 Task: Compose an email with the signature Cassandra Campbell with the subject Request for a referral and the message I will be out of the office until (date). from softage.1@softage.net to softage.4@softage.net with an attached document Company_profile.pdf Undo the message and rewrite the message as I have attached the necessary documents for your review. Send the email. Finally, move the email from Sent Items to the label Minutes
Action: Mouse moved to (442, 692)
Screenshot: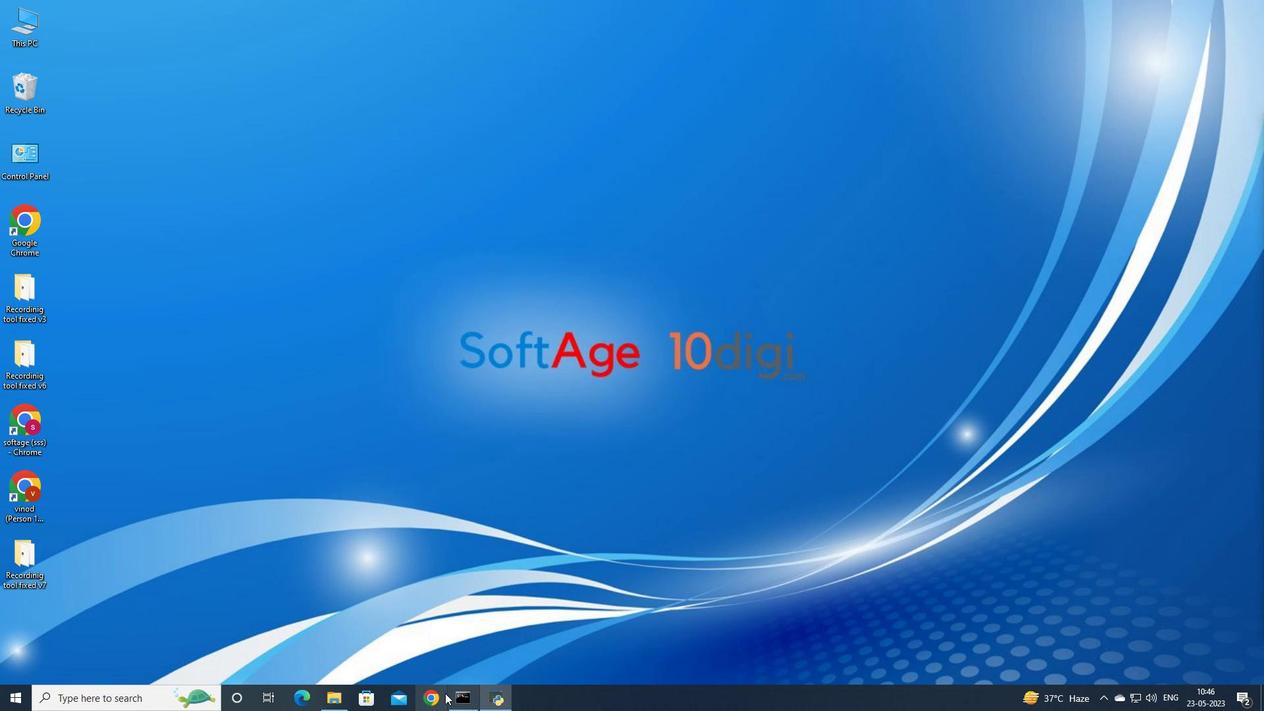
Action: Mouse pressed left at (442, 692)
Screenshot: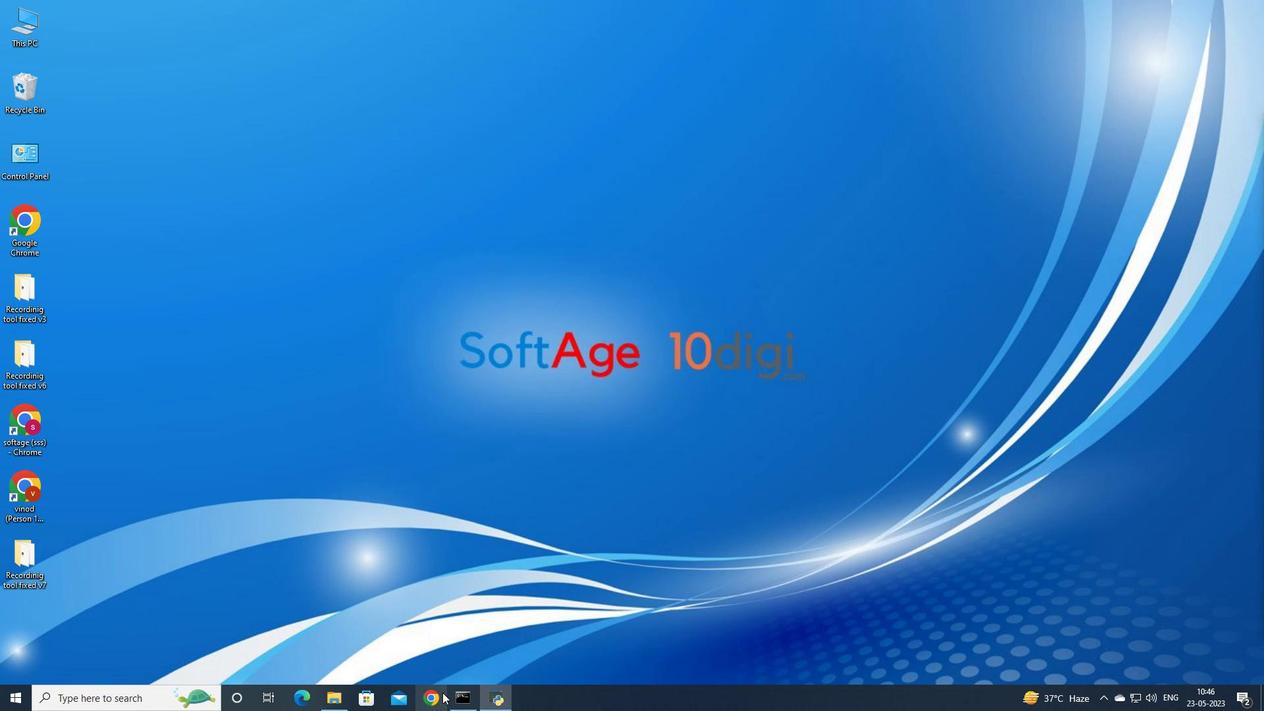 
Action: Mouse moved to (545, 383)
Screenshot: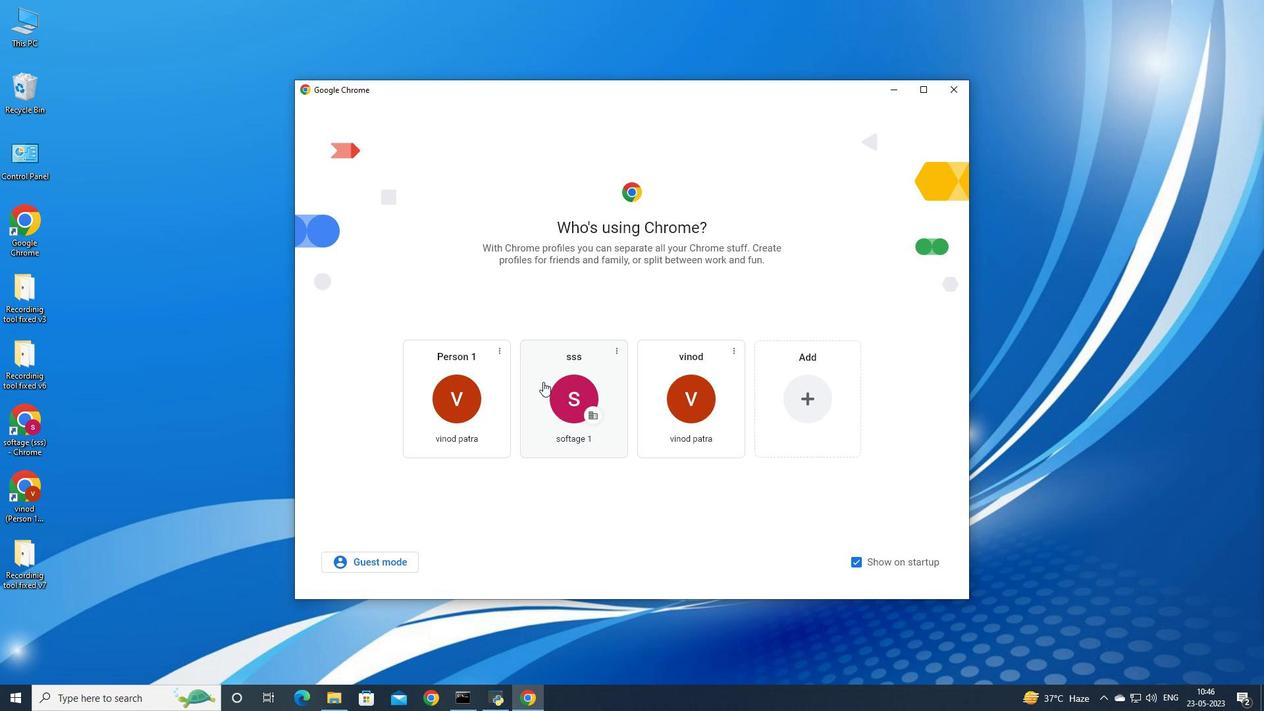 
Action: Mouse pressed left at (545, 383)
Screenshot: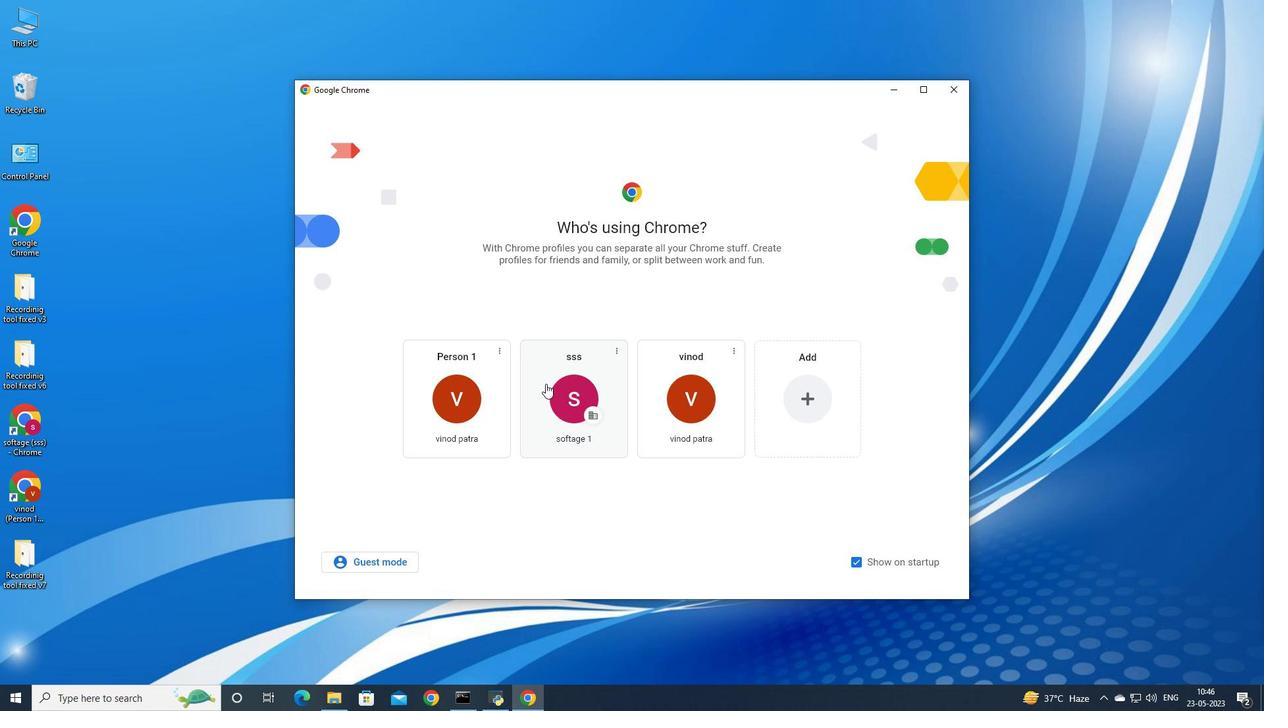 
Action: Mouse moved to (1136, 67)
Screenshot: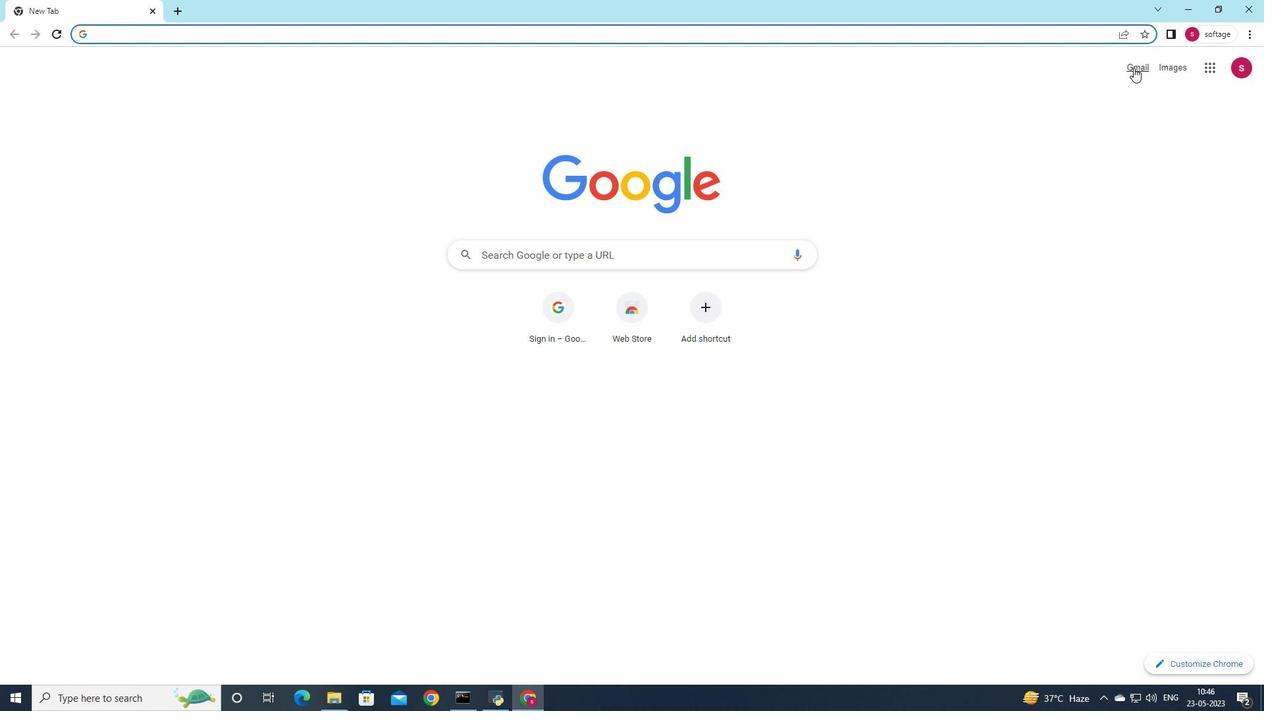 
Action: Mouse pressed left at (1136, 67)
Screenshot: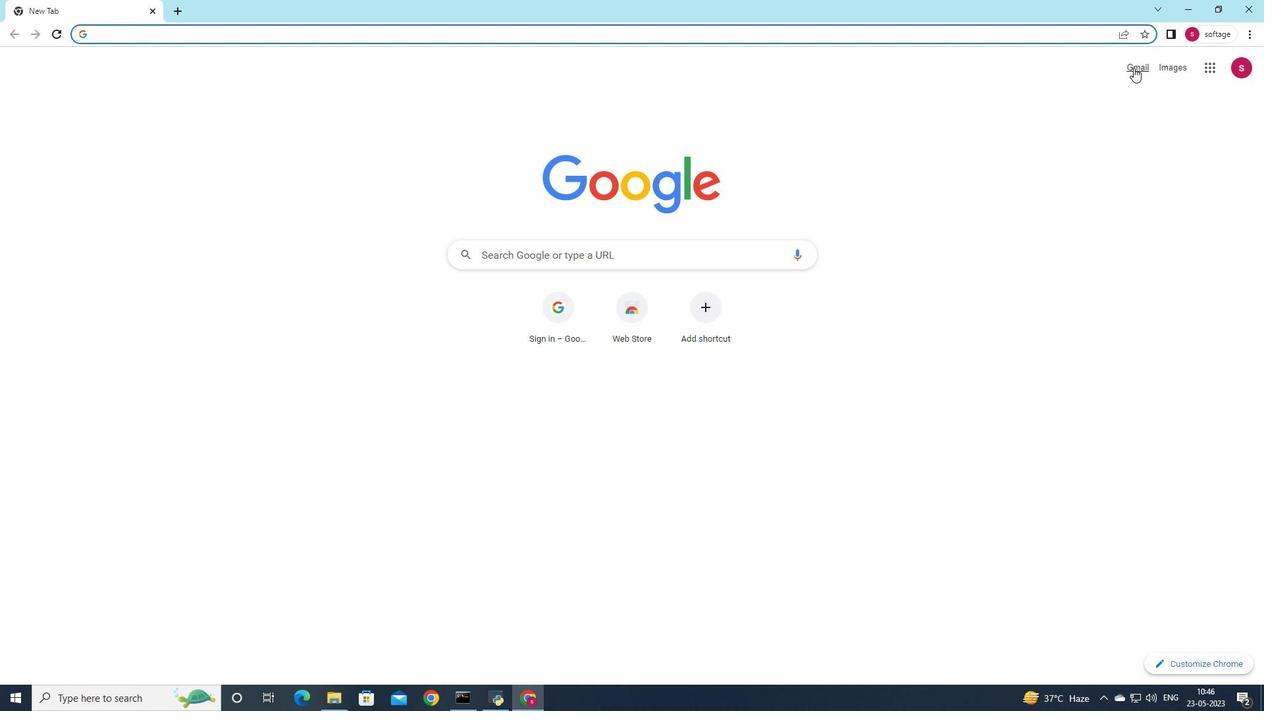 
Action: Mouse moved to (1106, 86)
Screenshot: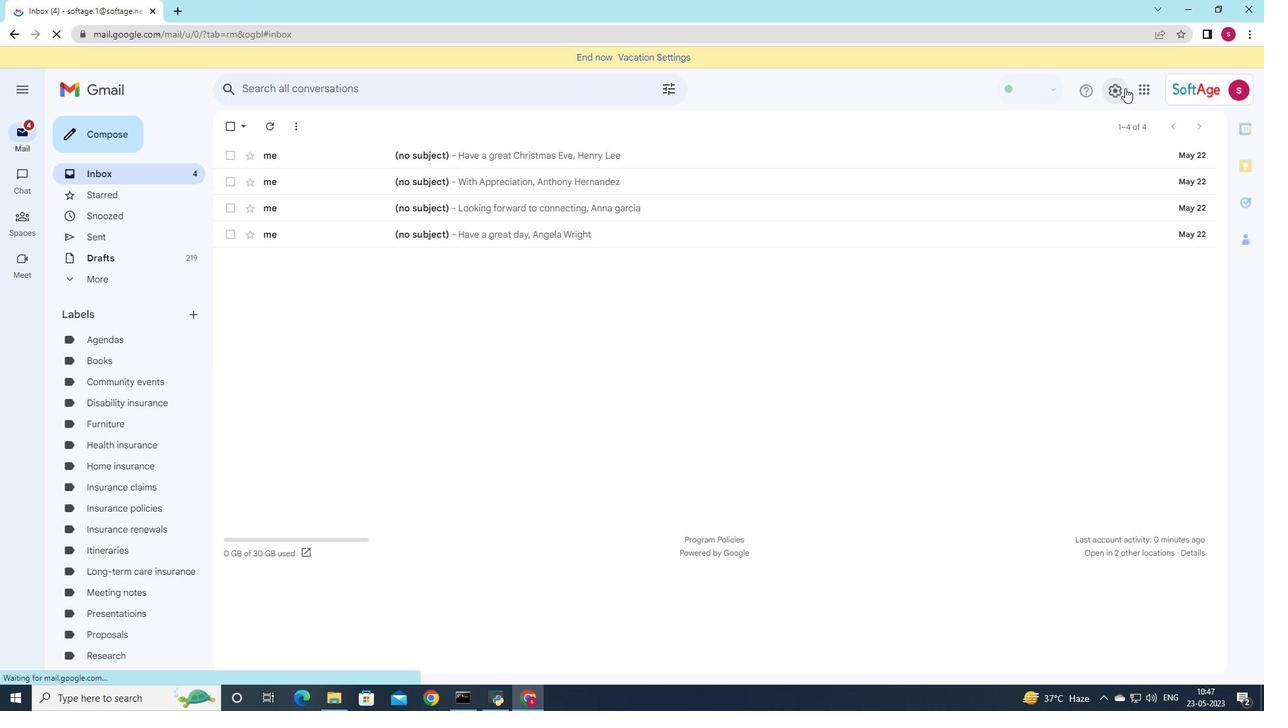 
Action: Mouse pressed left at (1106, 86)
Screenshot: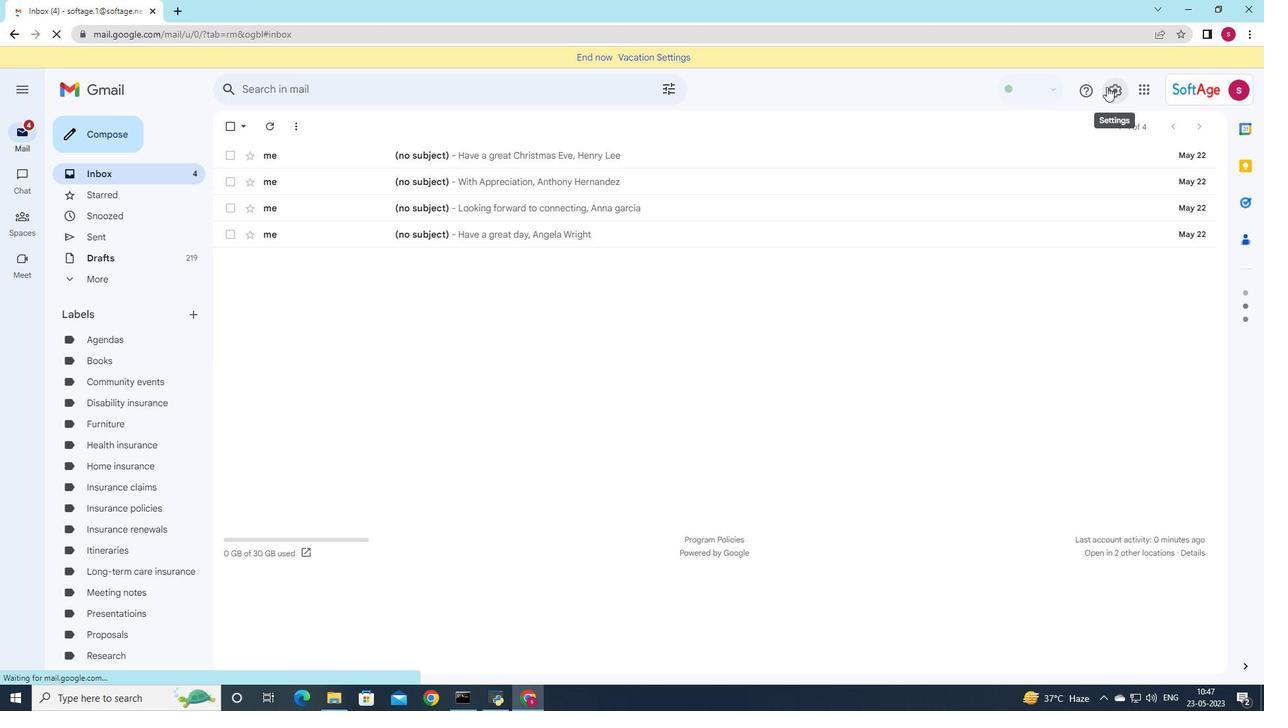 
Action: Mouse moved to (1102, 158)
Screenshot: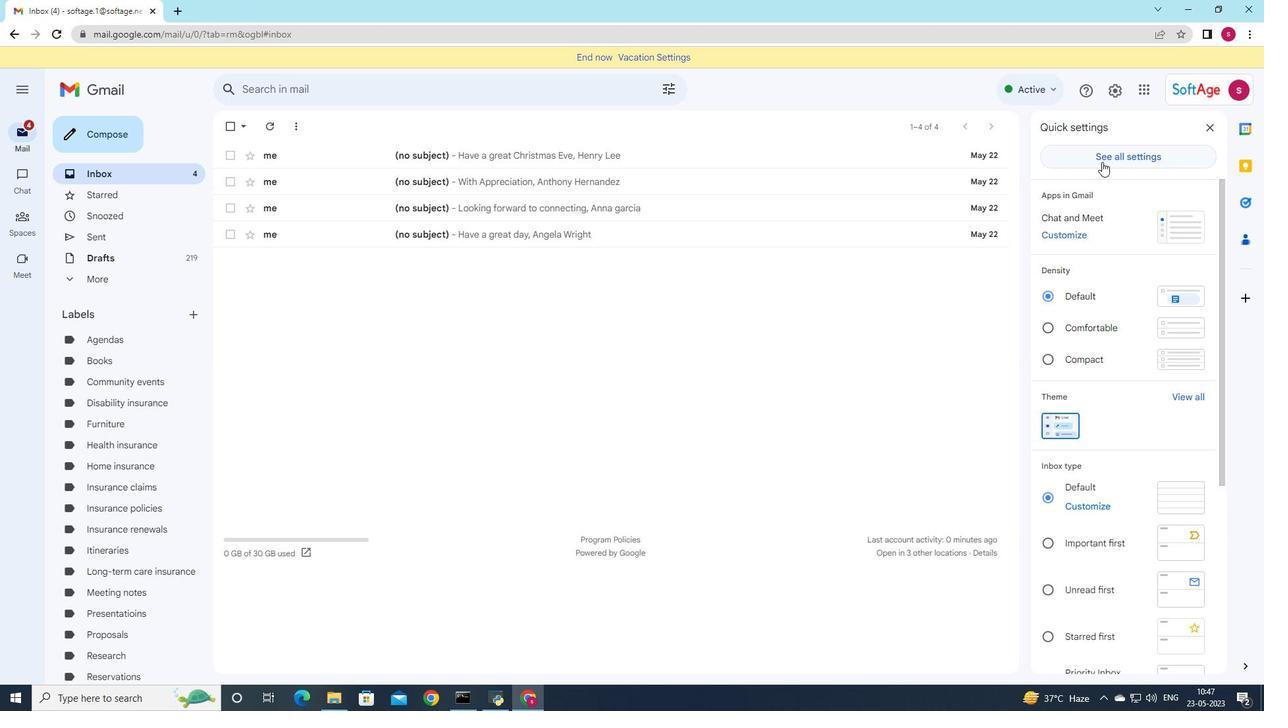 
Action: Mouse pressed left at (1102, 158)
Screenshot: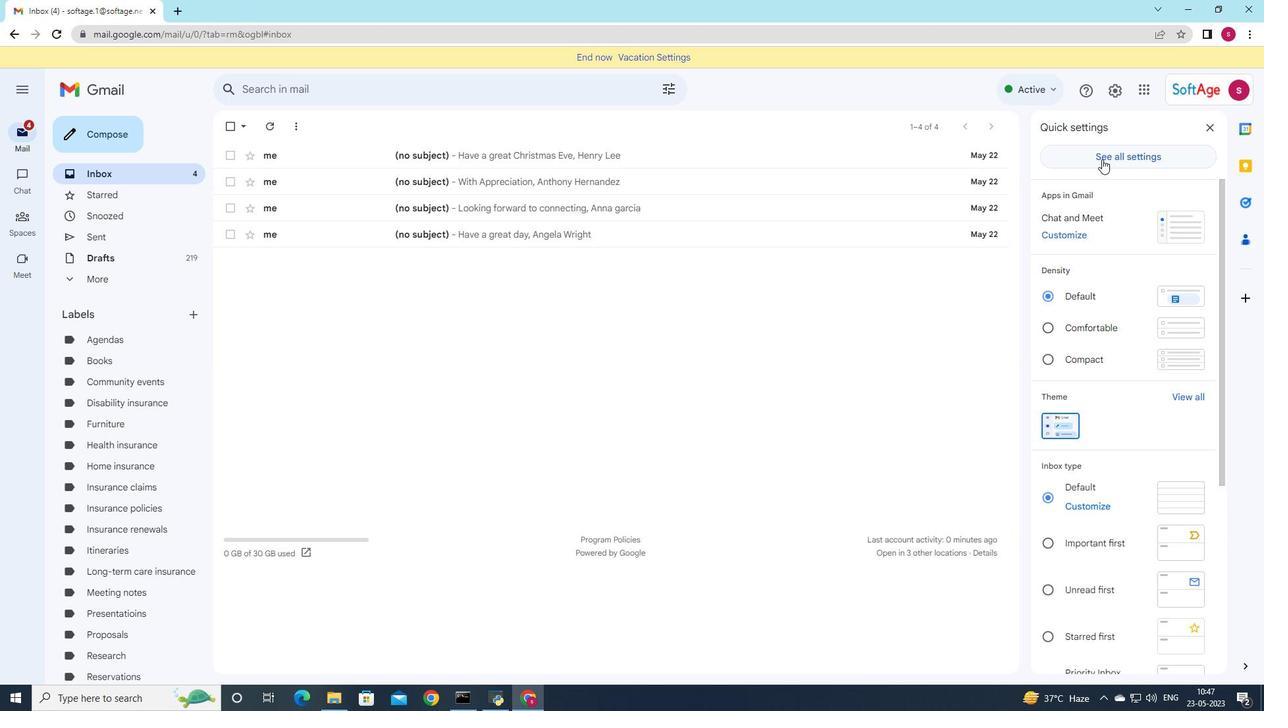 
Action: Mouse moved to (716, 310)
Screenshot: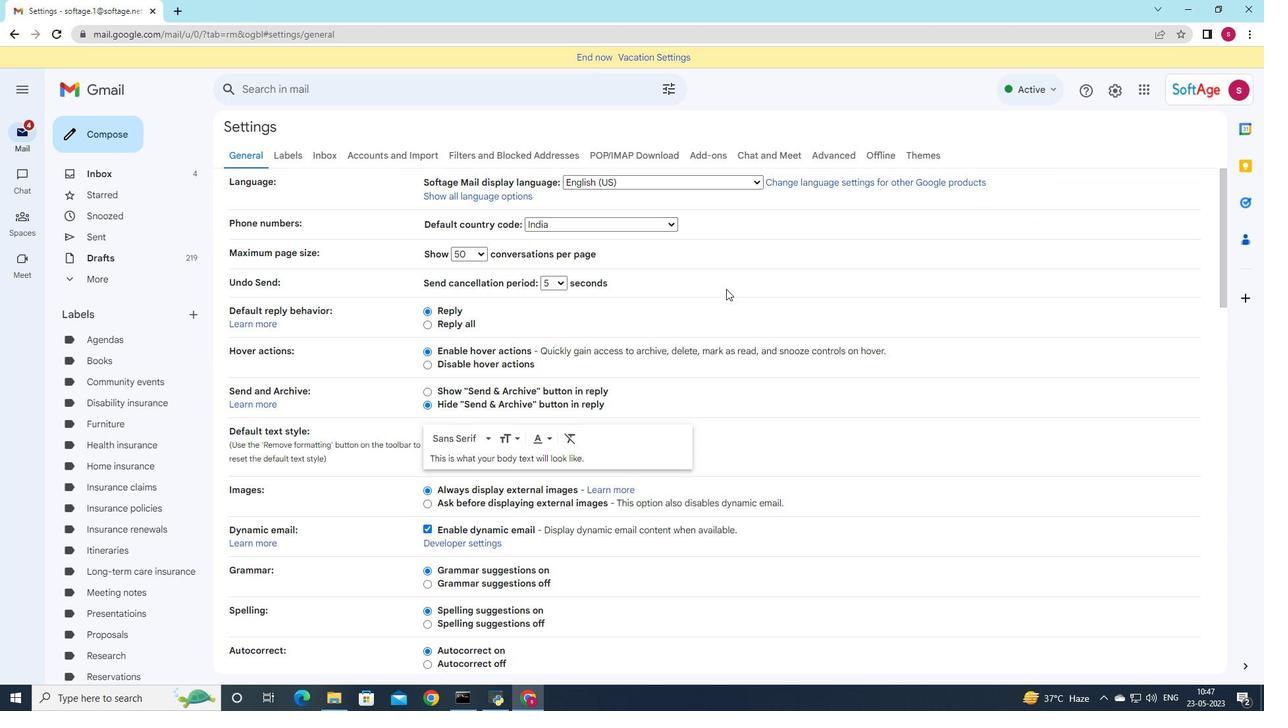 
Action: Mouse scrolled (716, 310) with delta (0, 0)
Screenshot: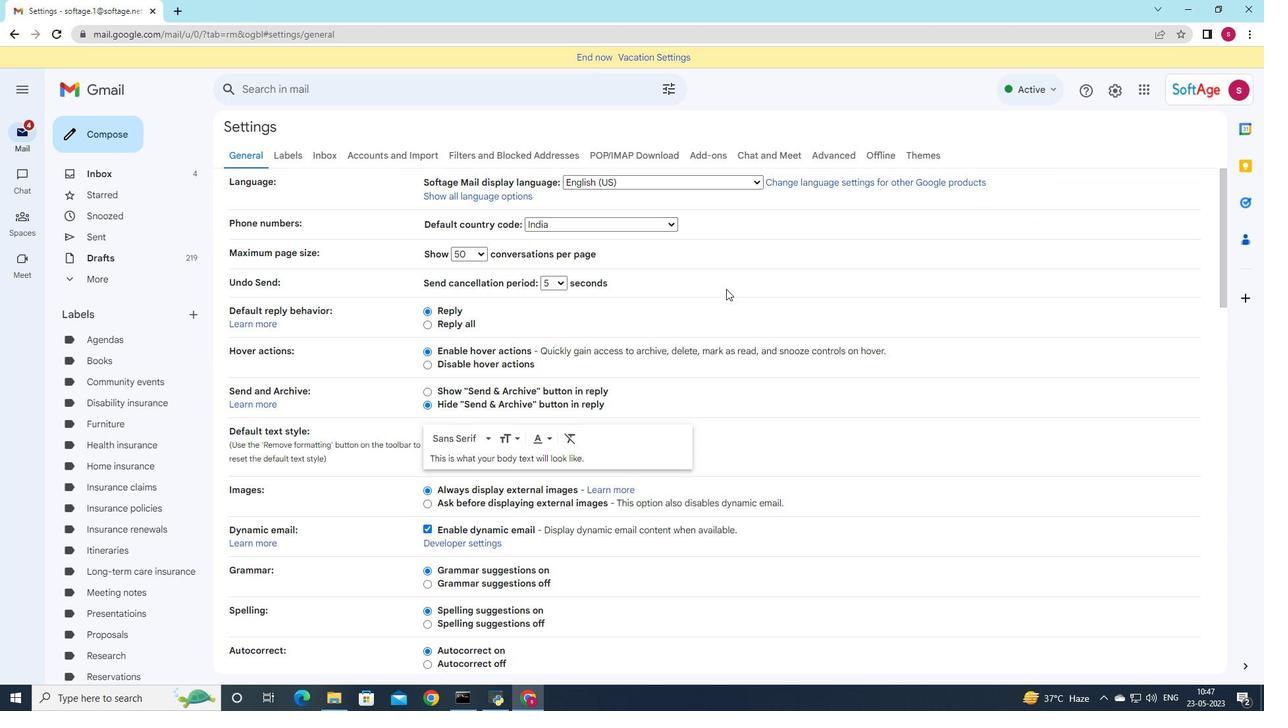 
Action: Mouse moved to (715, 313)
Screenshot: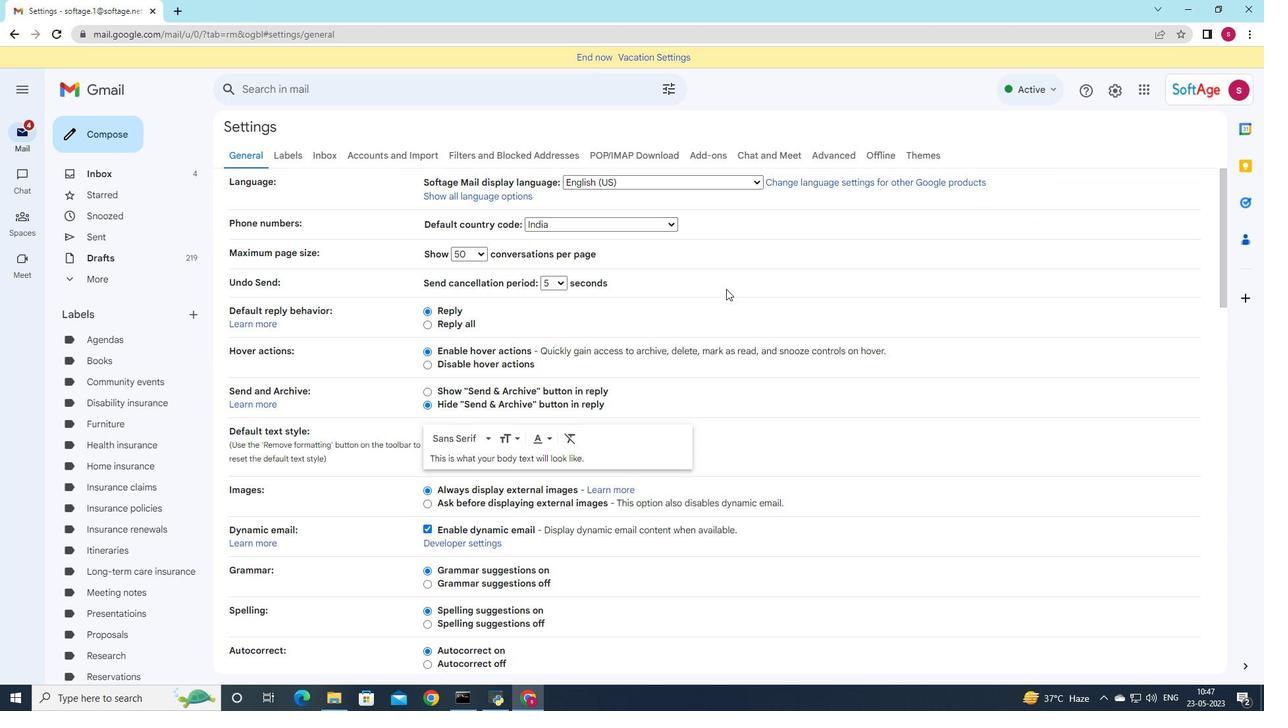 
Action: Mouse scrolled (715, 312) with delta (0, 0)
Screenshot: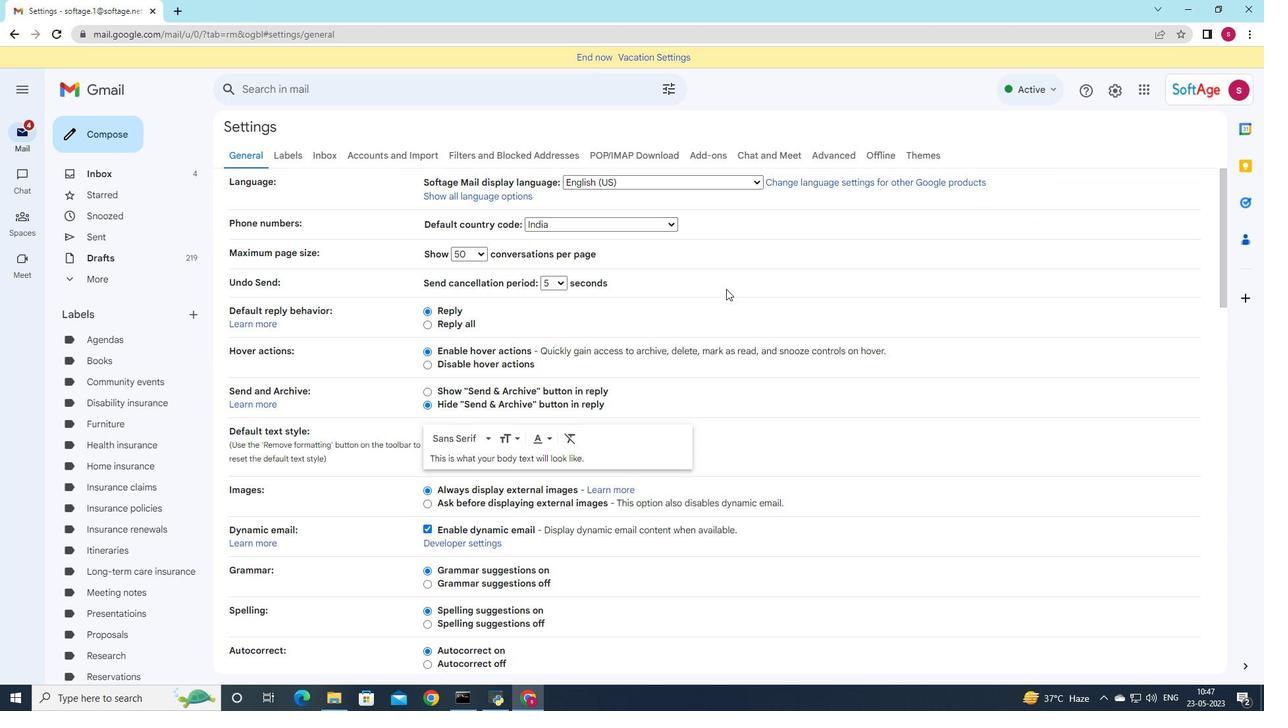 
Action: Mouse moved to (713, 316)
Screenshot: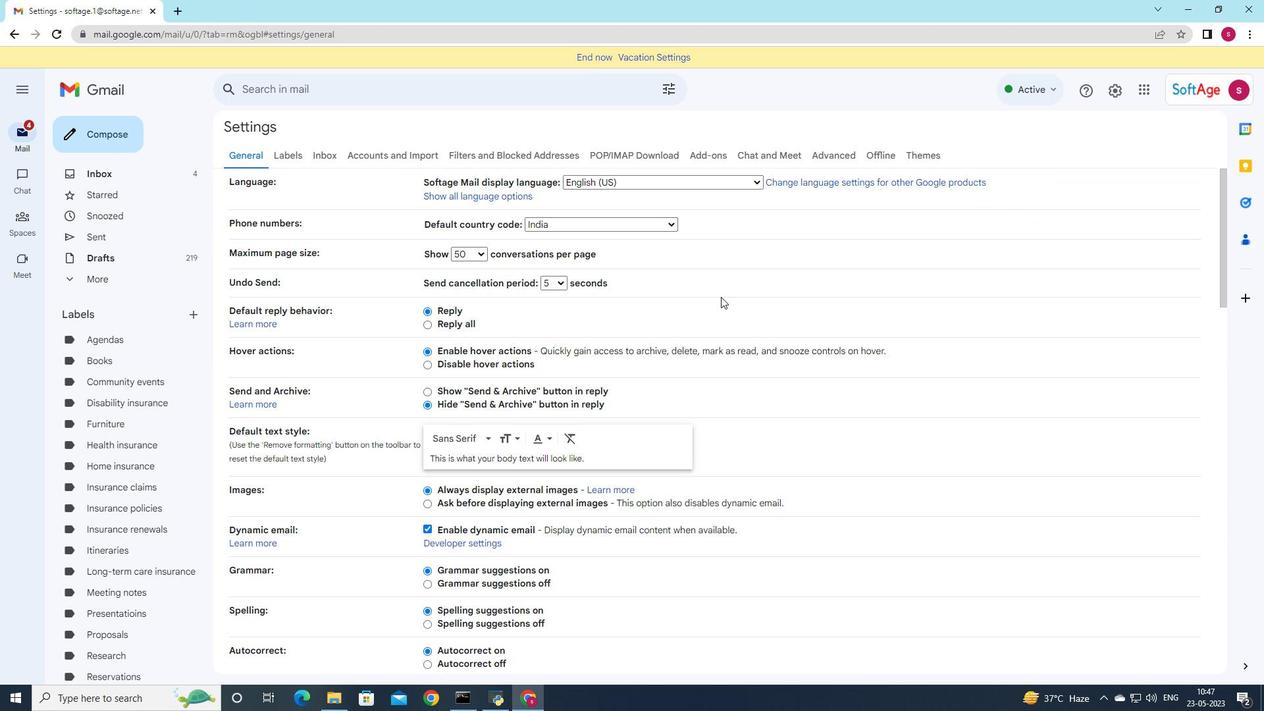 
Action: Mouse scrolled (713, 316) with delta (0, 0)
Screenshot: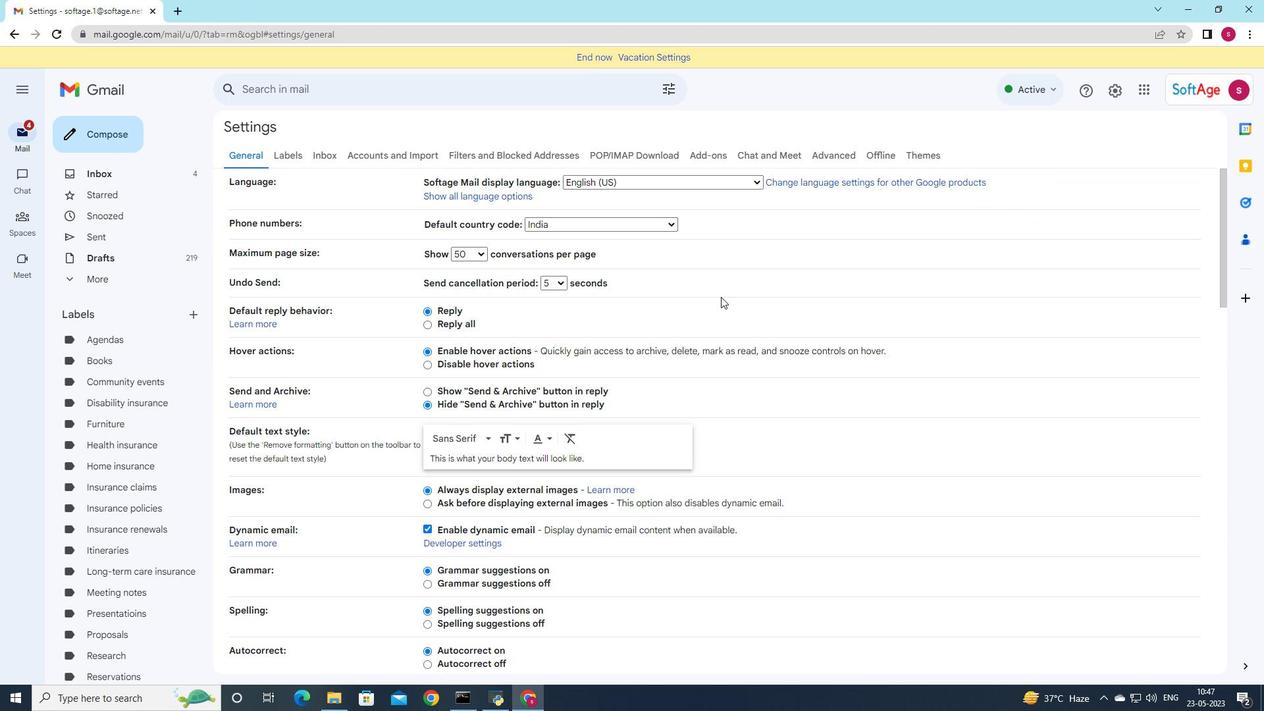 
Action: Mouse moved to (713, 317)
Screenshot: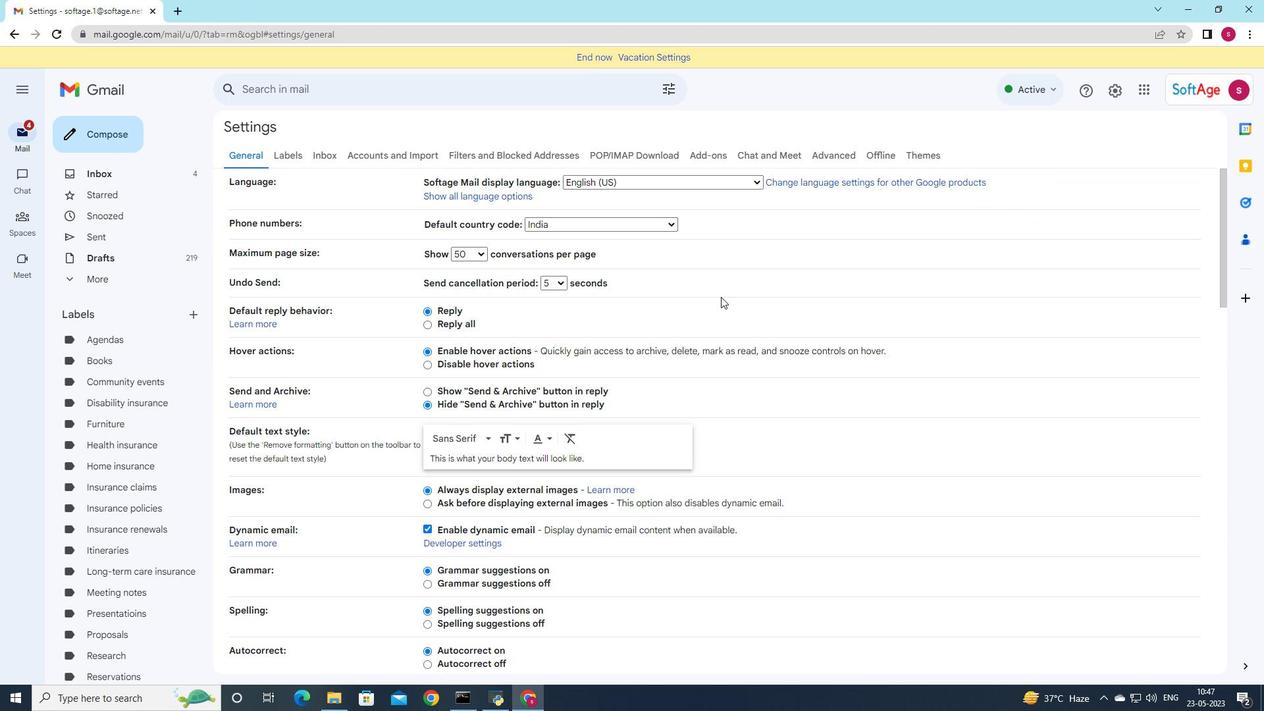 
Action: Mouse scrolled (713, 316) with delta (0, 0)
Screenshot: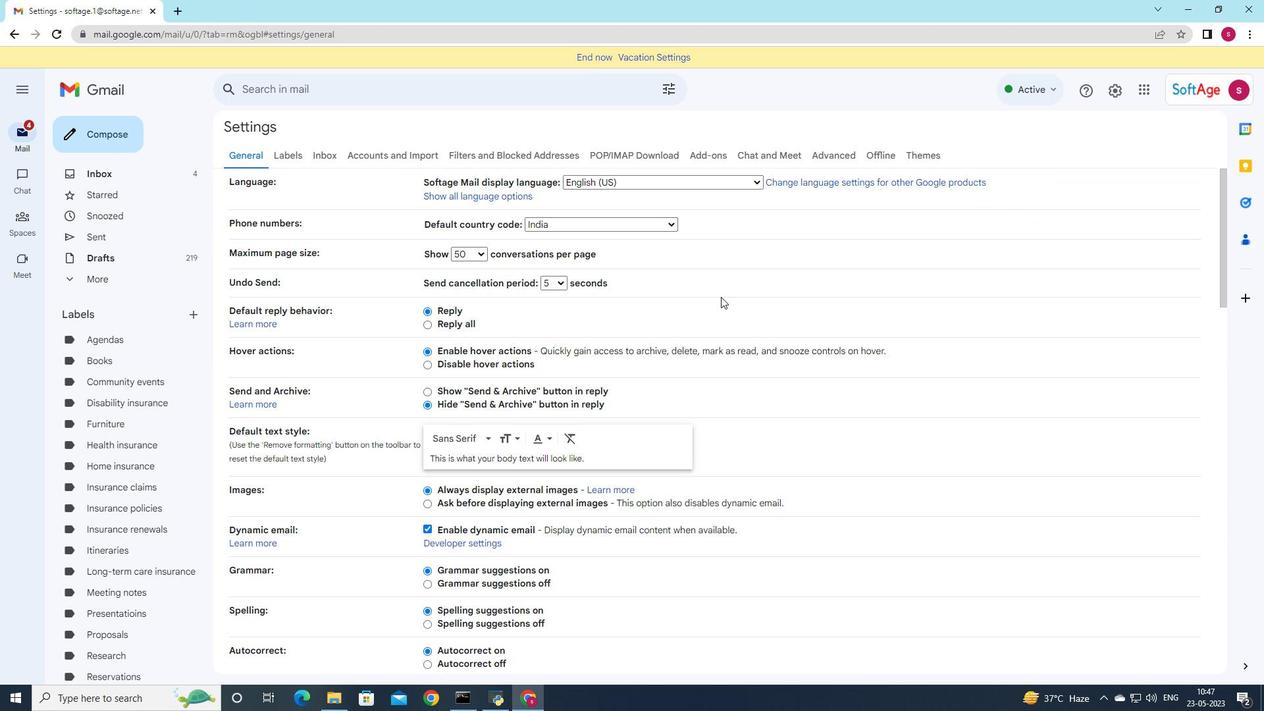 
Action: Mouse moved to (705, 322)
Screenshot: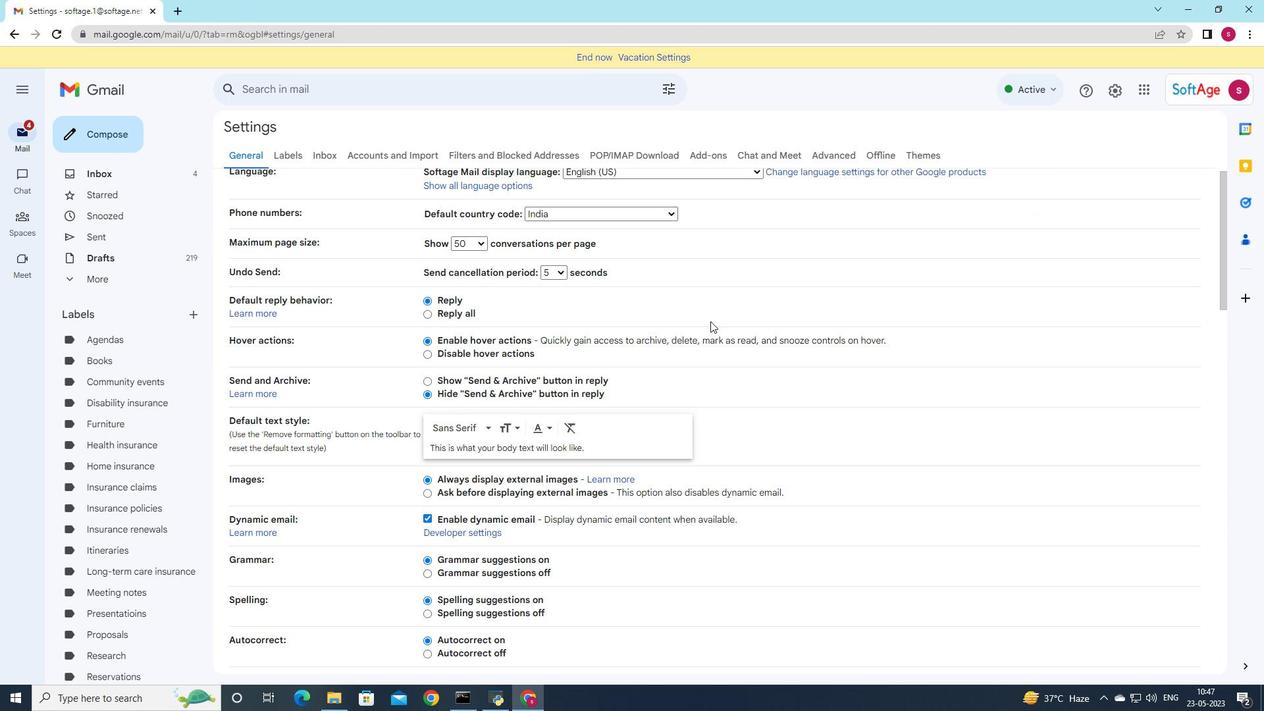 
Action: Mouse scrolled (705, 321) with delta (0, 0)
Screenshot: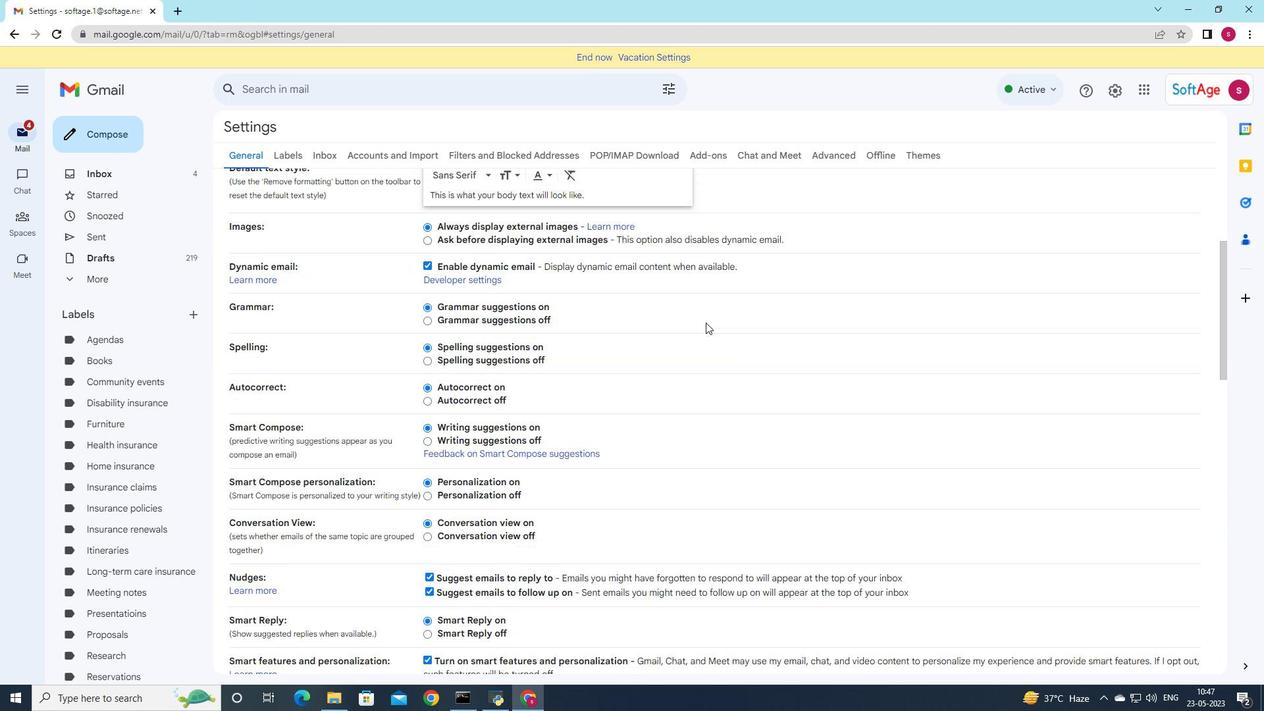 
Action: Mouse scrolled (705, 321) with delta (0, 0)
Screenshot: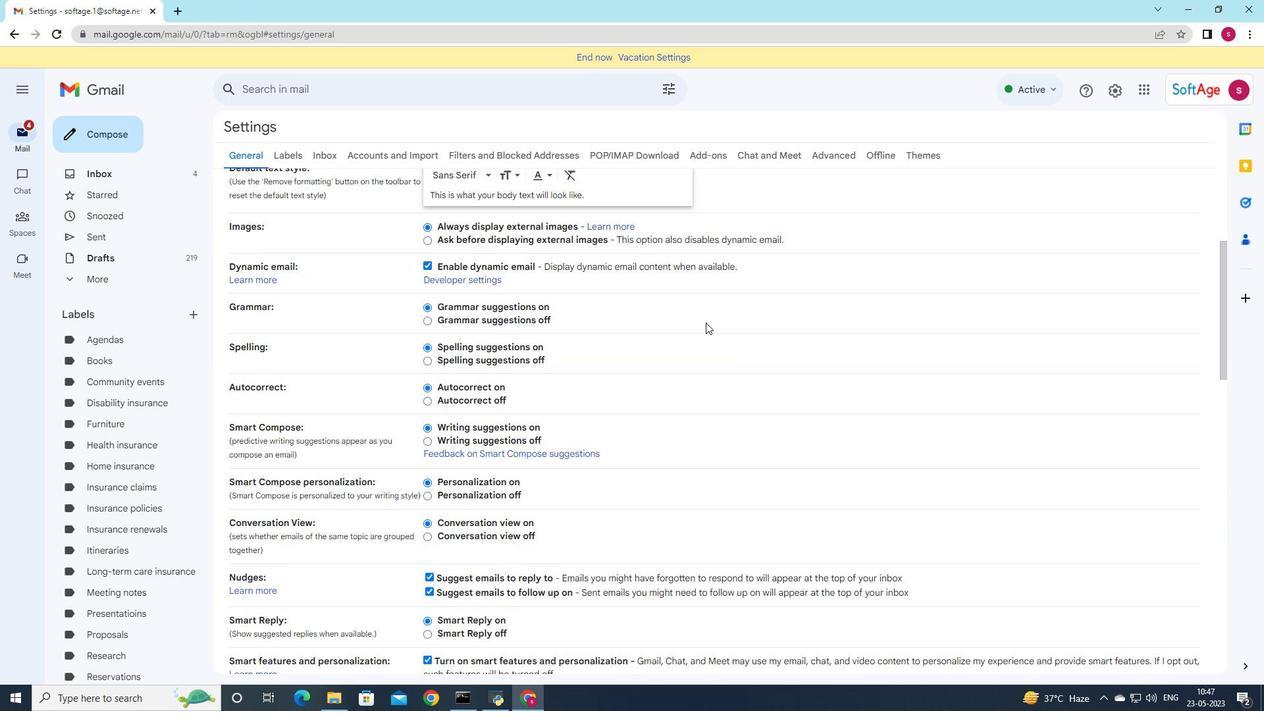 
Action: Mouse scrolled (705, 321) with delta (0, 0)
Screenshot: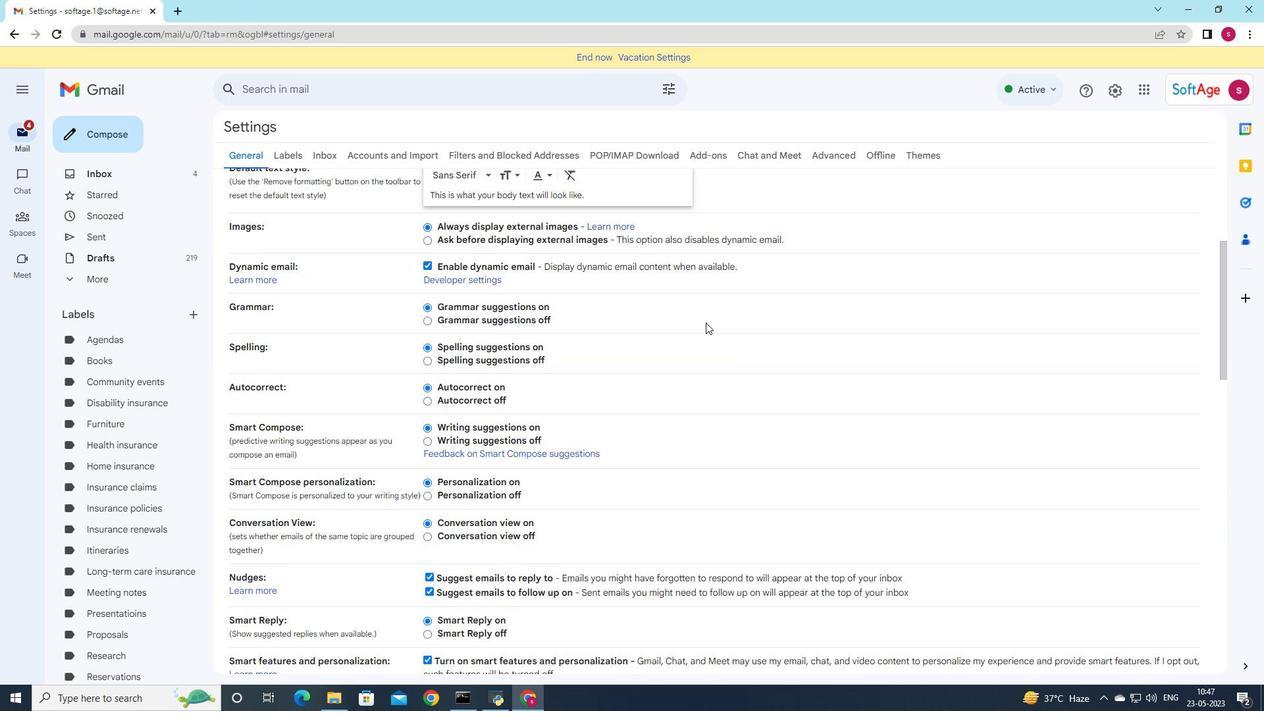 
Action: Mouse scrolled (705, 321) with delta (0, 0)
Screenshot: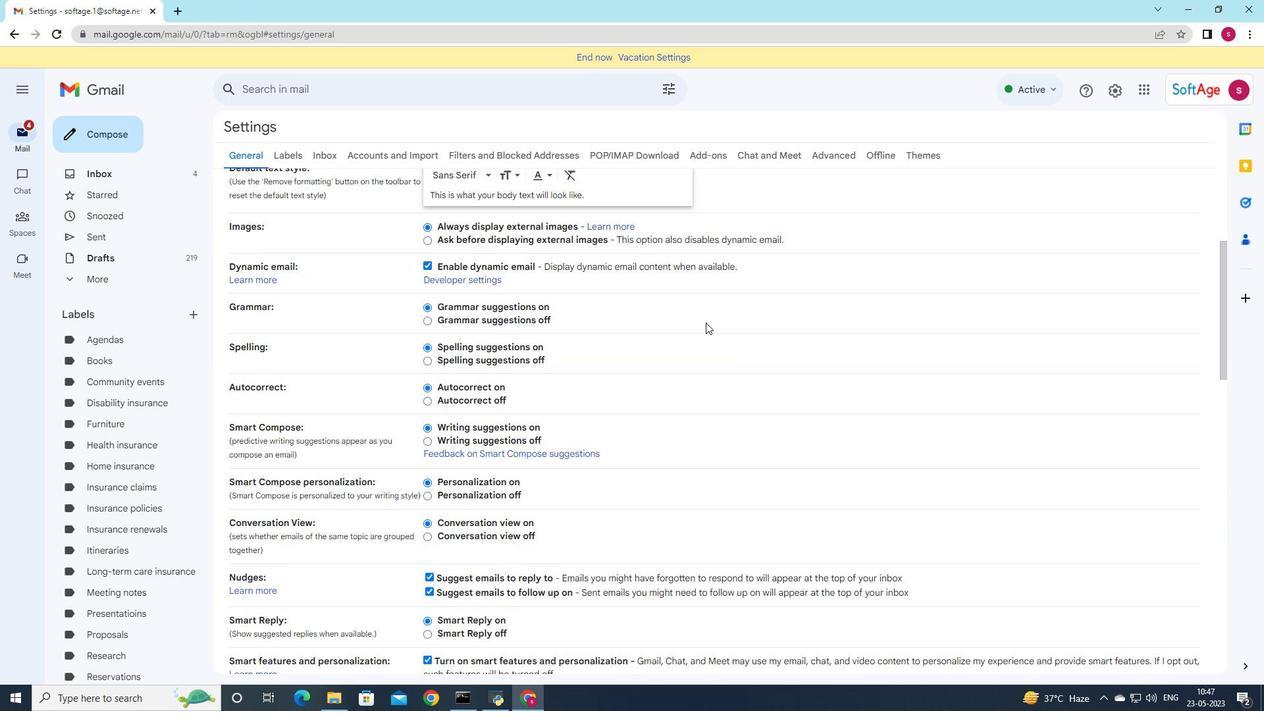 
Action: Mouse scrolled (705, 321) with delta (0, 0)
Screenshot: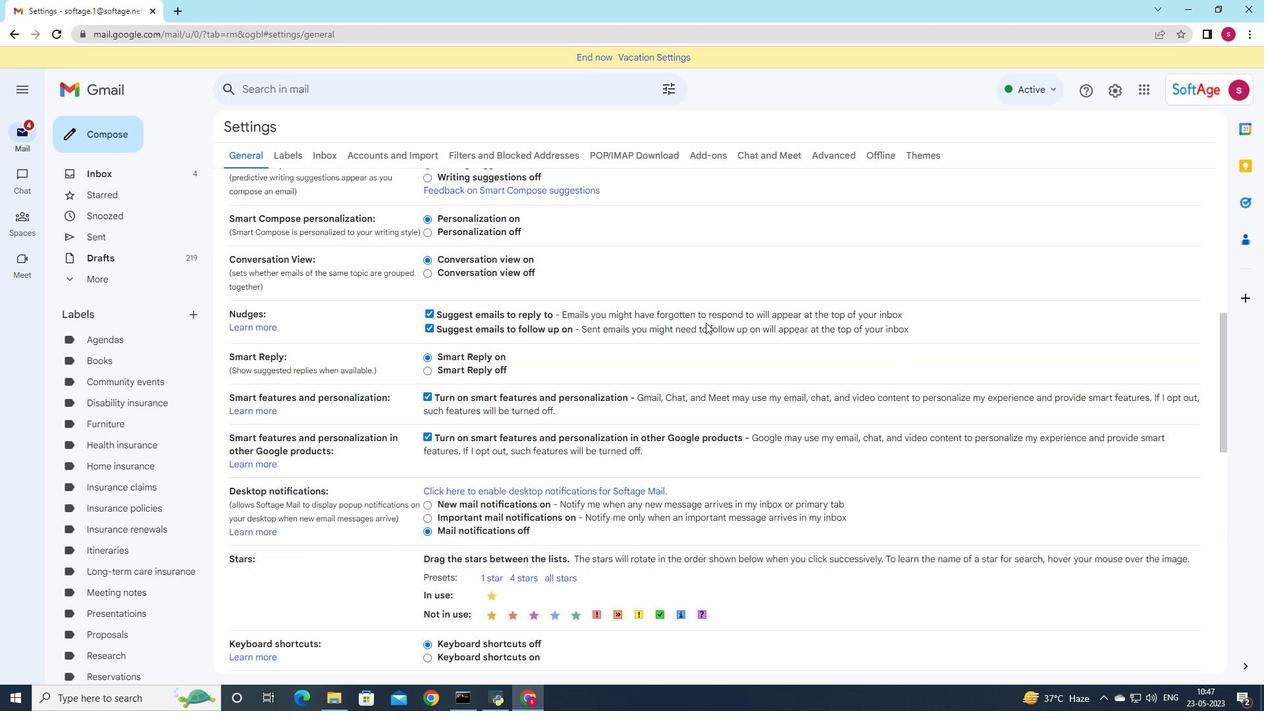 
Action: Mouse scrolled (705, 321) with delta (0, 0)
Screenshot: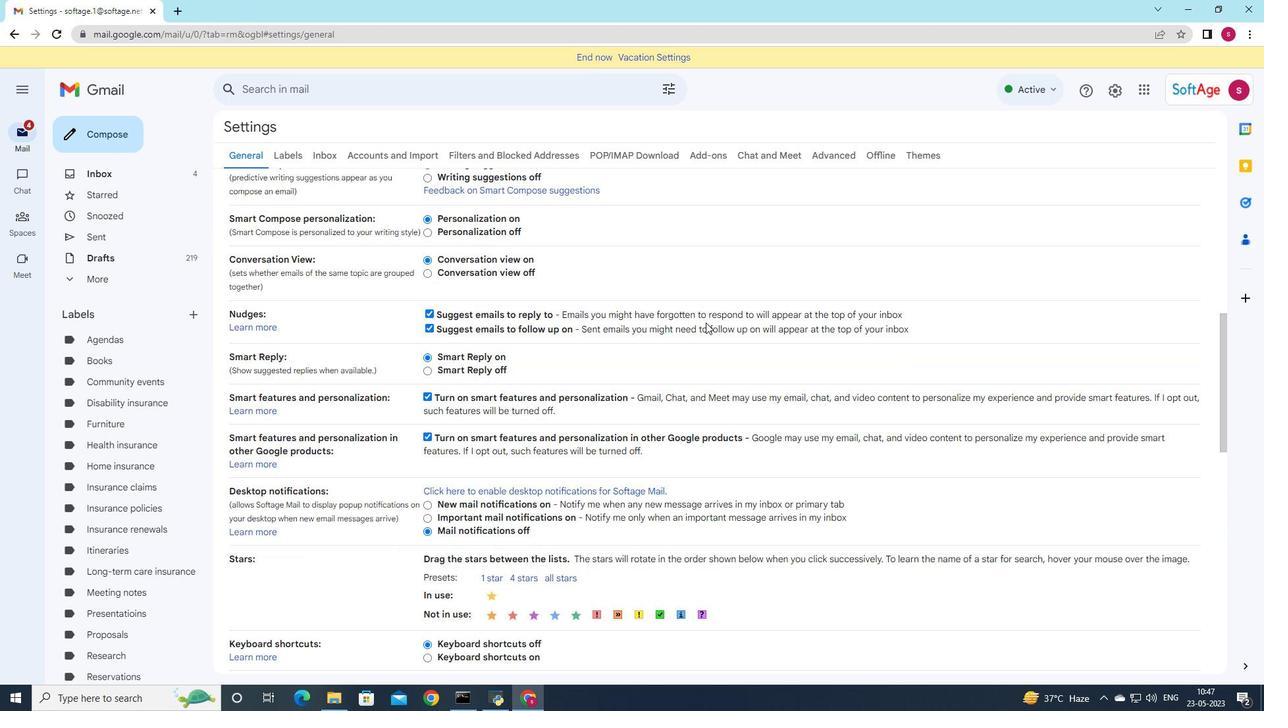 
Action: Mouse scrolled (705, 321) with delta (0, 0)
Screenshot: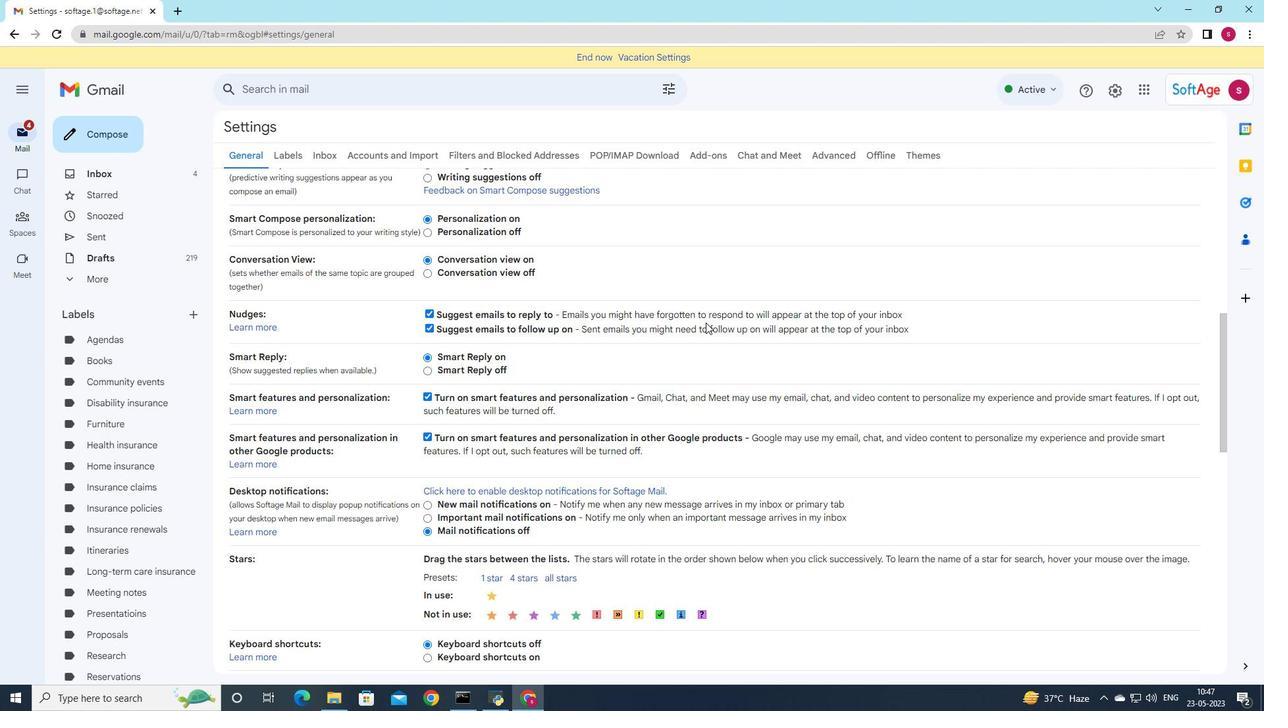 
Action: Mouse scrolled (705, 321) with delta (0, 0)
Screenshot: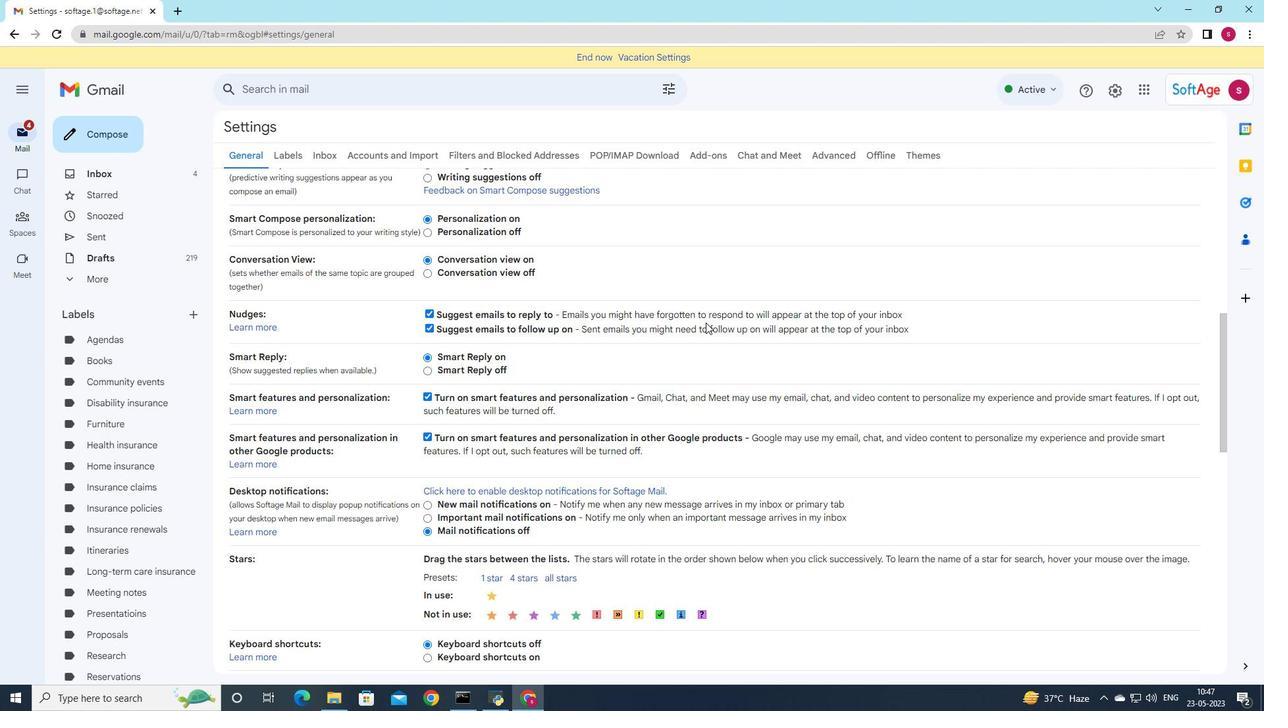 
Action: Mouse scrolled (705, 321) with delta (0, 0)
Screenshot: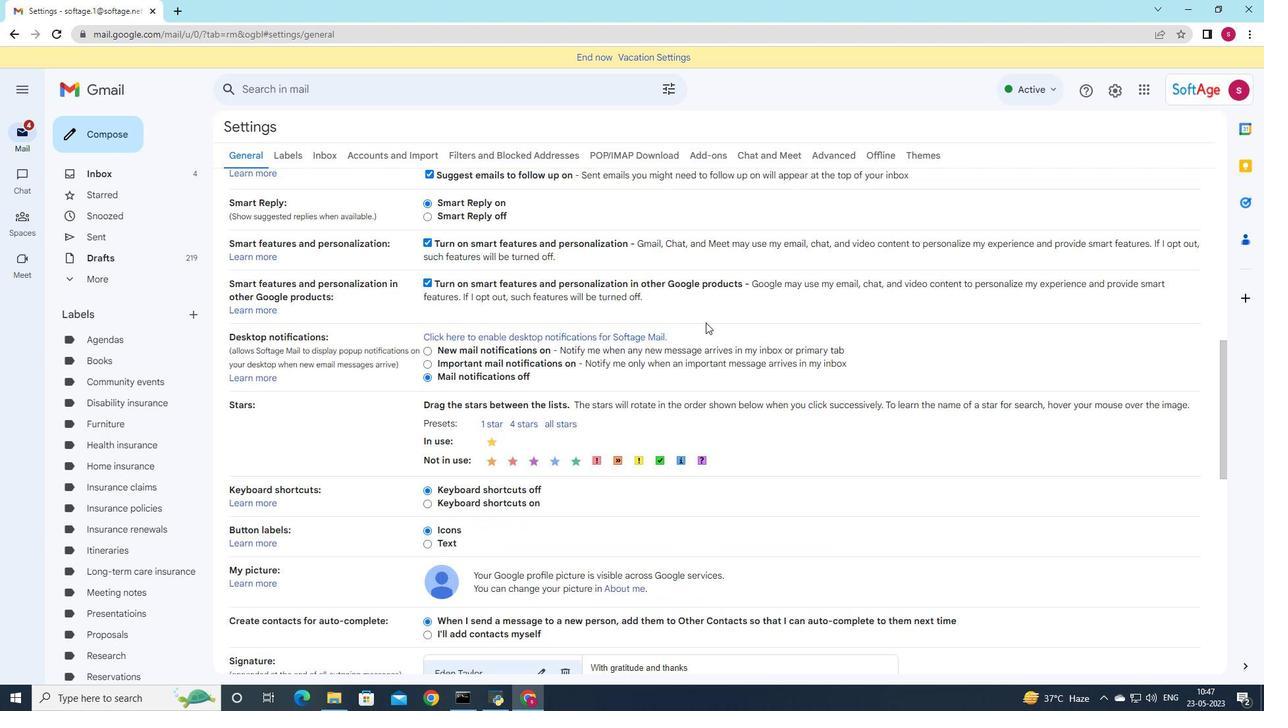 
Action: Mouse scrolled (705, 321) with delta (0, 0)
Screenshot: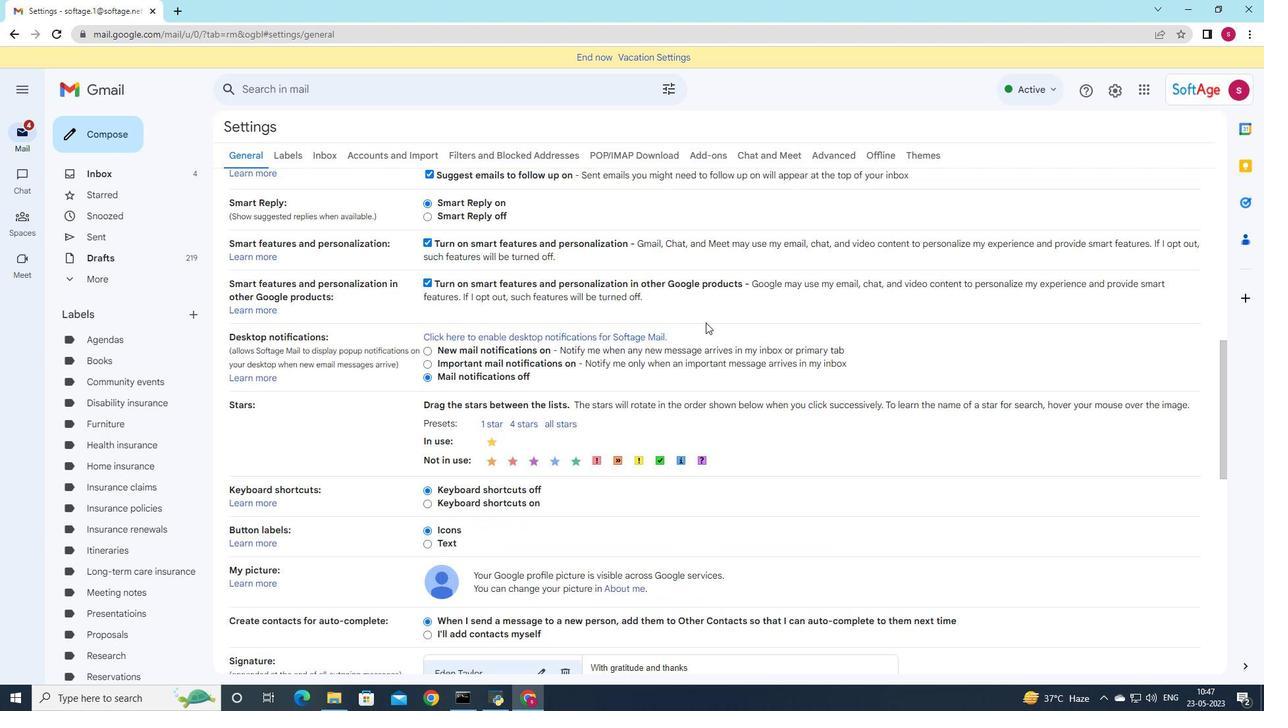 
Action: Mouse scrolled (705, 321) with delta (0, 0)
Screenshot: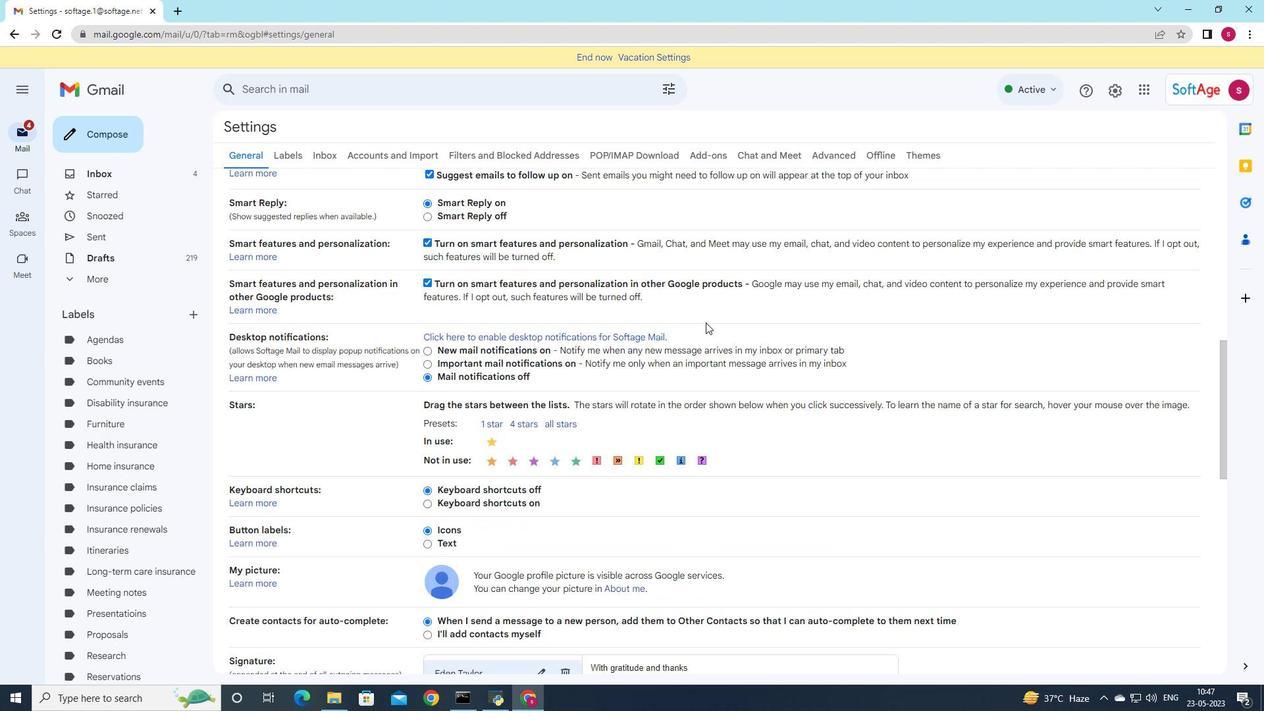 
Action: Mouse scrolled (705, 321) with delta (0, 0)
Screenshot: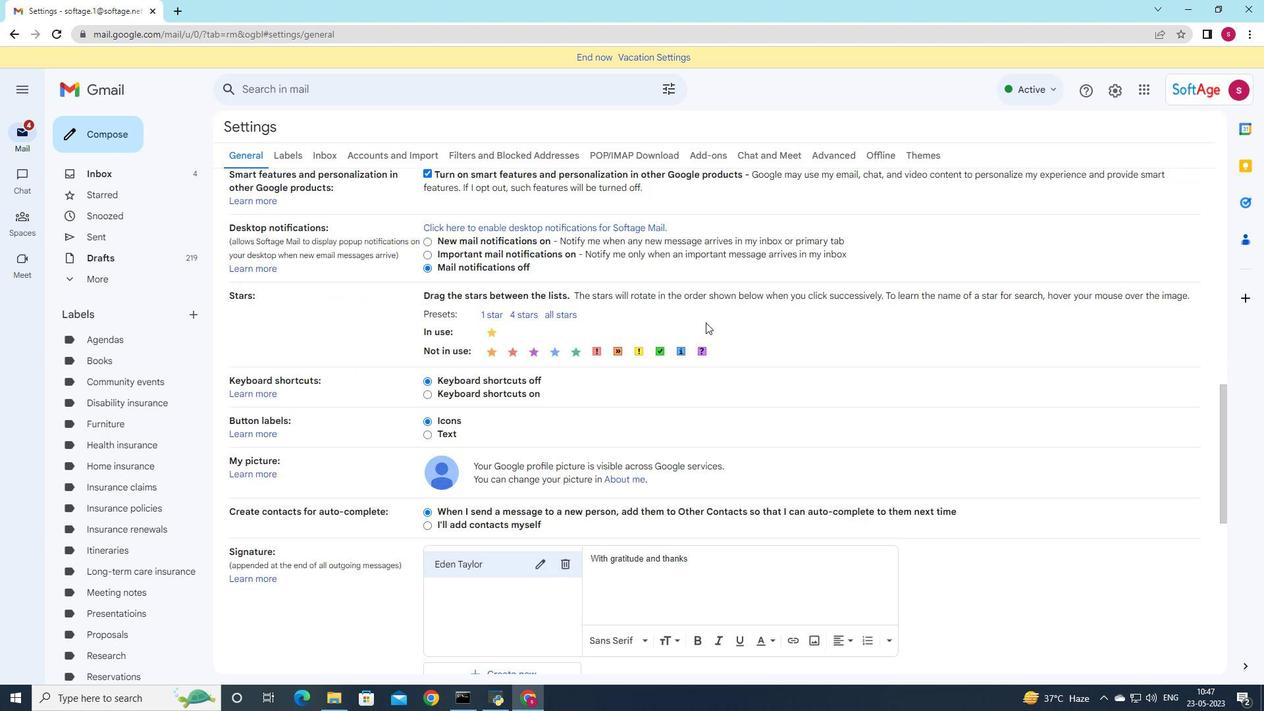 
Action: Mouse moved to (557, 300)
Screenshot: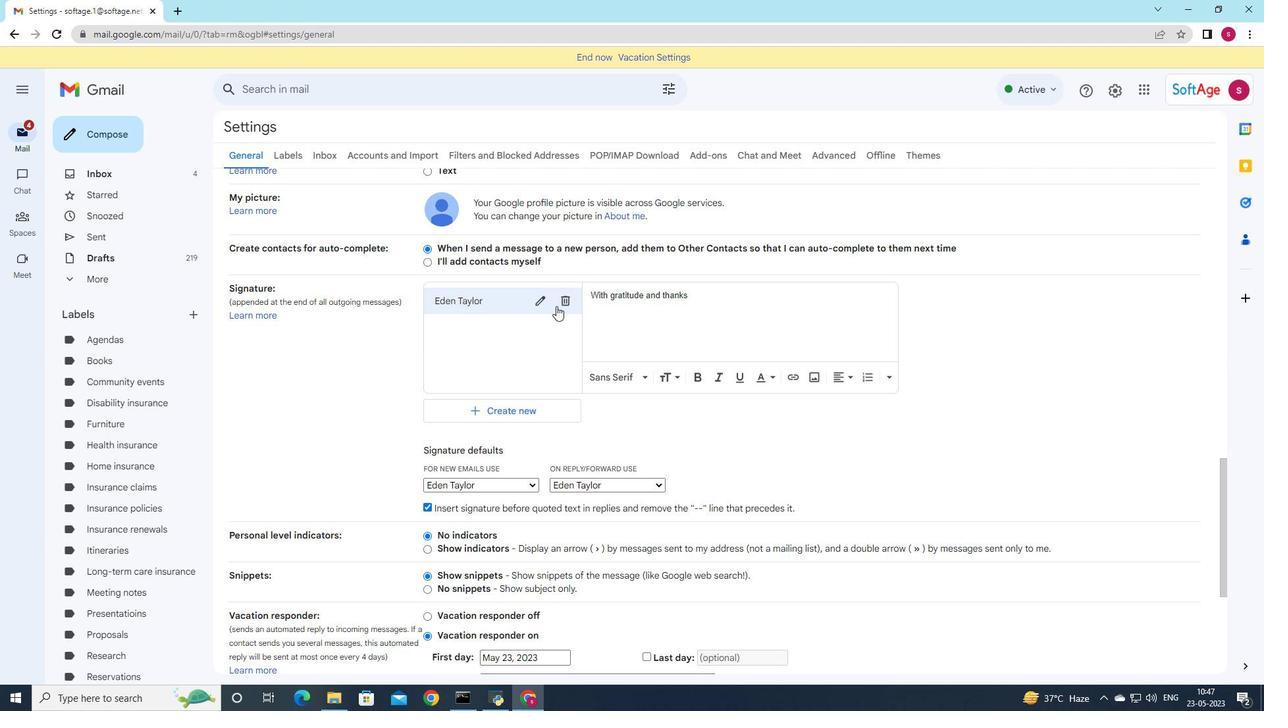
Action: Mouse pressed left at (557, 300)
Screenshot: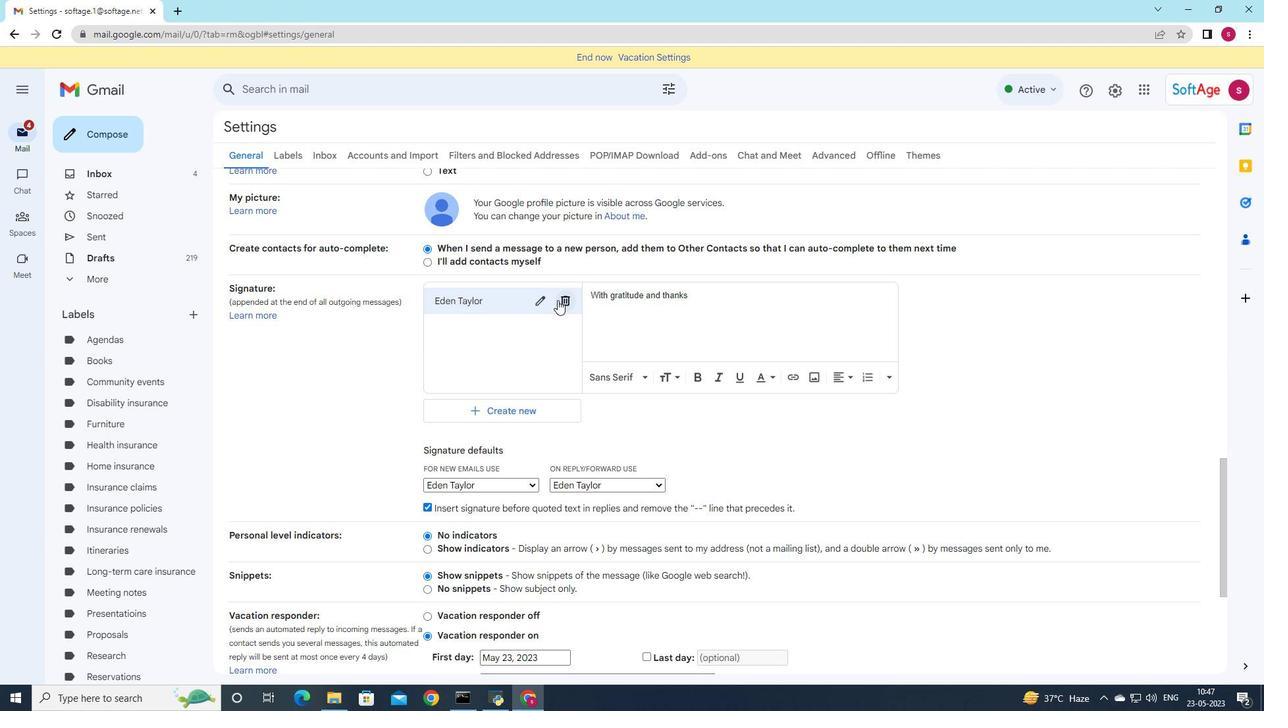 
Action: Mouse moved to (738, 389)
Screenshot: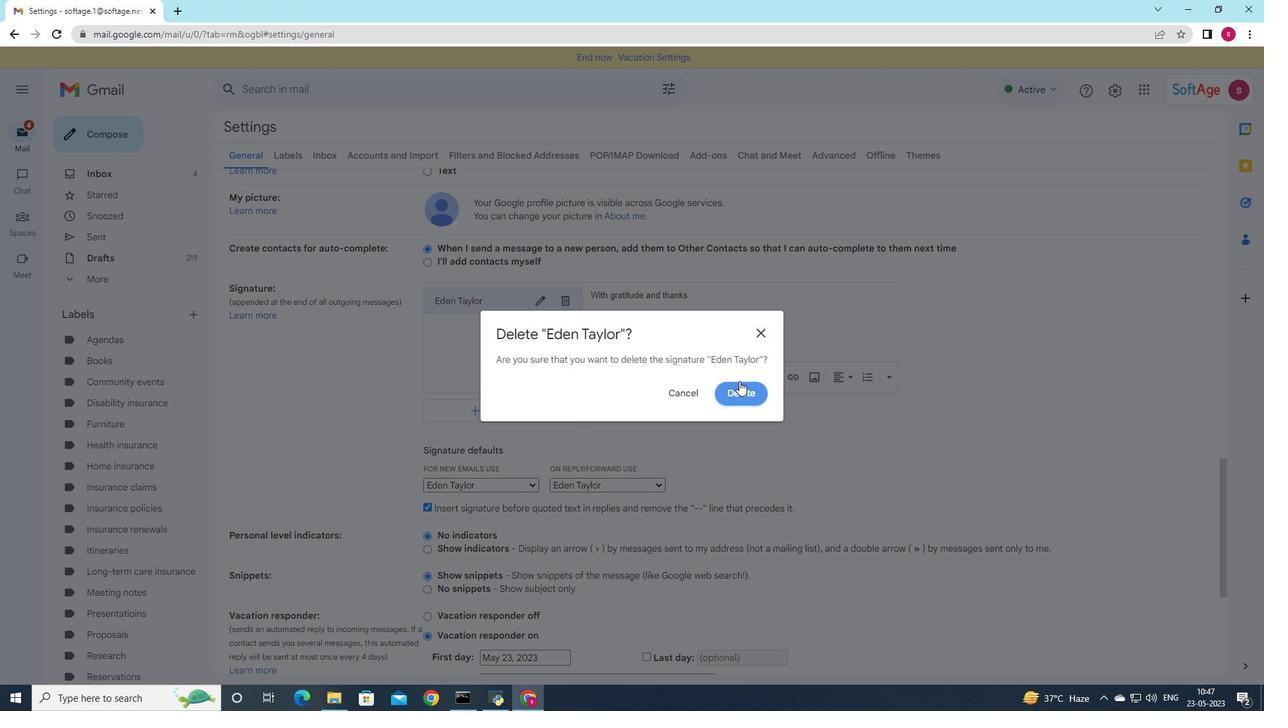 
Action: Mouse pressed left at (738, 389)
Screenshot: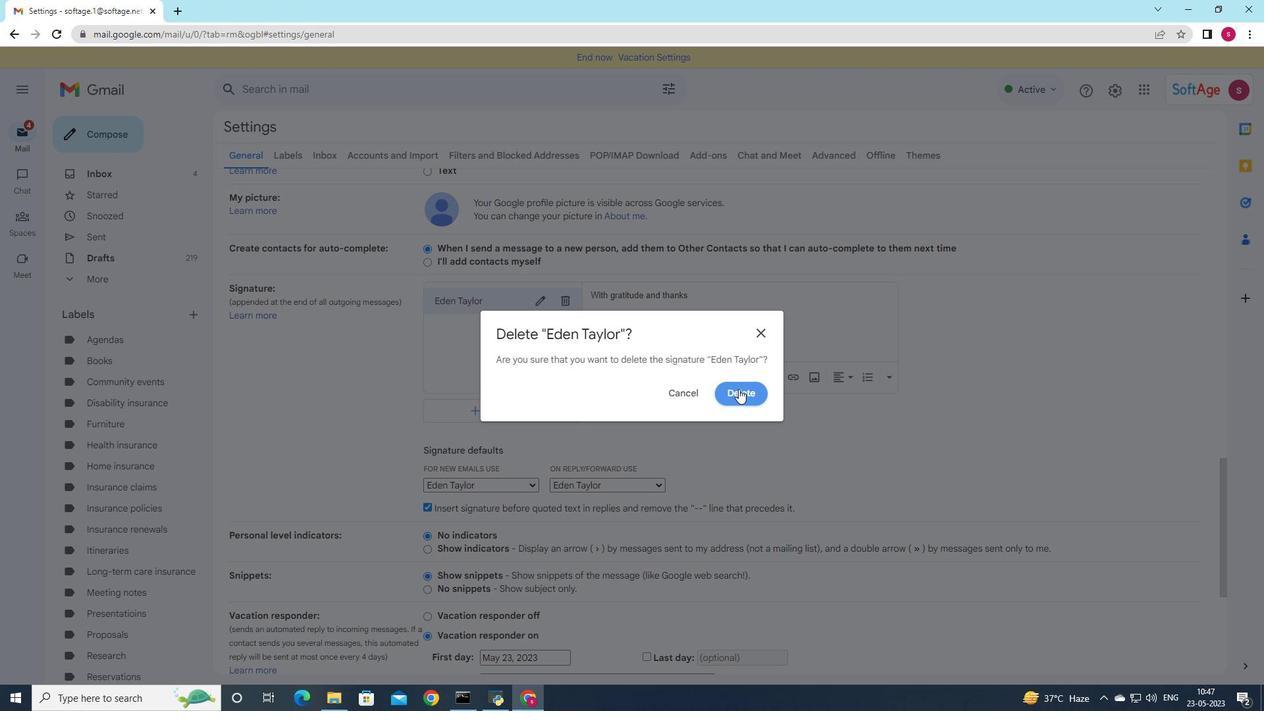 
Action: Mouse moved to (477, 313)
Screenshot: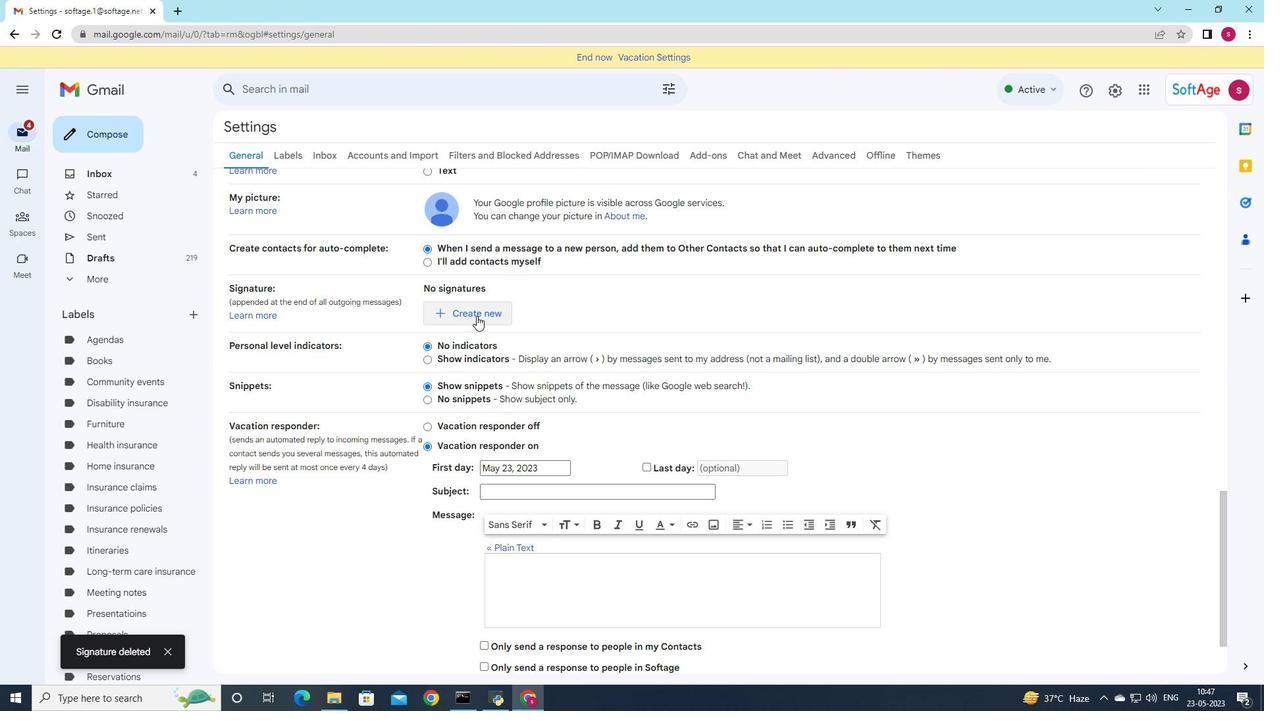 
Action: Mouse pressed left at (477, 313)
Screenshot: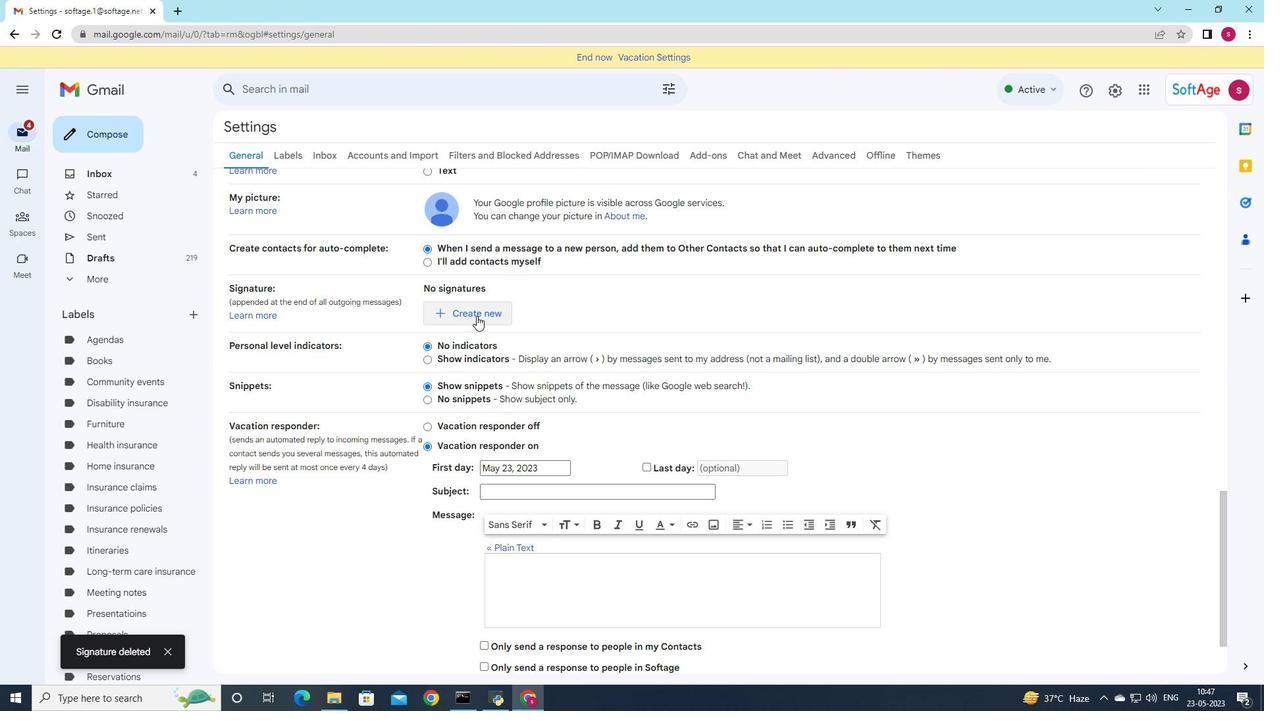 
Action: Mouse moved to (651, 346)
Screenshot: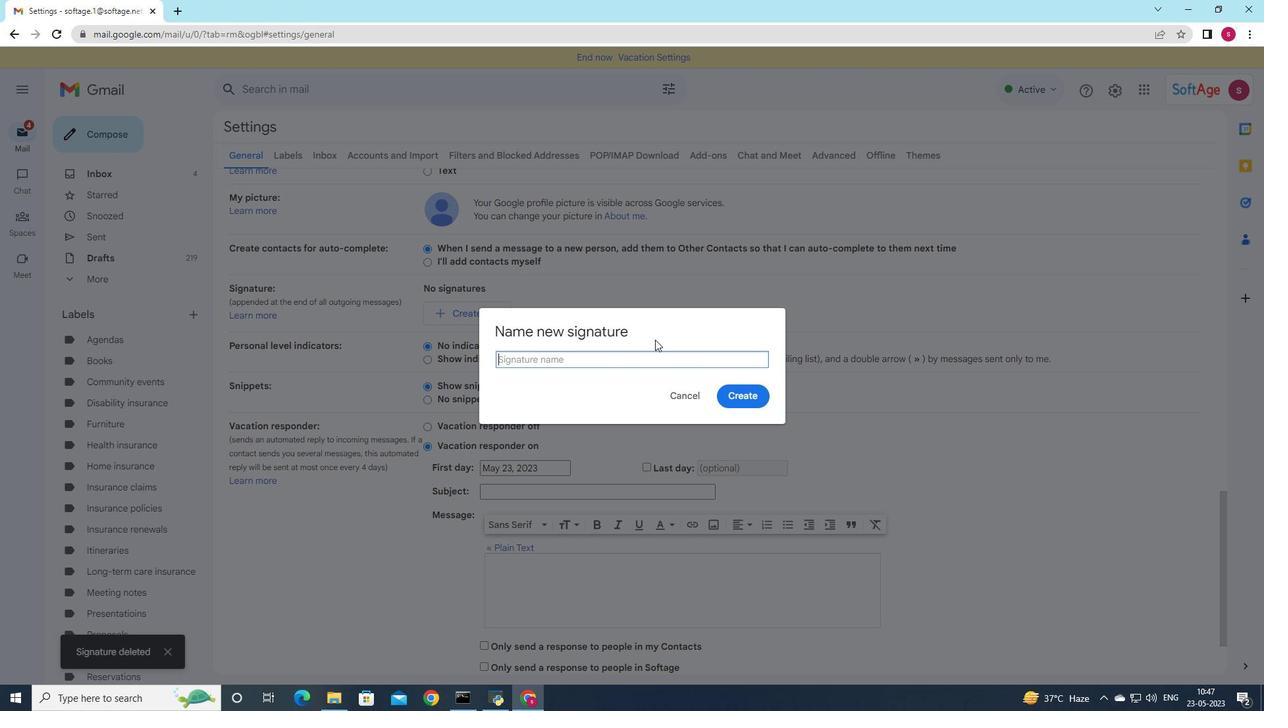 
Action: Key pressed <Key.shift>cassandra
Screenshot: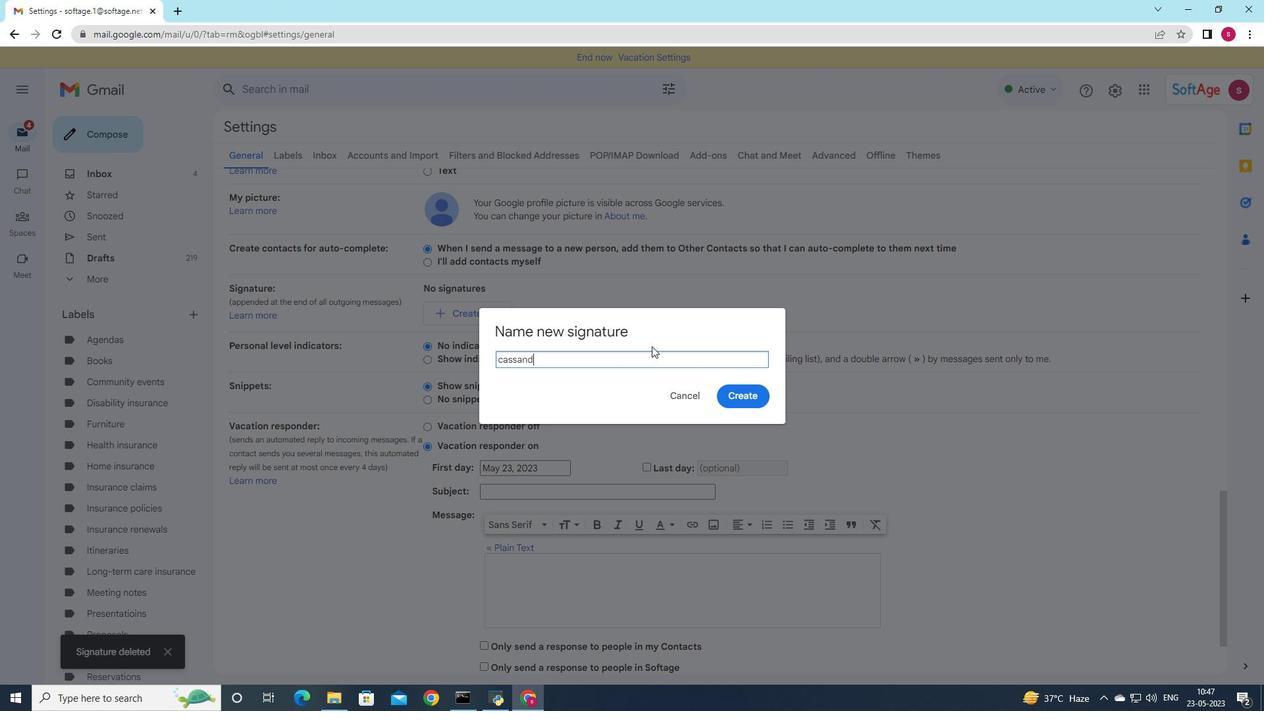 
Action: Mouse moved to (546, 370)
Screenshot: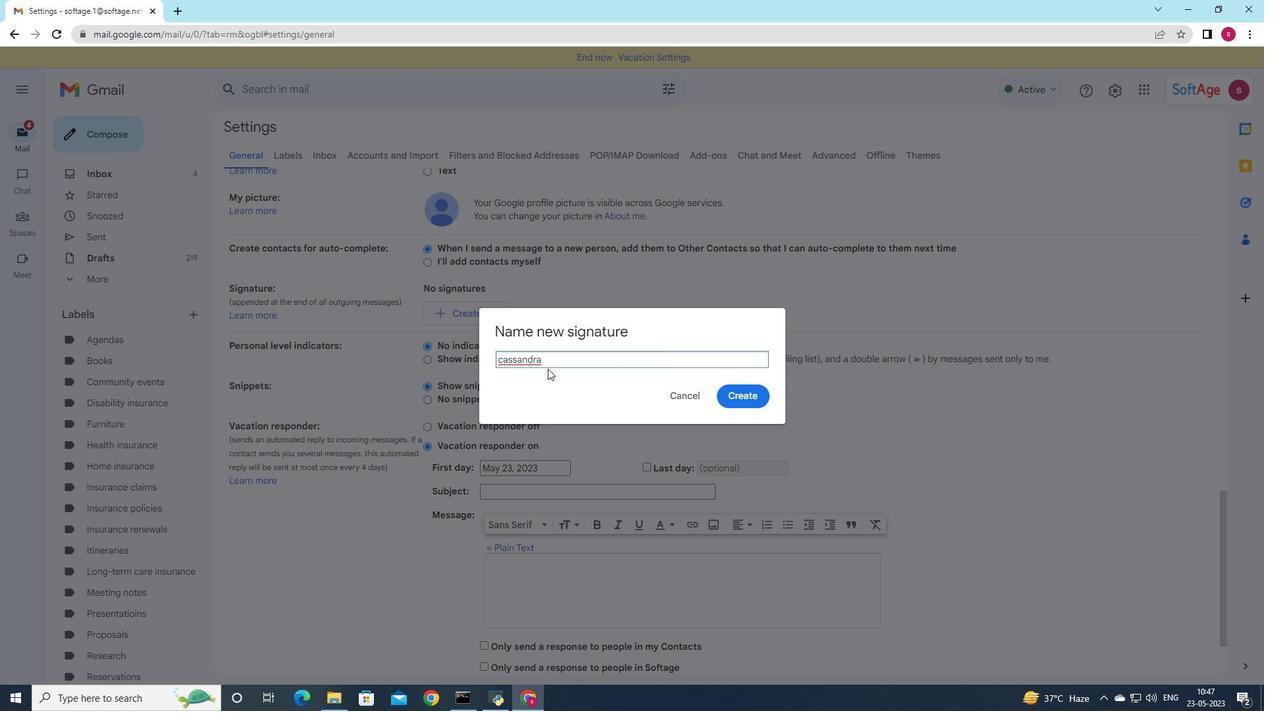 
Action: Key pressed <Key.backspace><Key.backspace><Key.backspace><Key.backspace><Key.backspace><Key.backspace><Key.backspace><Key.backspace><Key.backspace><Key.backspace><Key.shift>Cassandra
Screenshot: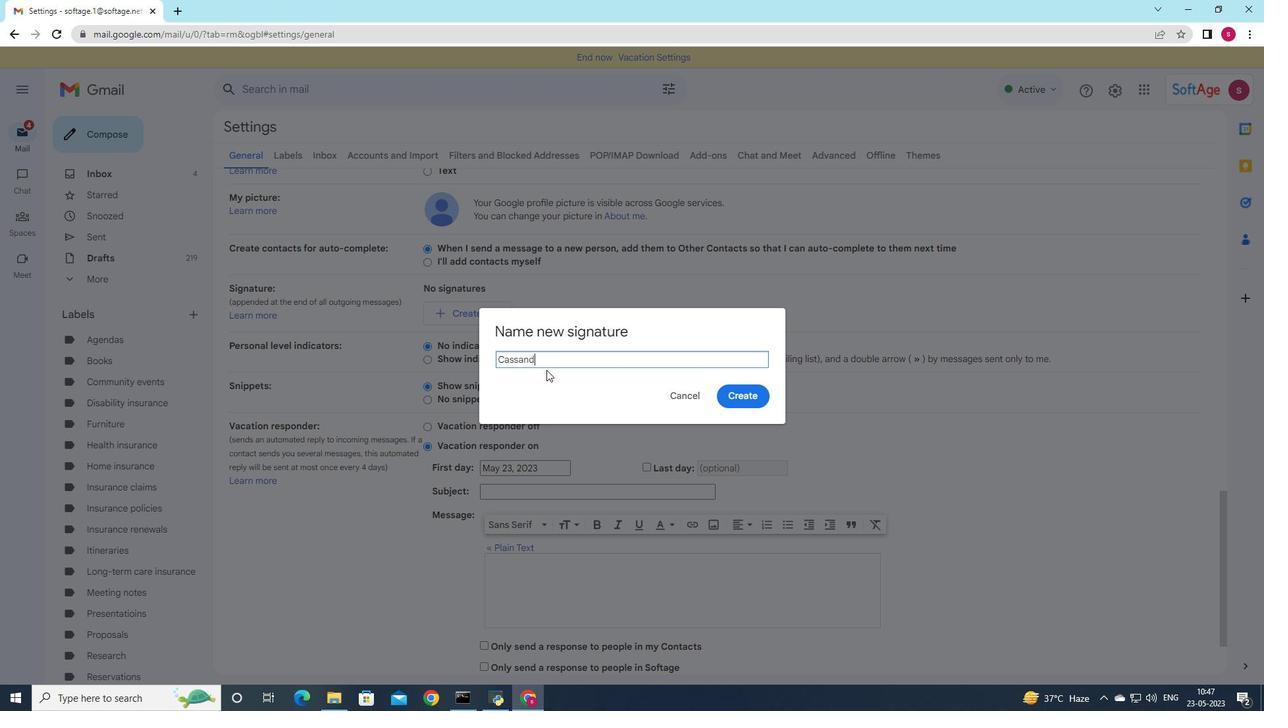 
Action: Mouse moved to (748, 395)
Screenshot: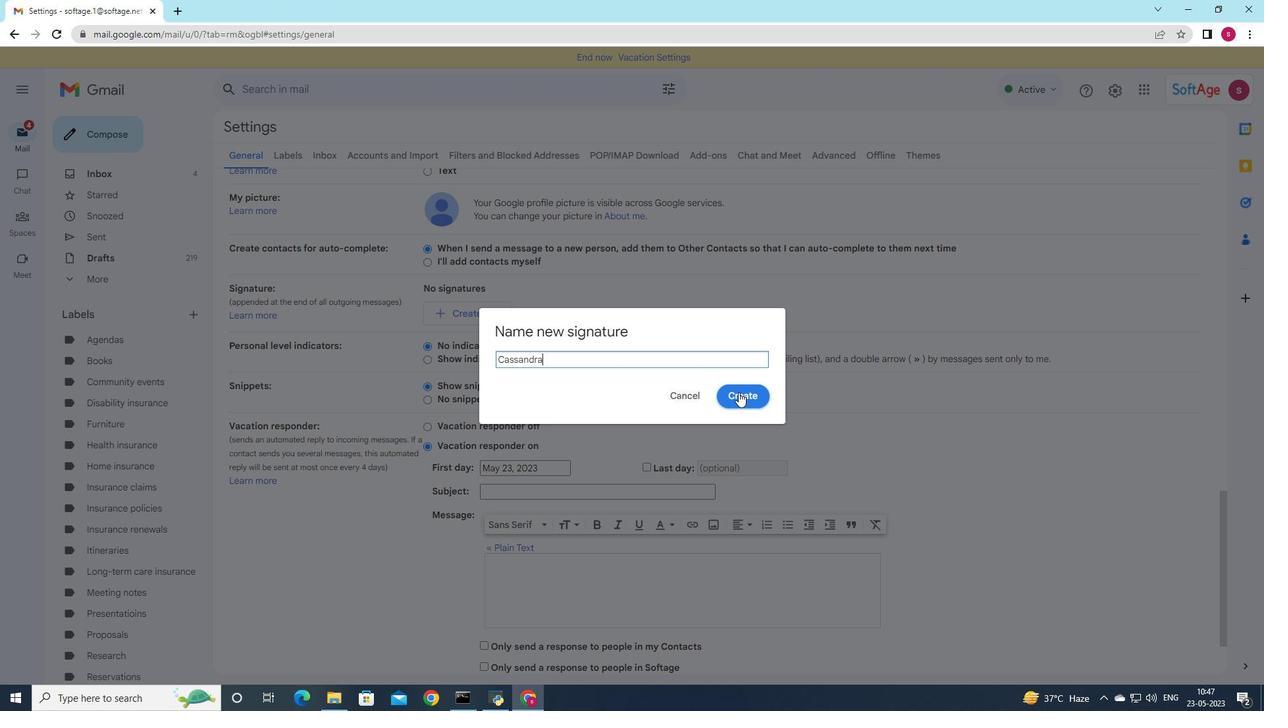 
Action: Mouse pressed left at (748, 395)
Screenshot: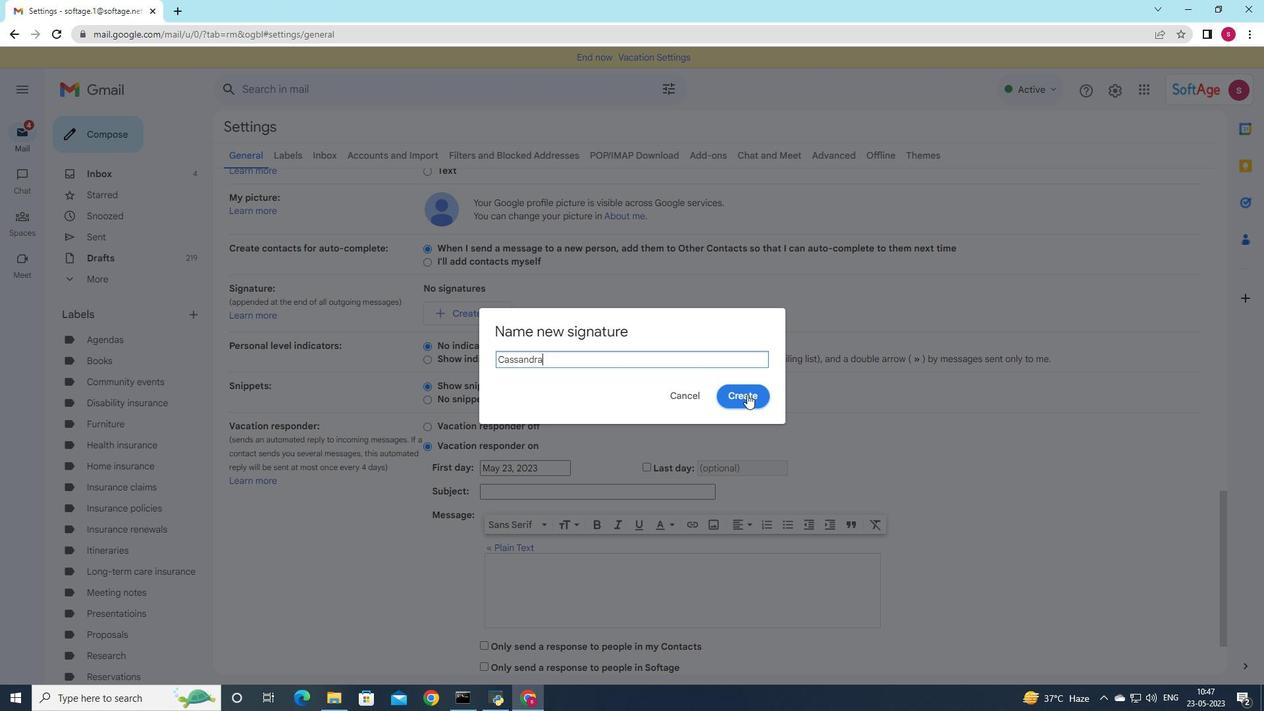 
Action: Mouse moved to (616, 312)
Screenshot: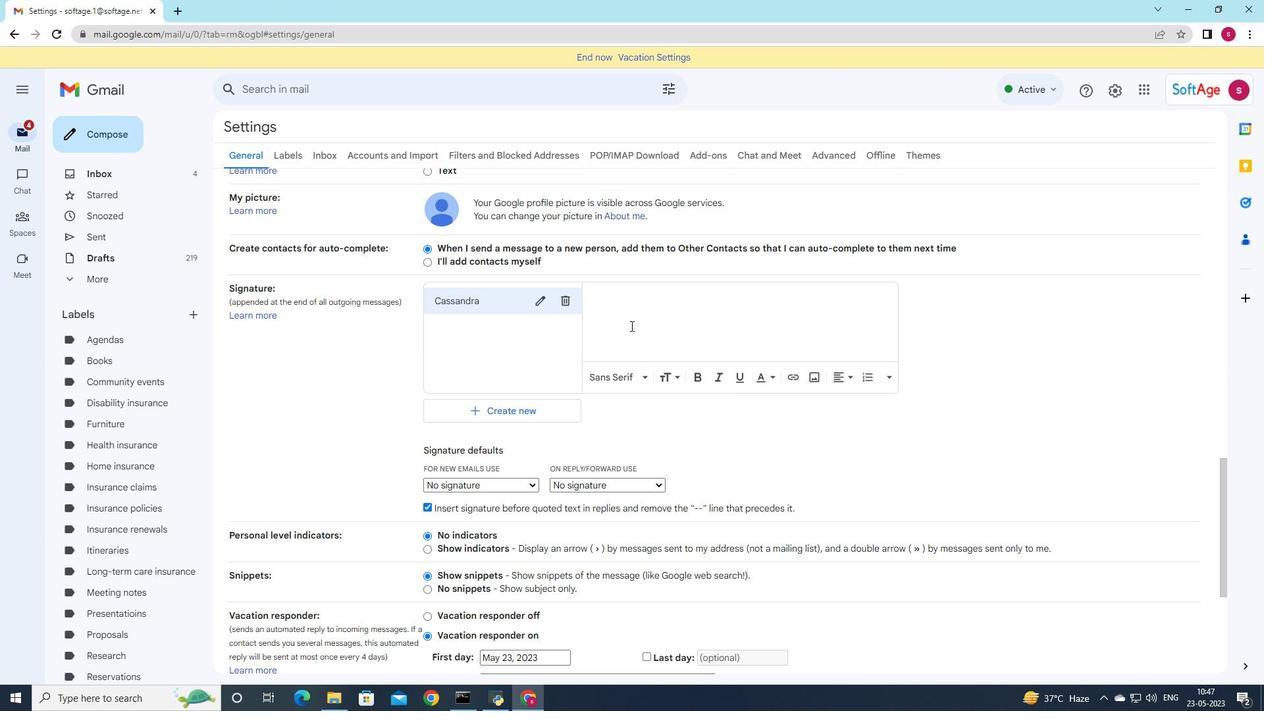 
Action: Mouse pressed left at (616, 312)
Screenshot: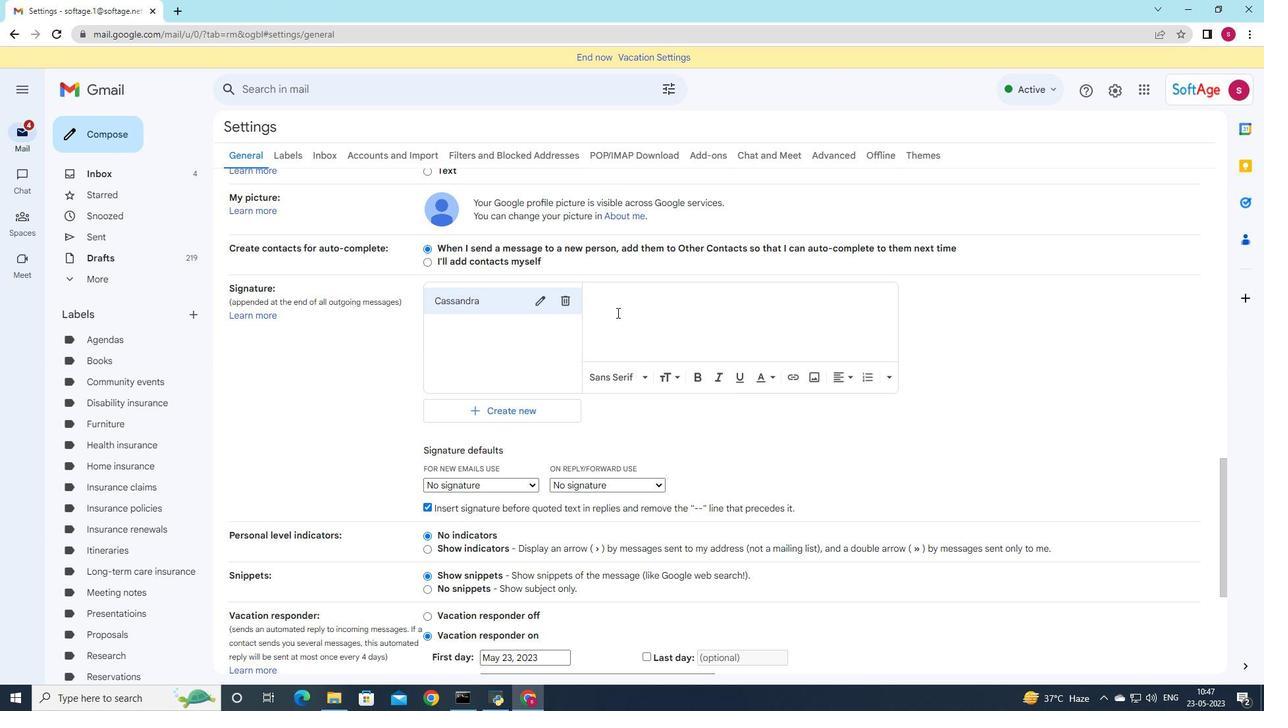 
Action: Mouse moved to (719, 330)
Screenshot: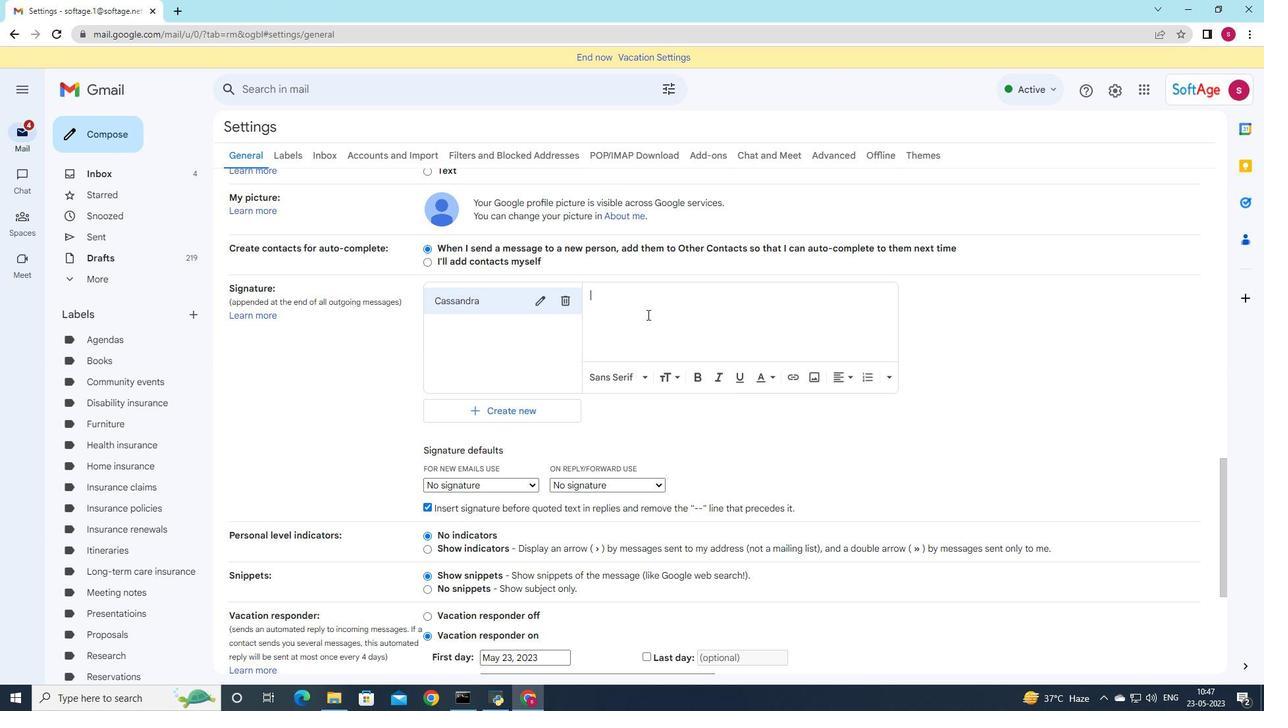 
Action: Key pressed <Key.shift>I<Key.space>will<Key.space>be<Key.space>out<Key.space>of<Key.space>the<Key.space>office<Key.space>until<Key.shift><Key.caps_lock><Key.caps_lock><Key.shift>(date<Key.shift><Key.shift><Key.shift><Key.shift><Key.shift><Key.shift><Key.shift><Key.shift><Key.shift><Key.shift><Key.shift>_)<Key.backspace><Key.backspace><Key.shift>9<Key.backspace><Key.shift>)<Key.enter><Key.shift>Cassandra<Key.shift>Ca<Key.backspace><Key.backspace><Key.space><Key.shift>Camo<Key.backspace>pbell
Screenshot: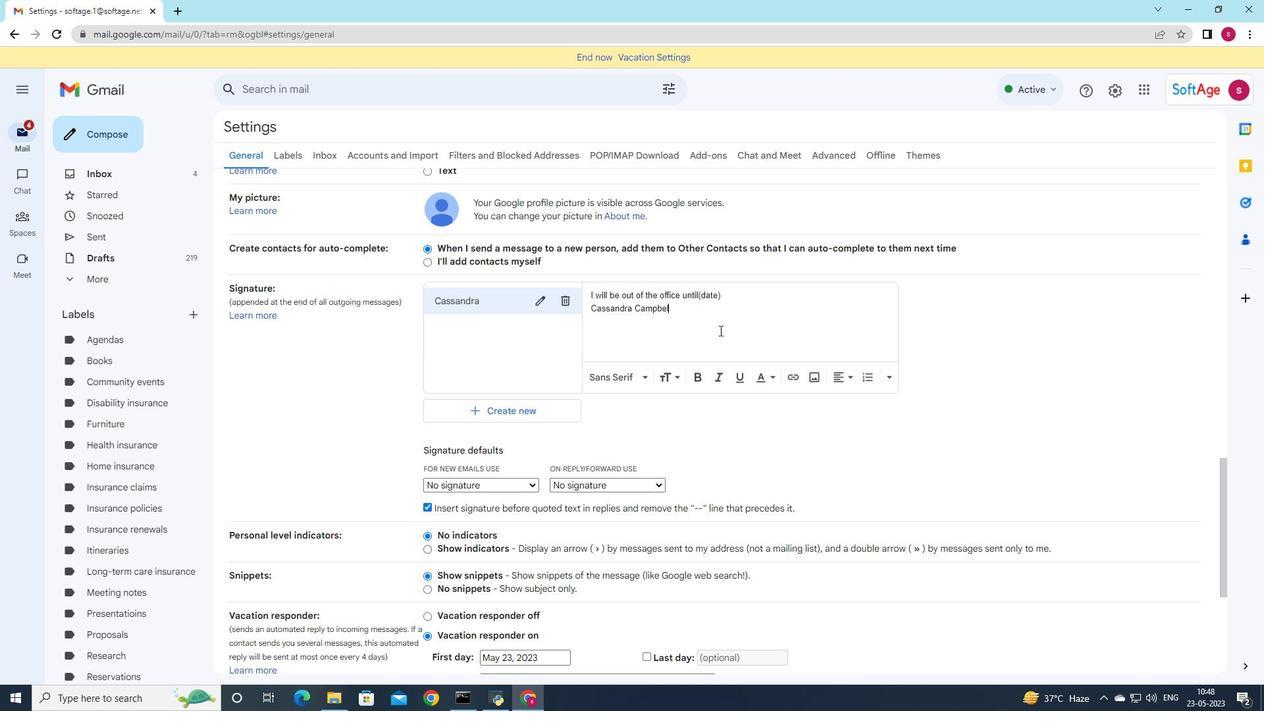 
Action: Mouse moved to (522, 480)
Screenshot: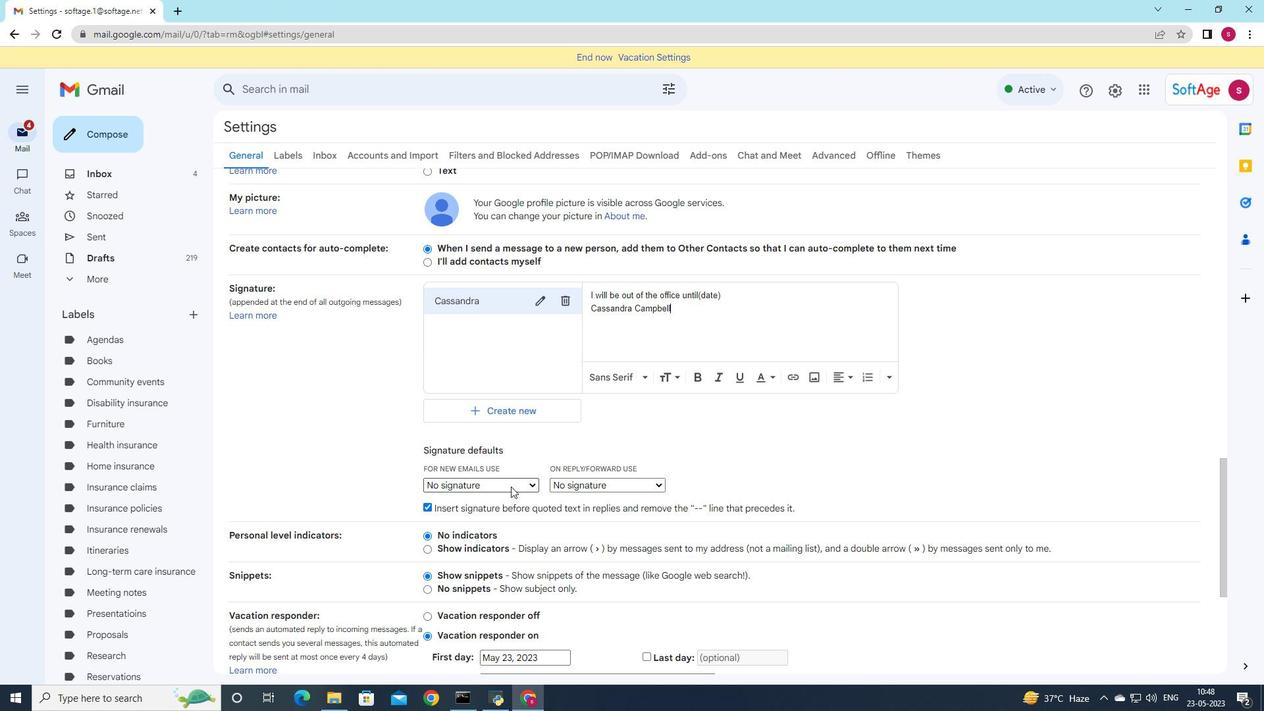 
Action: Mouse pressed left at (522, 480)
Screenshot: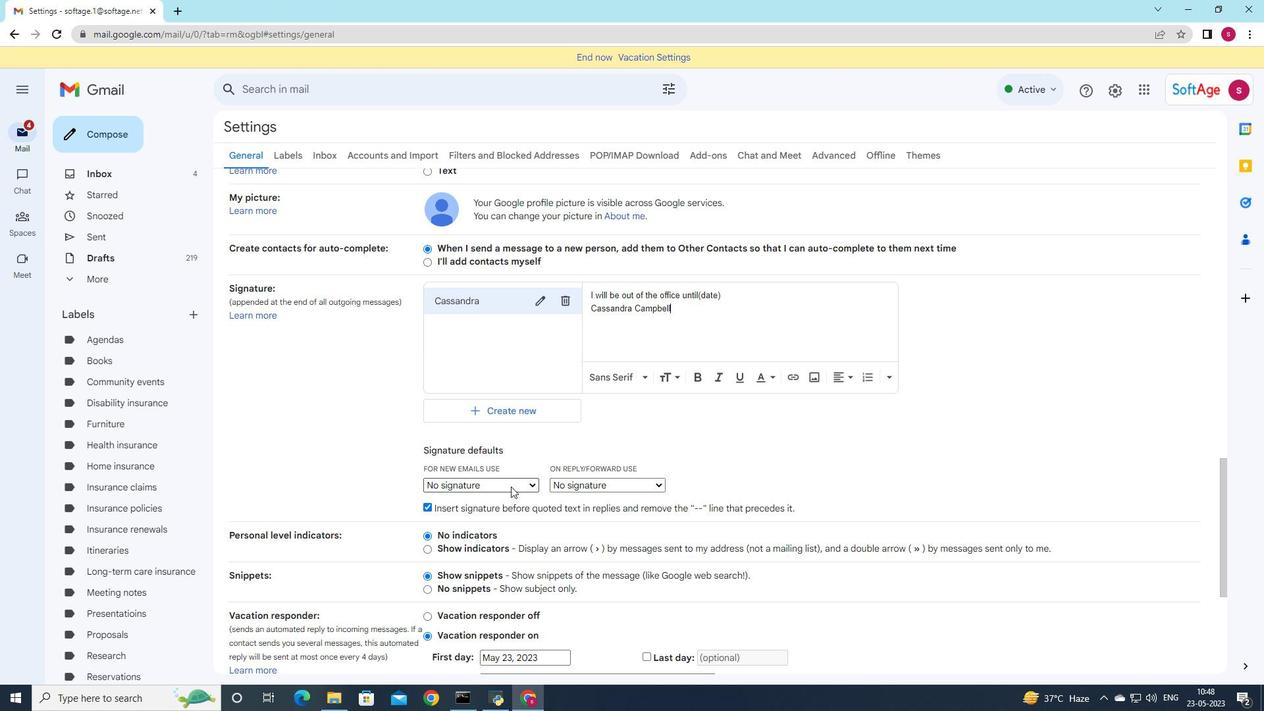 
Action: Mouse moved to (521, 506)
Screenshot: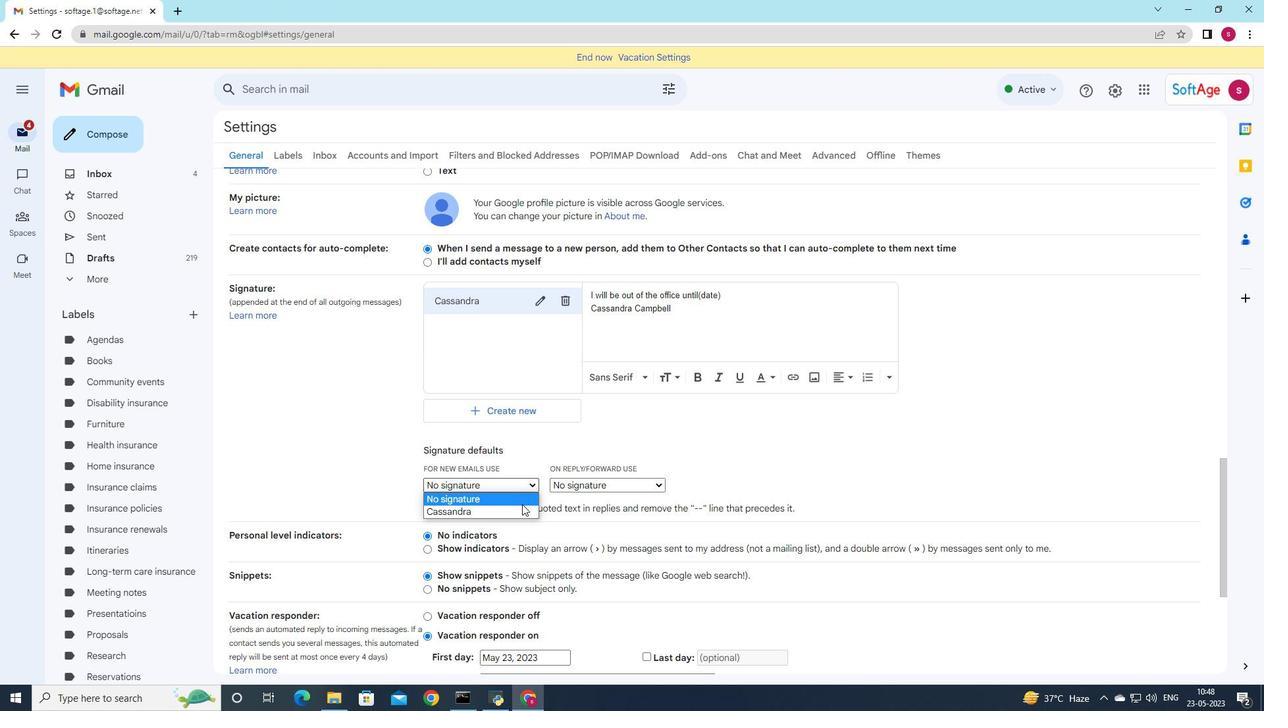 
Action: Mouse pressed left at (521, 506)
Screenshot: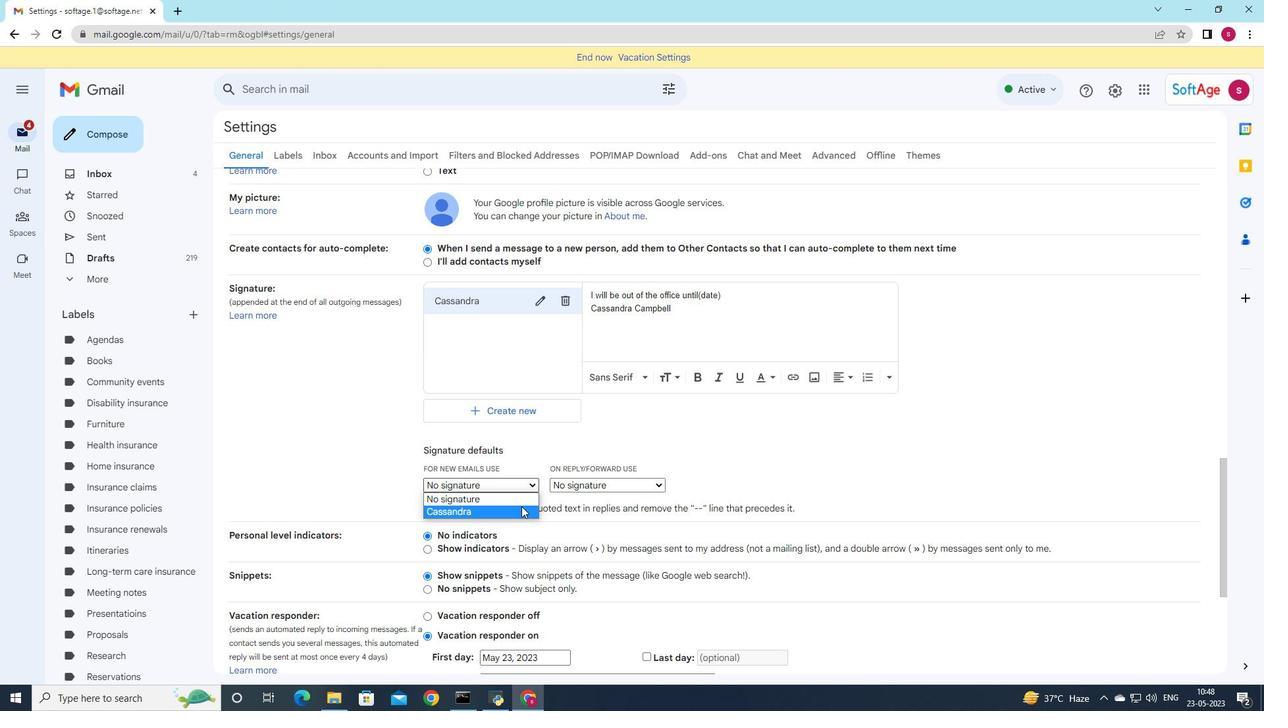 
Action: Mouse moved to (640, 481)
Screenshot: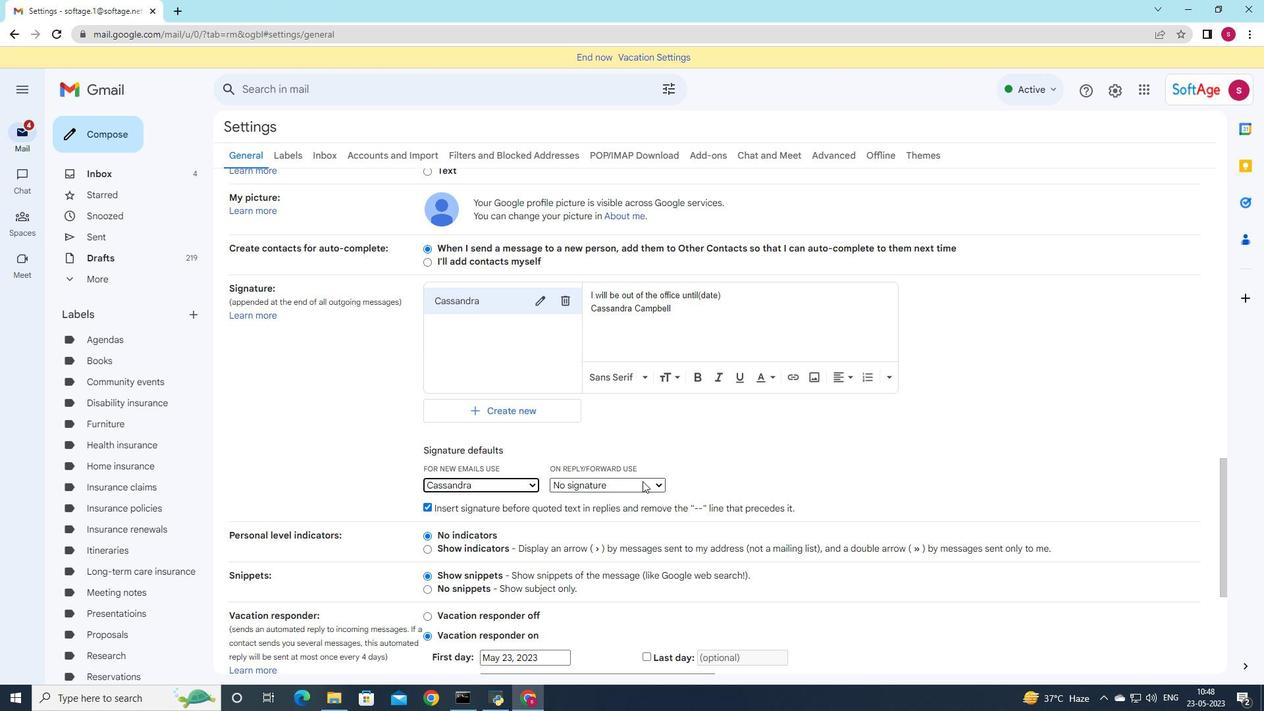 
Action: Mouse pressed left at (640, 481)
Screenshot: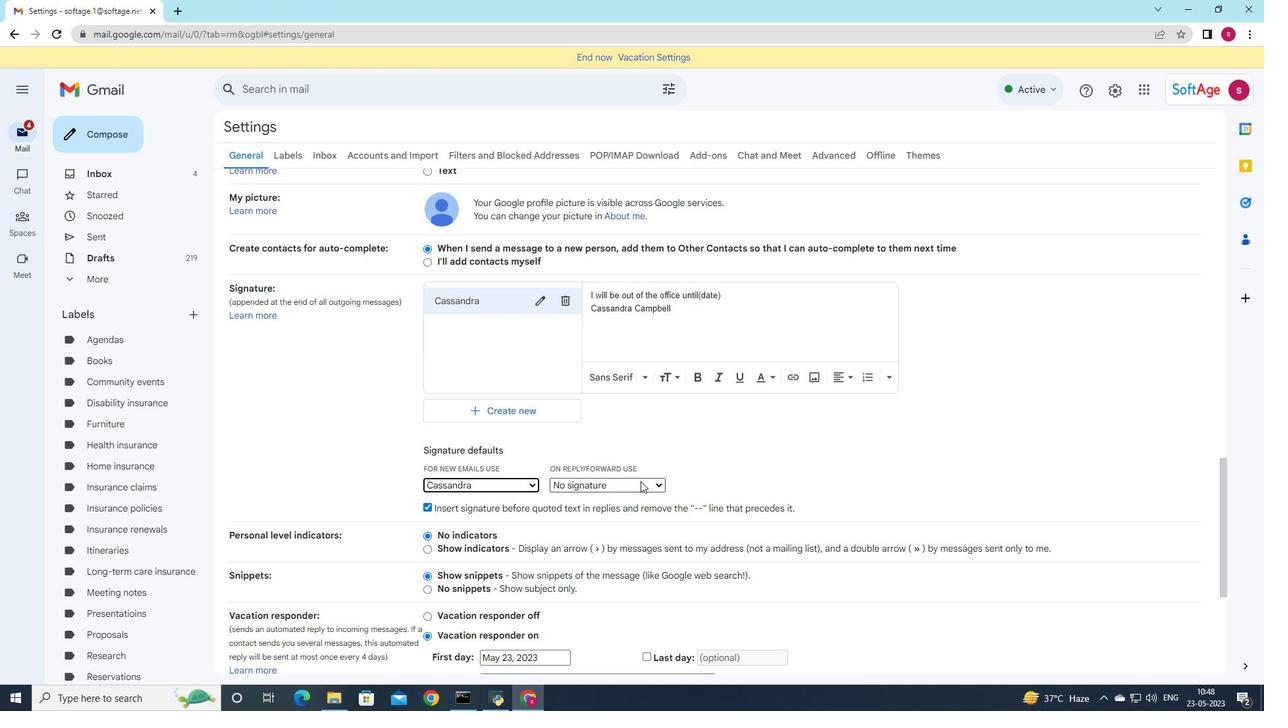 
Action: Mouse moved to (618, 512)
Screenshot: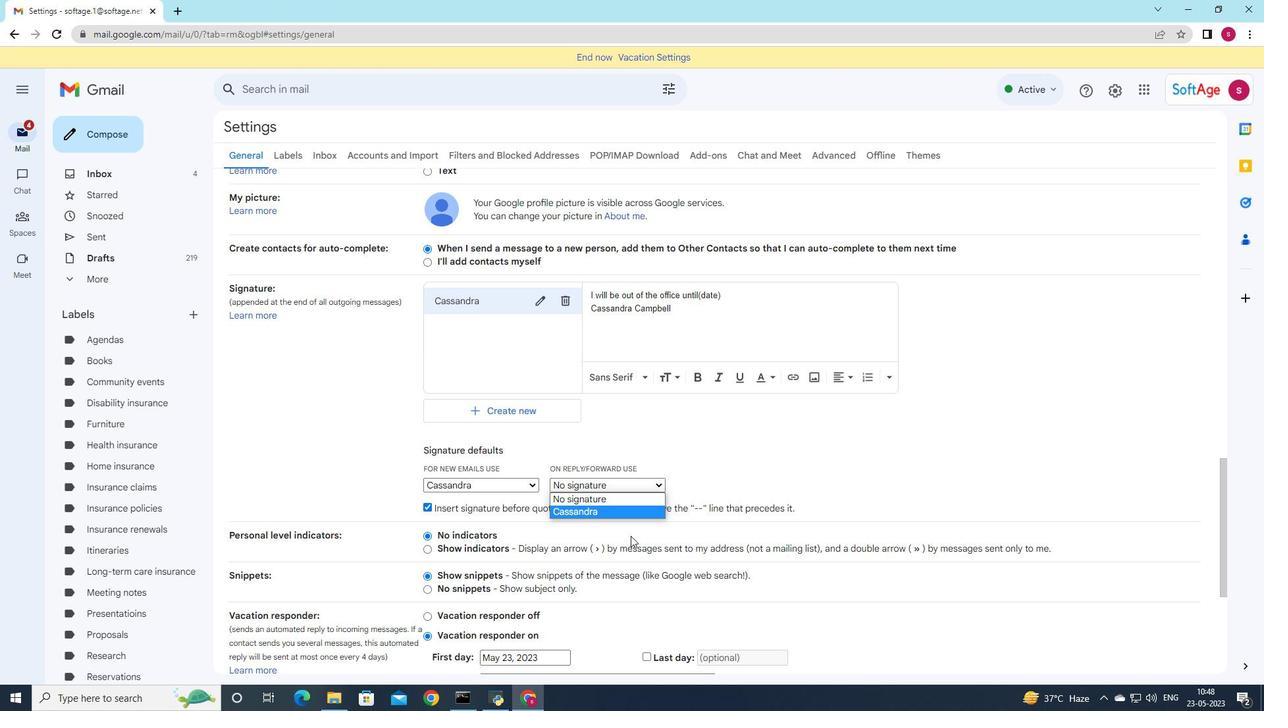 
Action: Mouse pressed left at (618, 512)
Screenshot: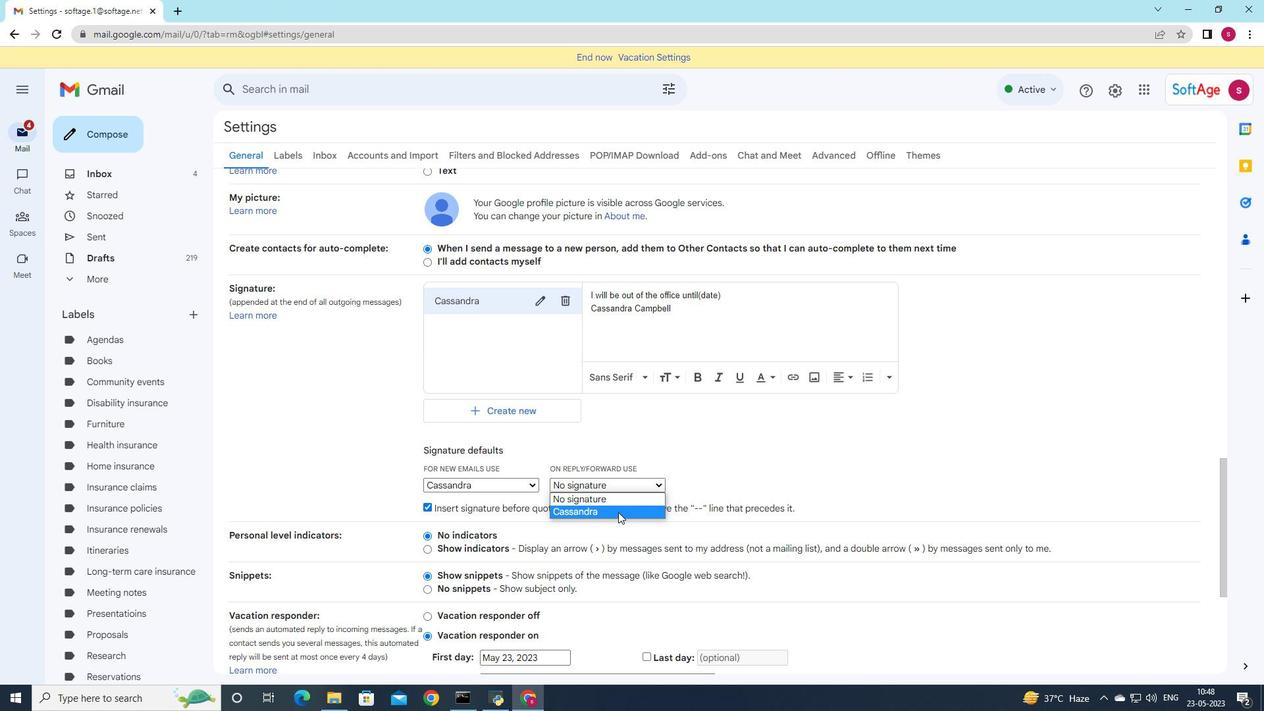 
Action: Mouse moved to (560, 534)
Screenshot: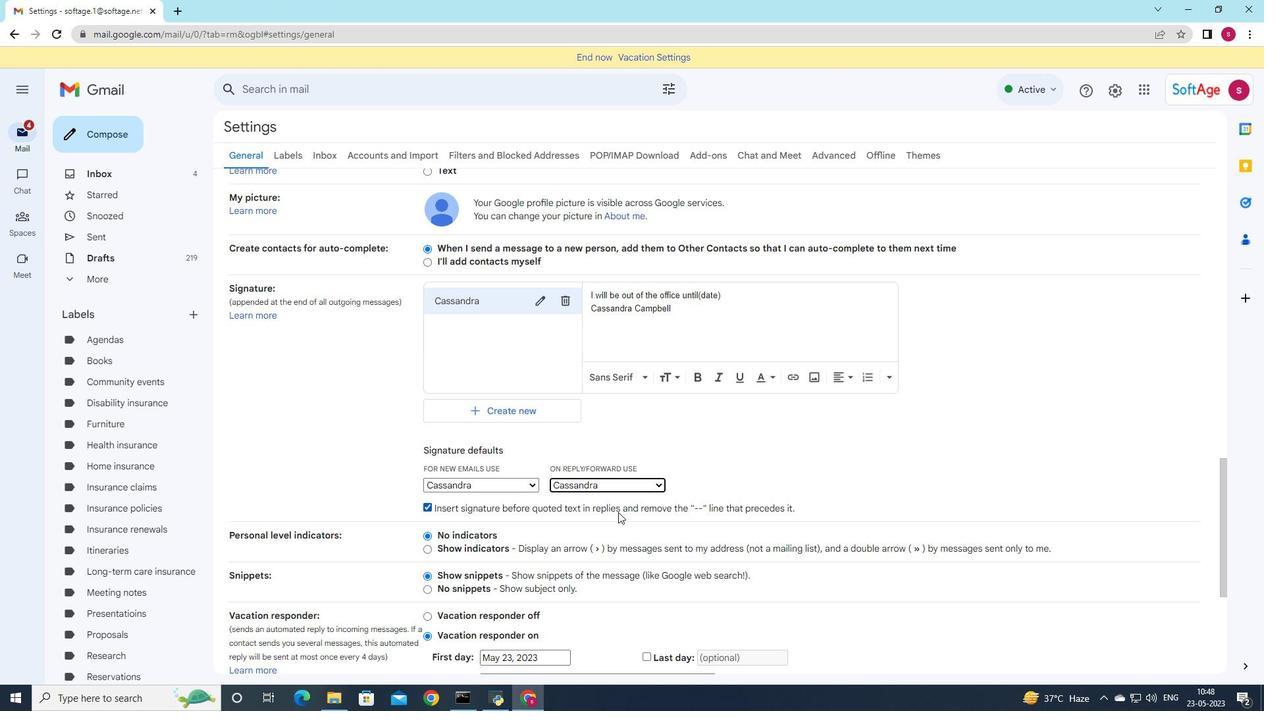 
Action: Mouse scrolled (560, 534) with delta (0, 0)
Screenshot: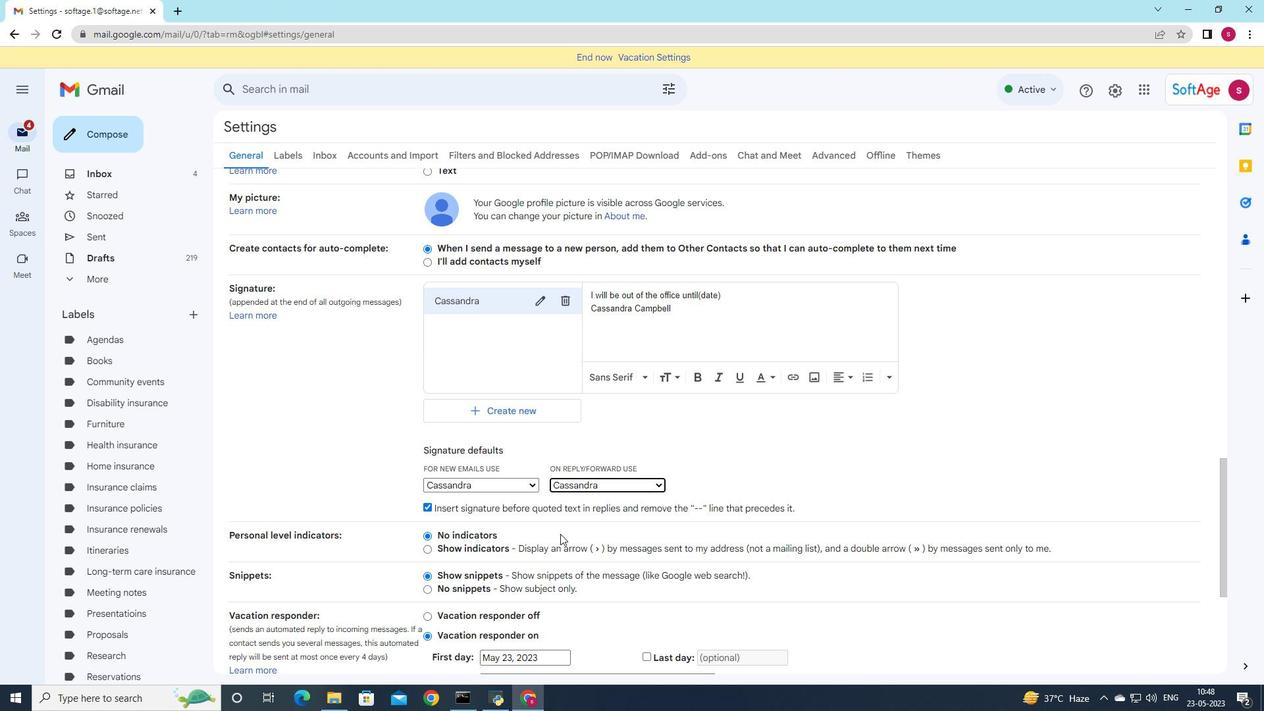 
Action: Mouse scrolled (560, 534) with delta (0, 0)
Screenshot: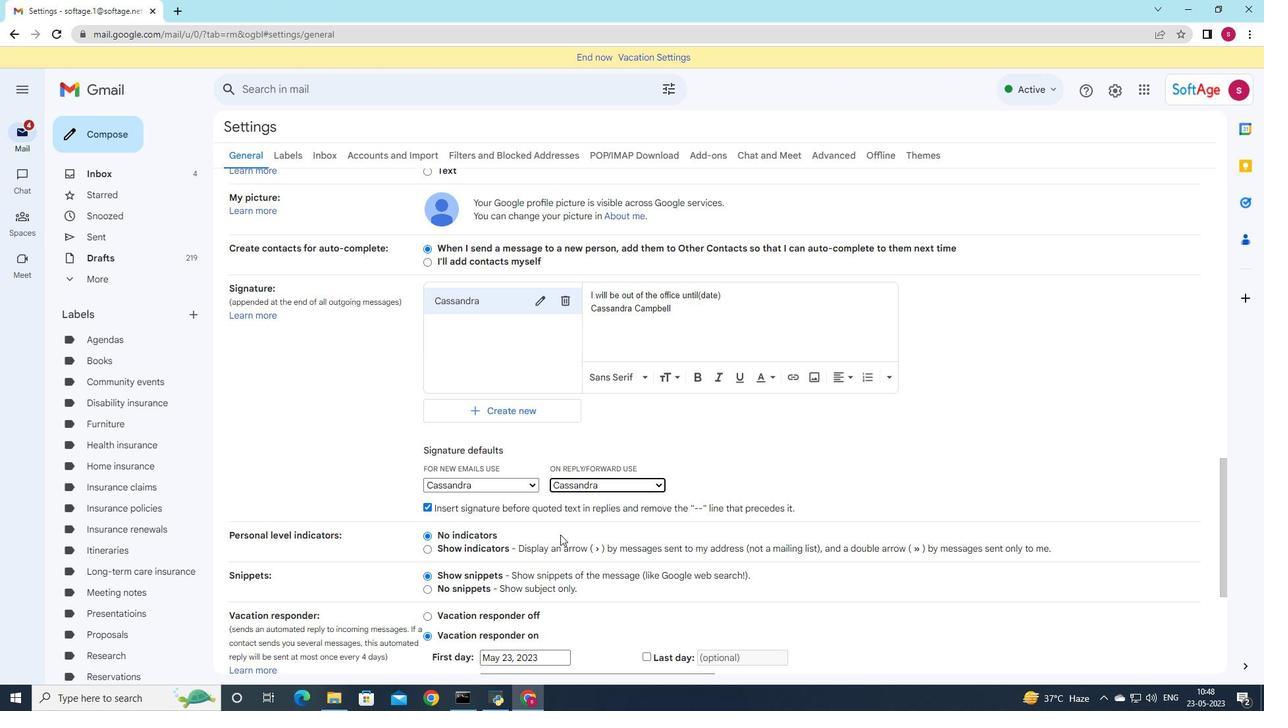 
Action: Mouse scrolled (560, 534) with delta (0, 0)
Screenshot: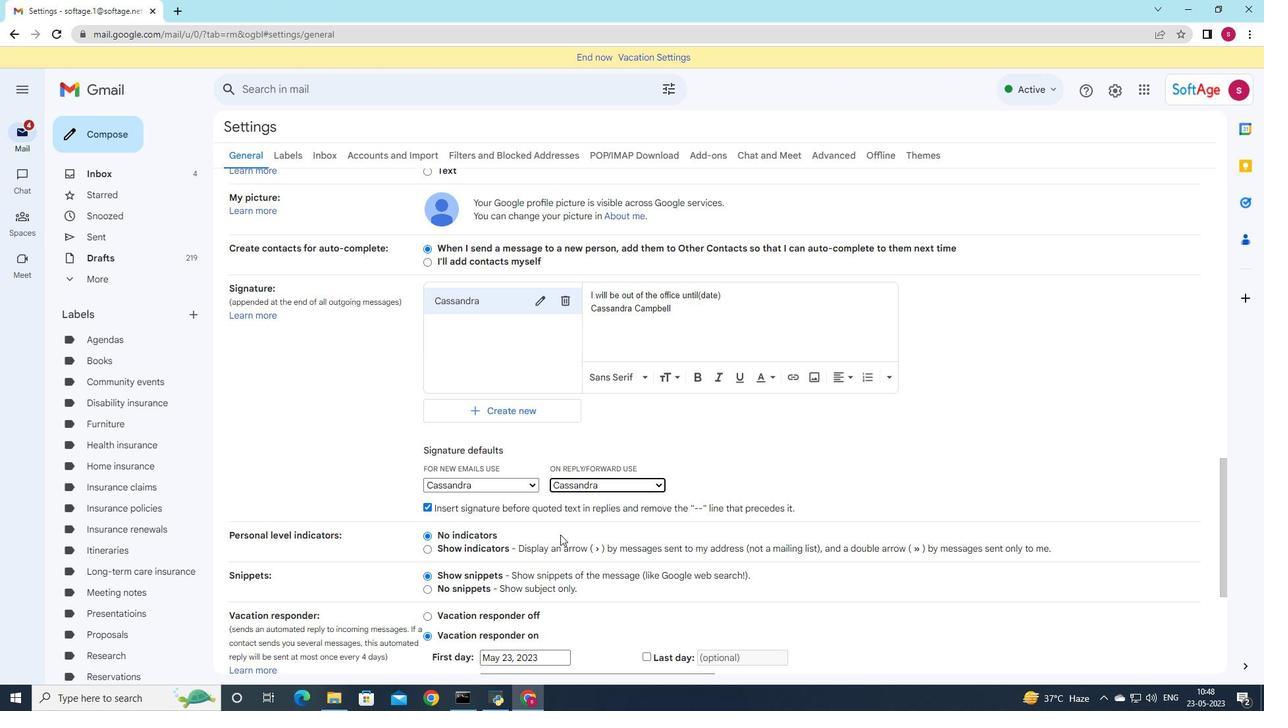 
Action: Mouse scrolled (560, 534) with delta (0, 0)
Screenshot: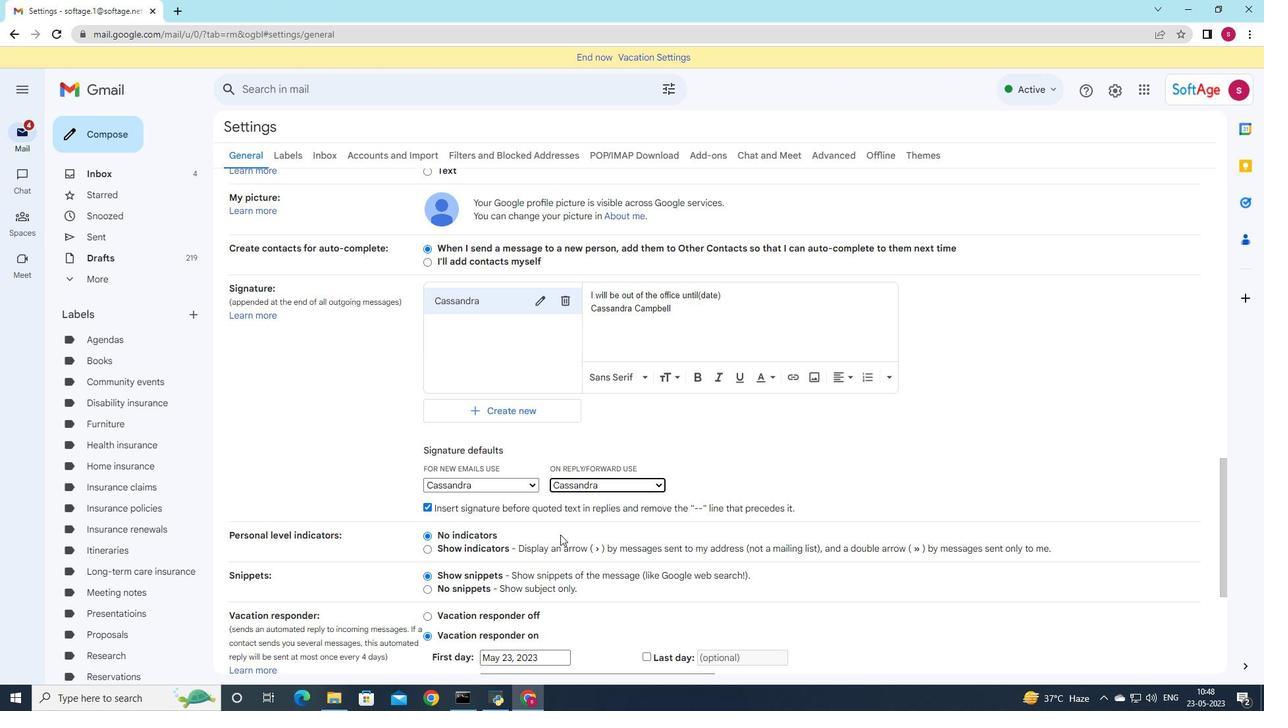 
Action: Mouse scrolled (560, 534) with delta (0, 0)
Screenshot: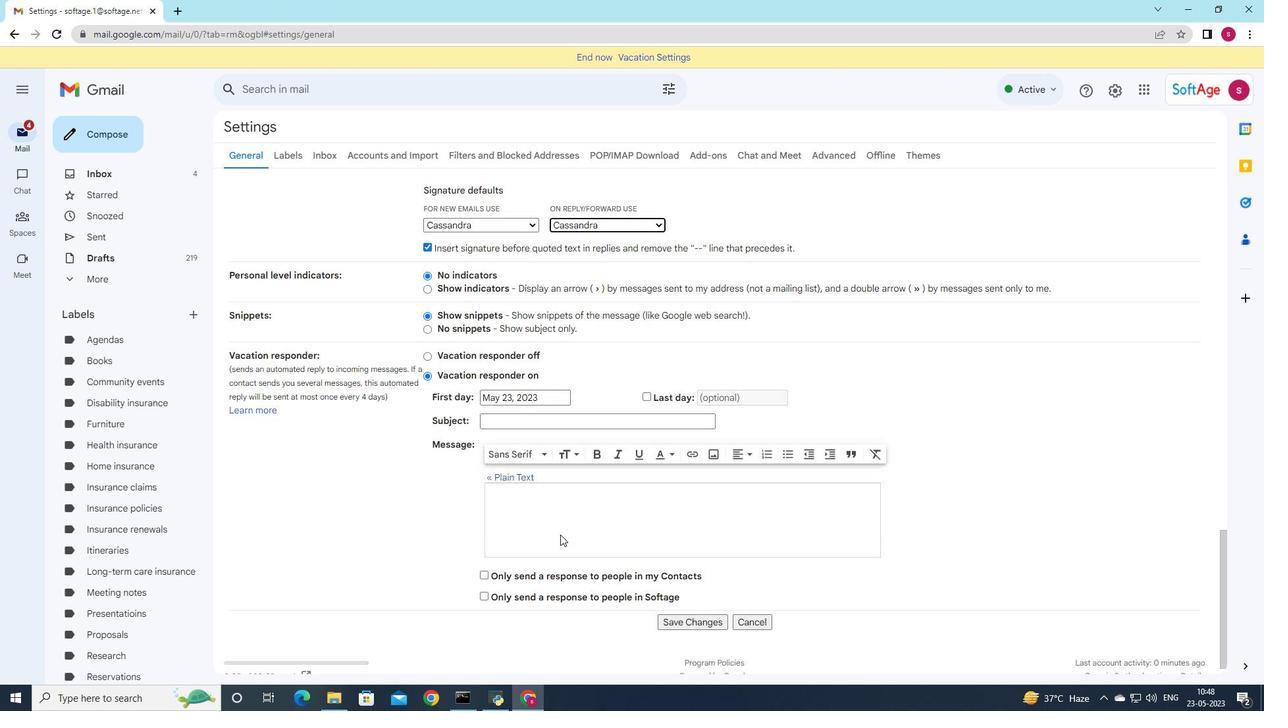 
Action: Mouse scrolled (560, 534) with delta (0, 0)
Screenshot: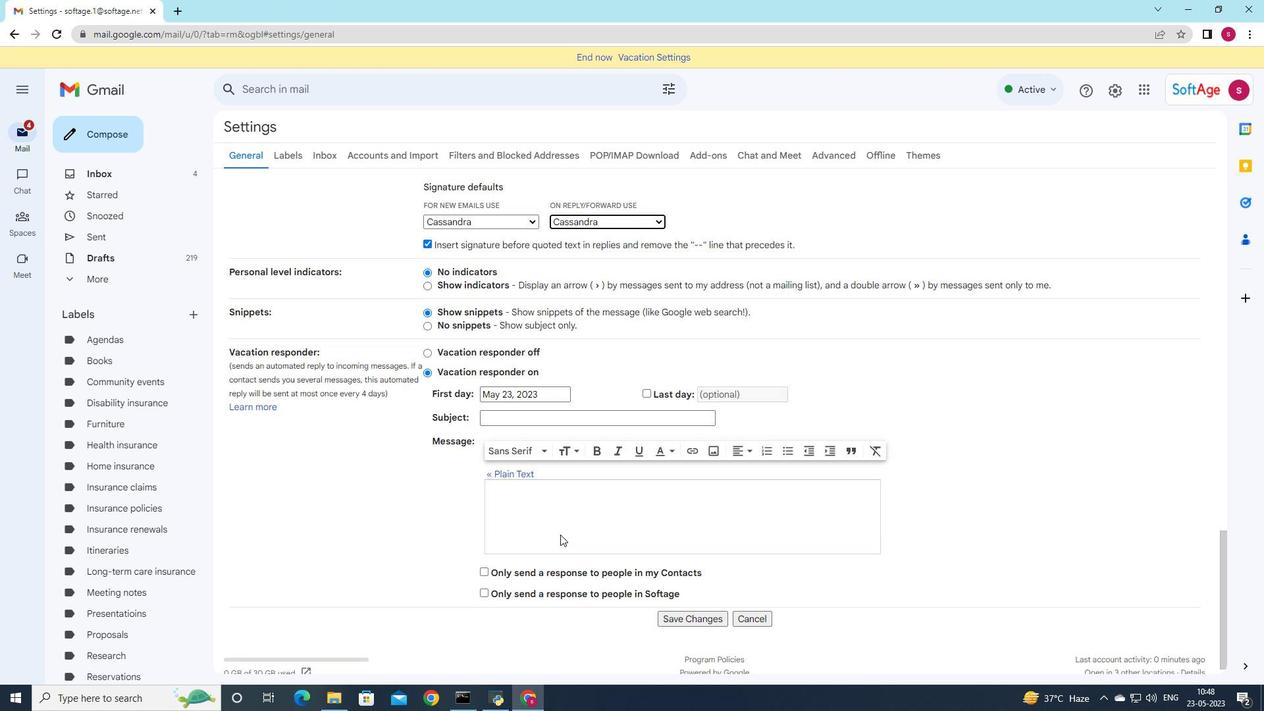 
Action: Mouse scrolled (560, 534) with delta (0, 0)
Screenshot: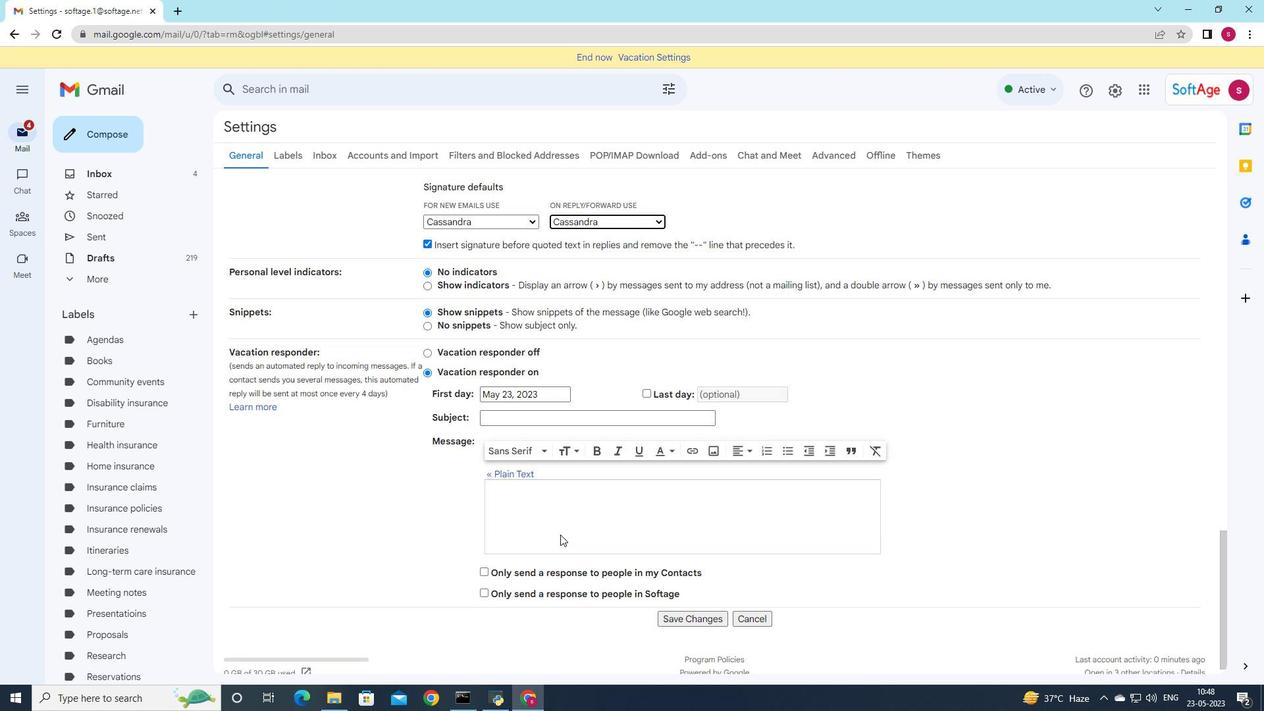 
Action: Mouse scrolled (560, 534) with delta (0, 0)
Screenshot: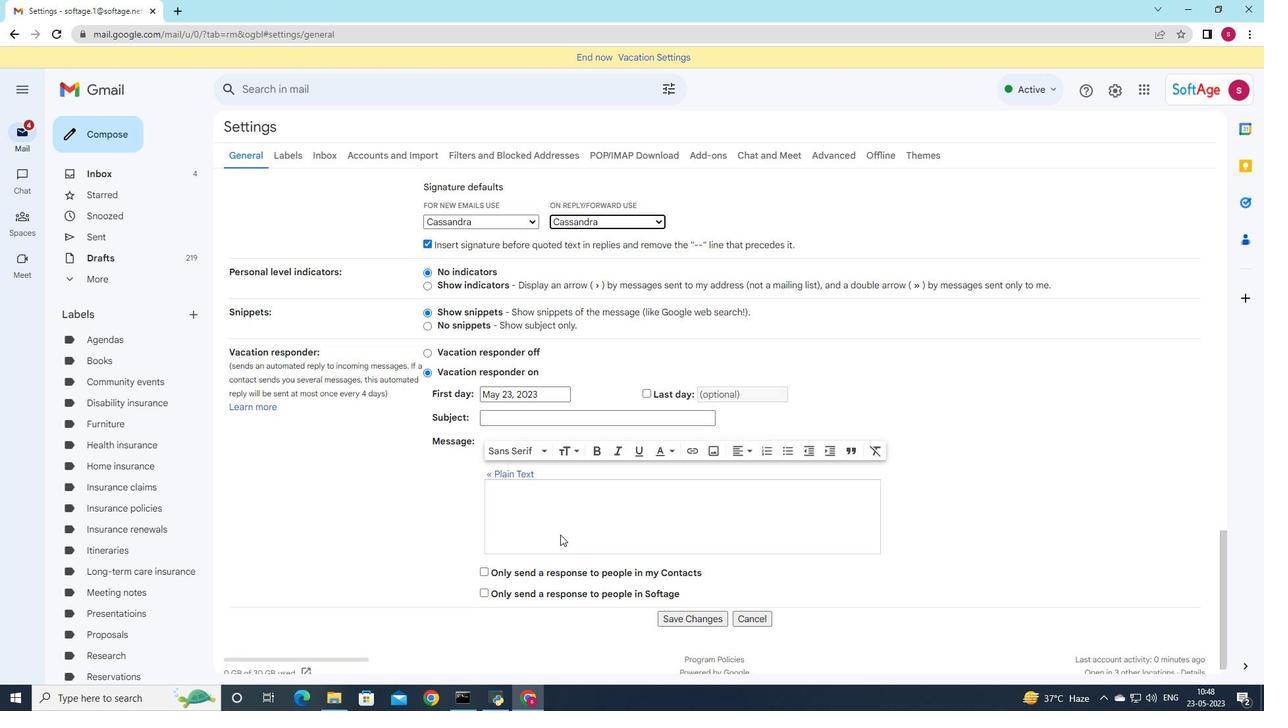 
Action: Mouse moved to (690, 606)
Screenshot: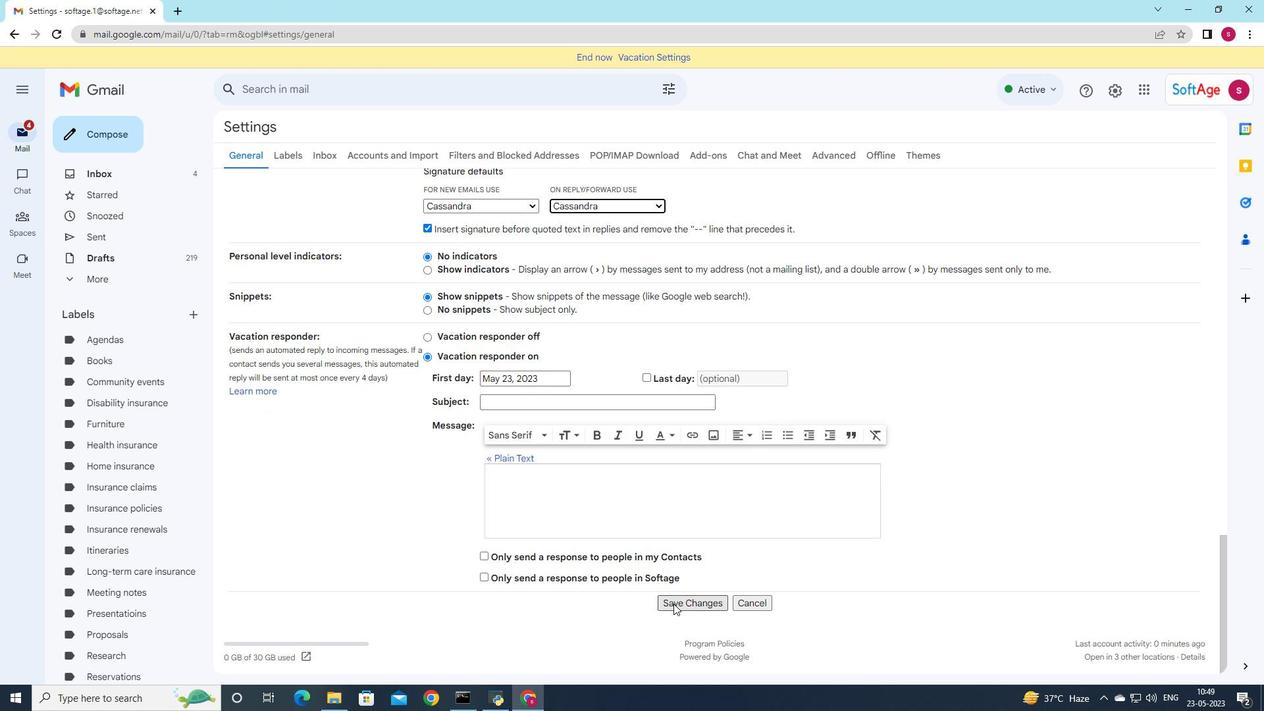 
Action: Mouse pressed left at (690, 606)
Screenshot: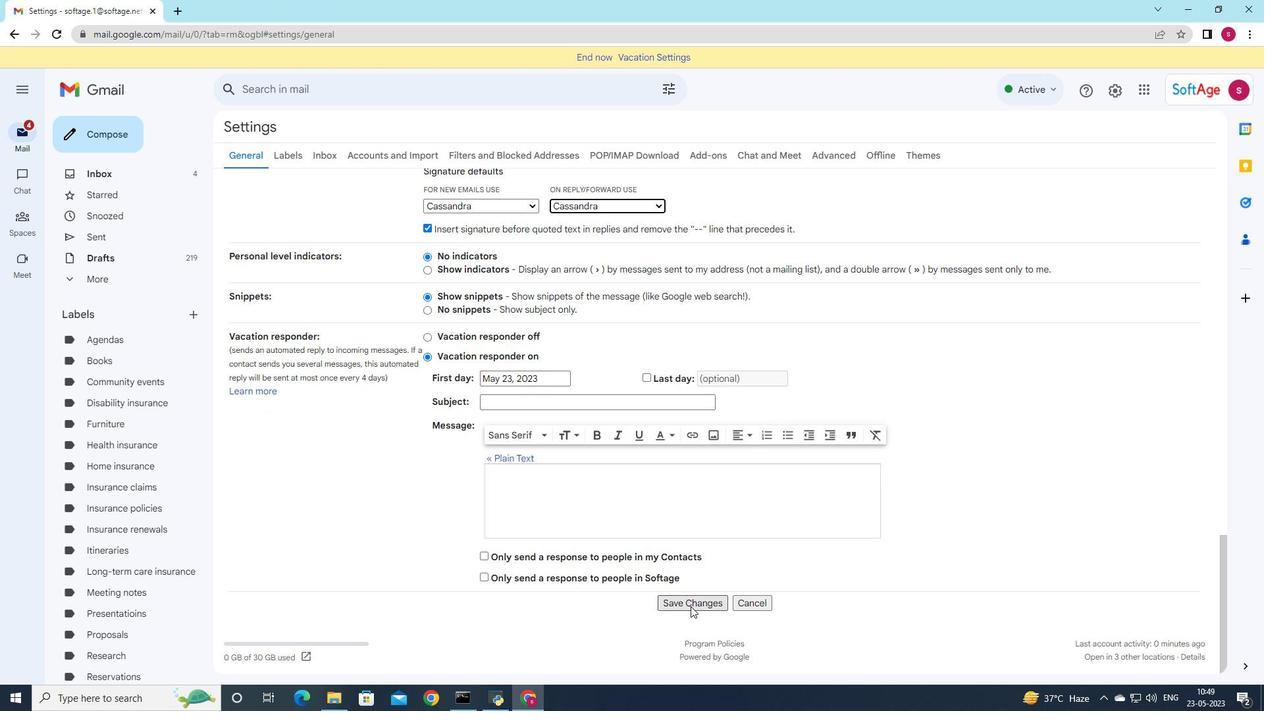 
Action: Mouse moved to (115, 240)
Screenshot: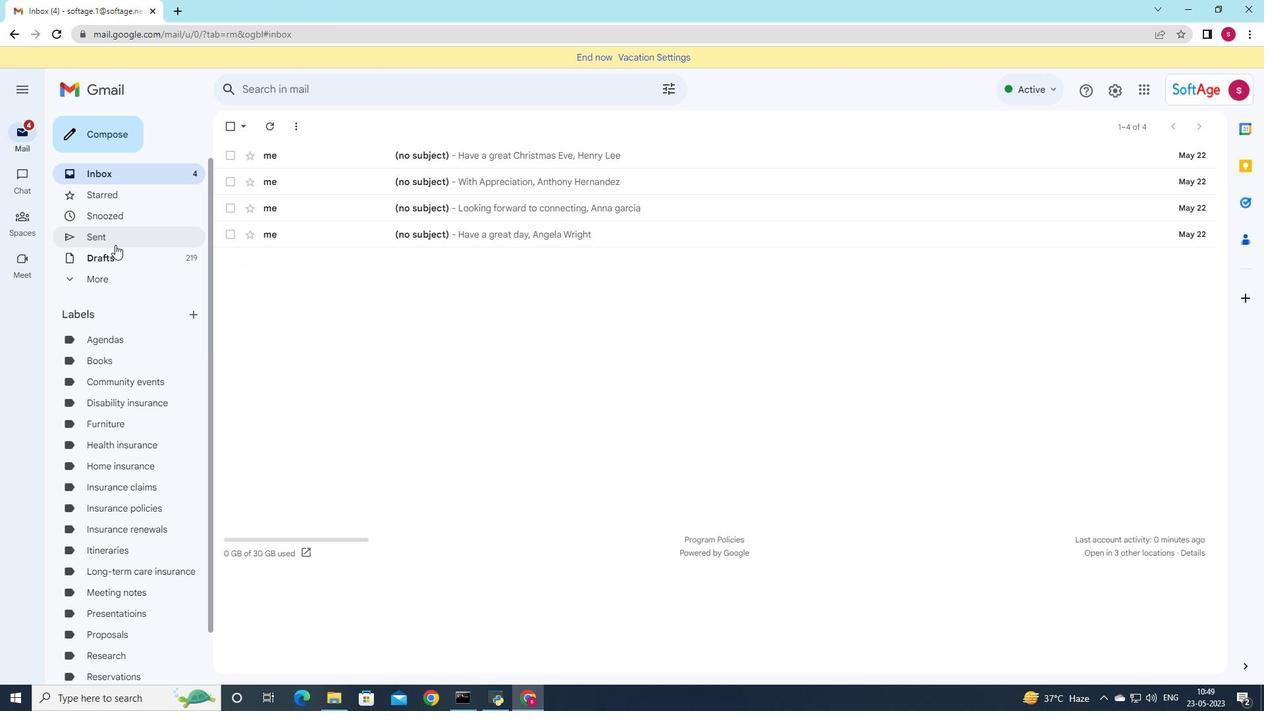 
Action: Mouse pressed left at (115, 240)
Screenshot: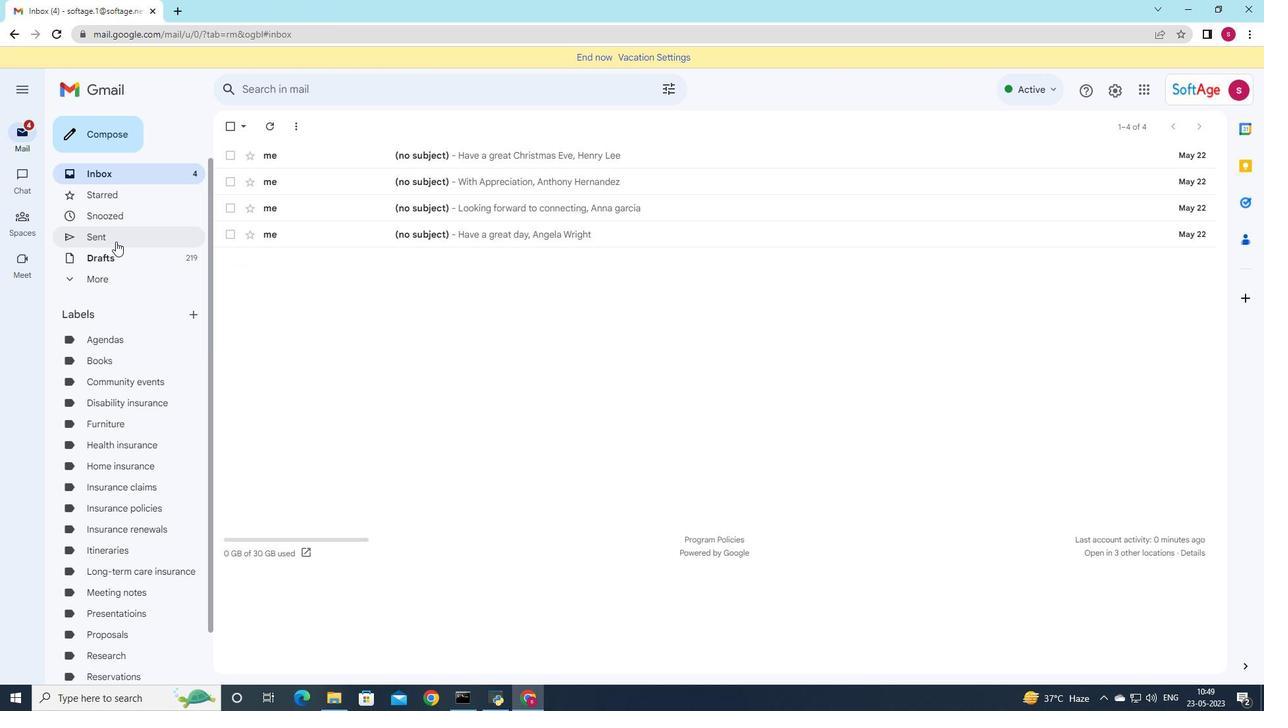 
Action: Mouse moved to (547, 203)
Screenshot: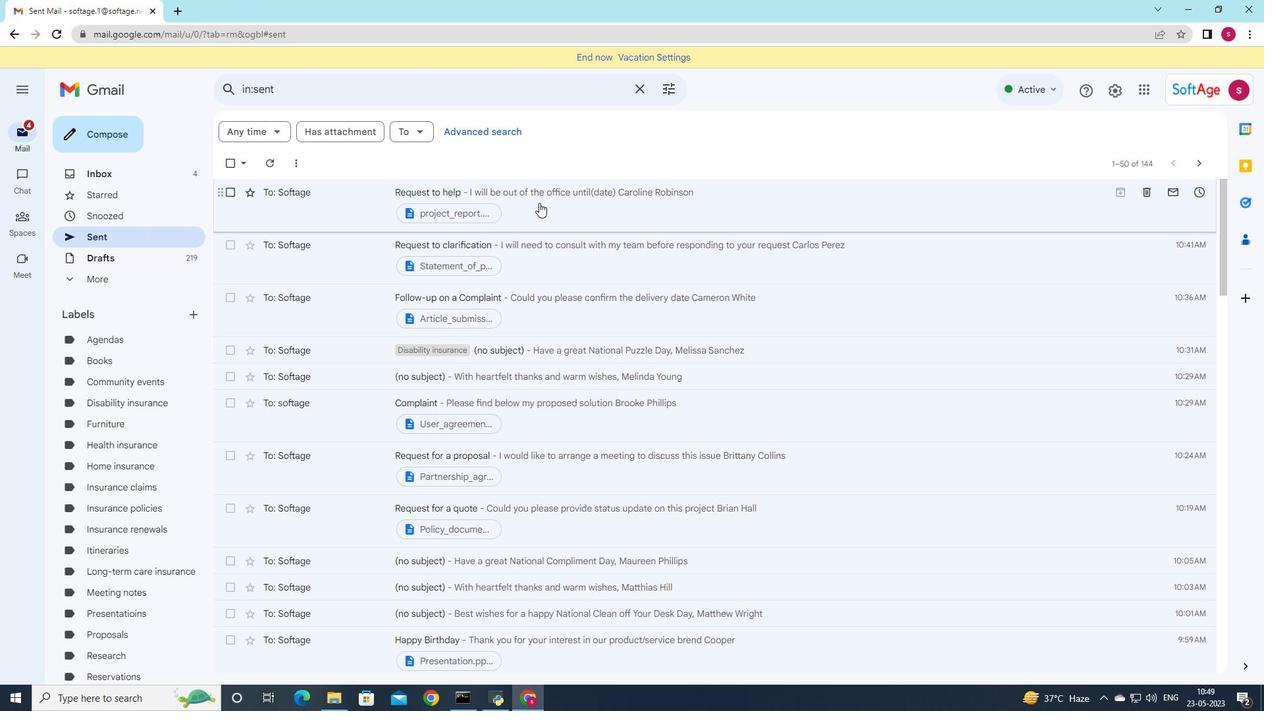 
Action: Mouse scrolled (547, 204) with delta (0, 0)
Screenshot: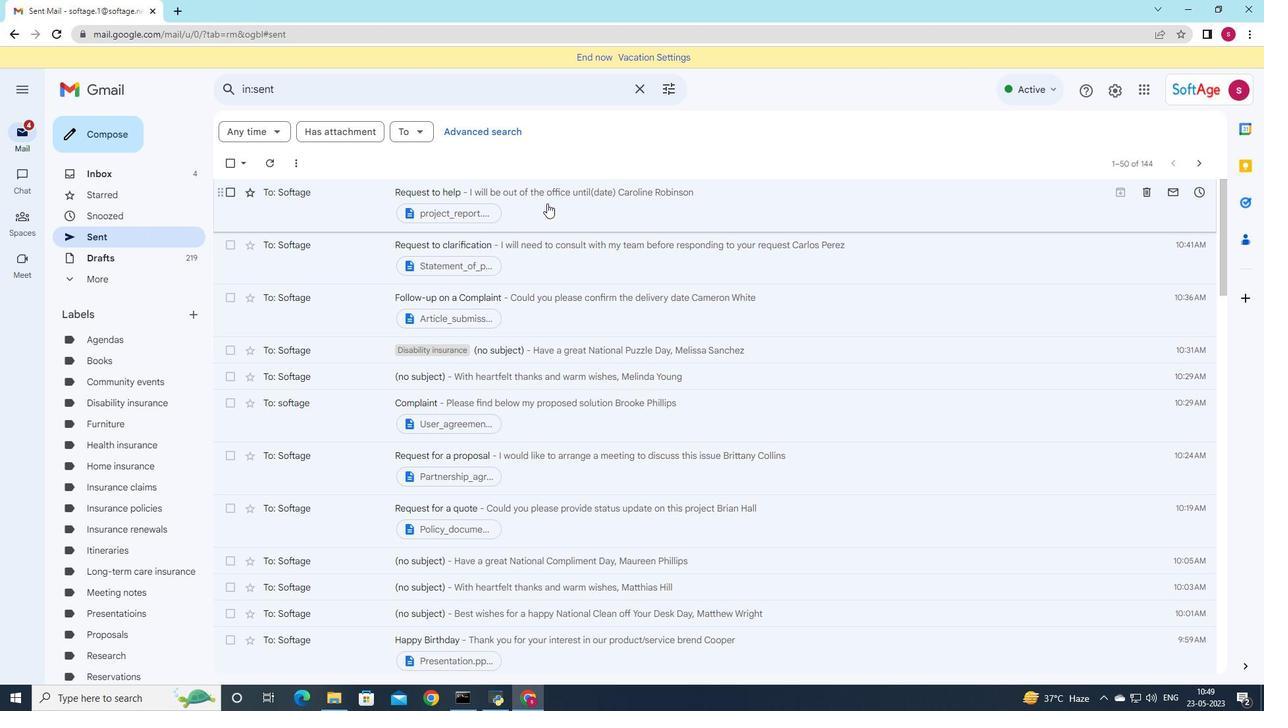 
Action: Mouse scrolled (547, 204) with delta (0, 0)
Screenshot: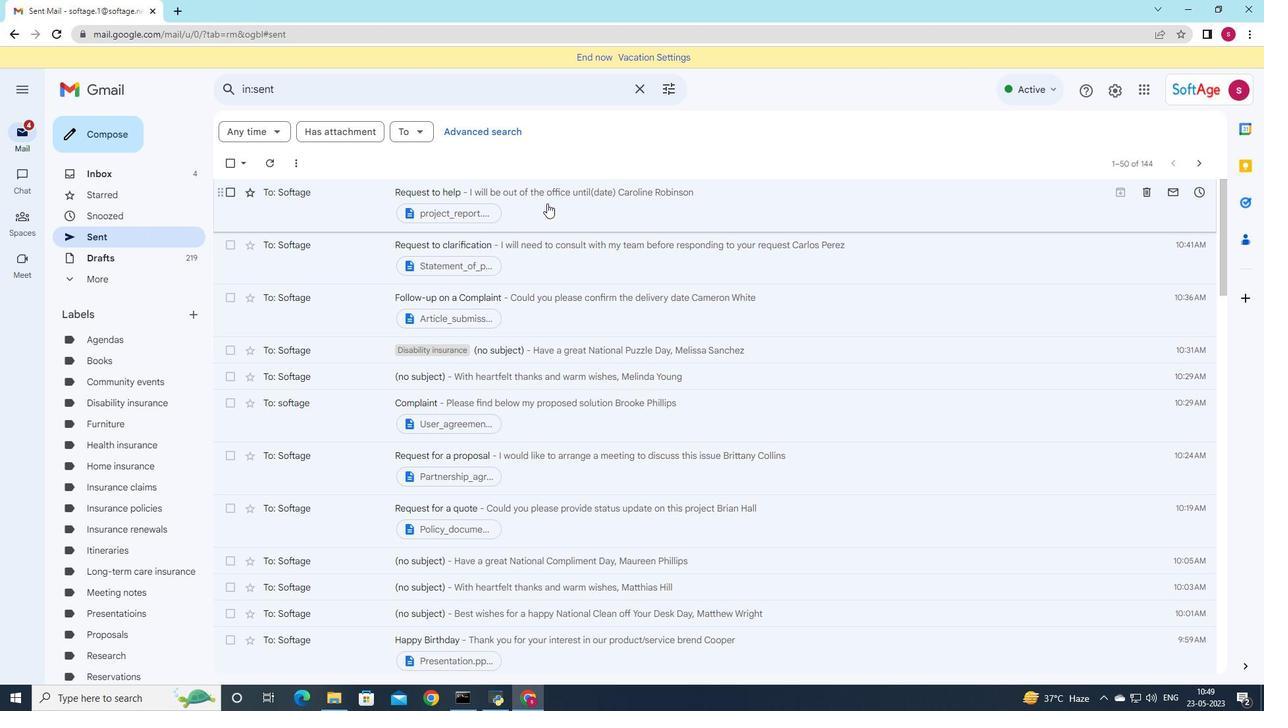 
Action: Mouse scrolled (547, 204) with delta (0, 0)
Screenshot: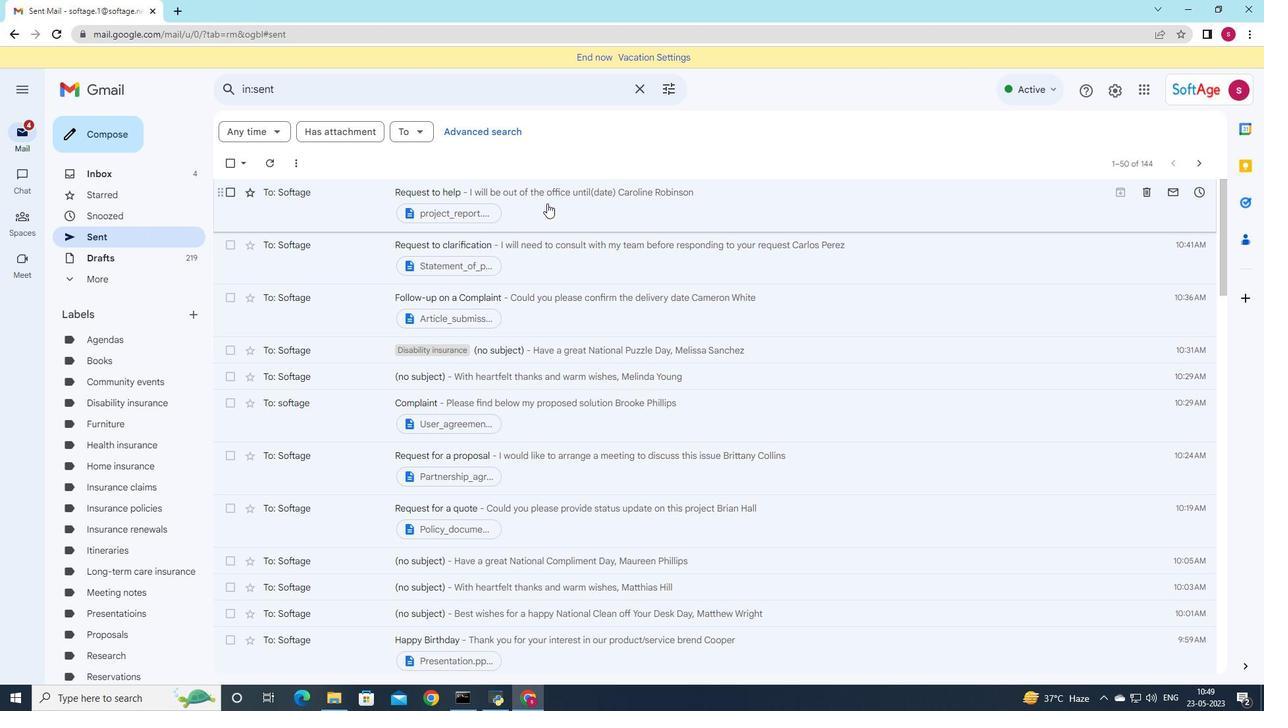 
Action: Mouse scrolled (547, 202) with delta (0, 0)
Screenshot: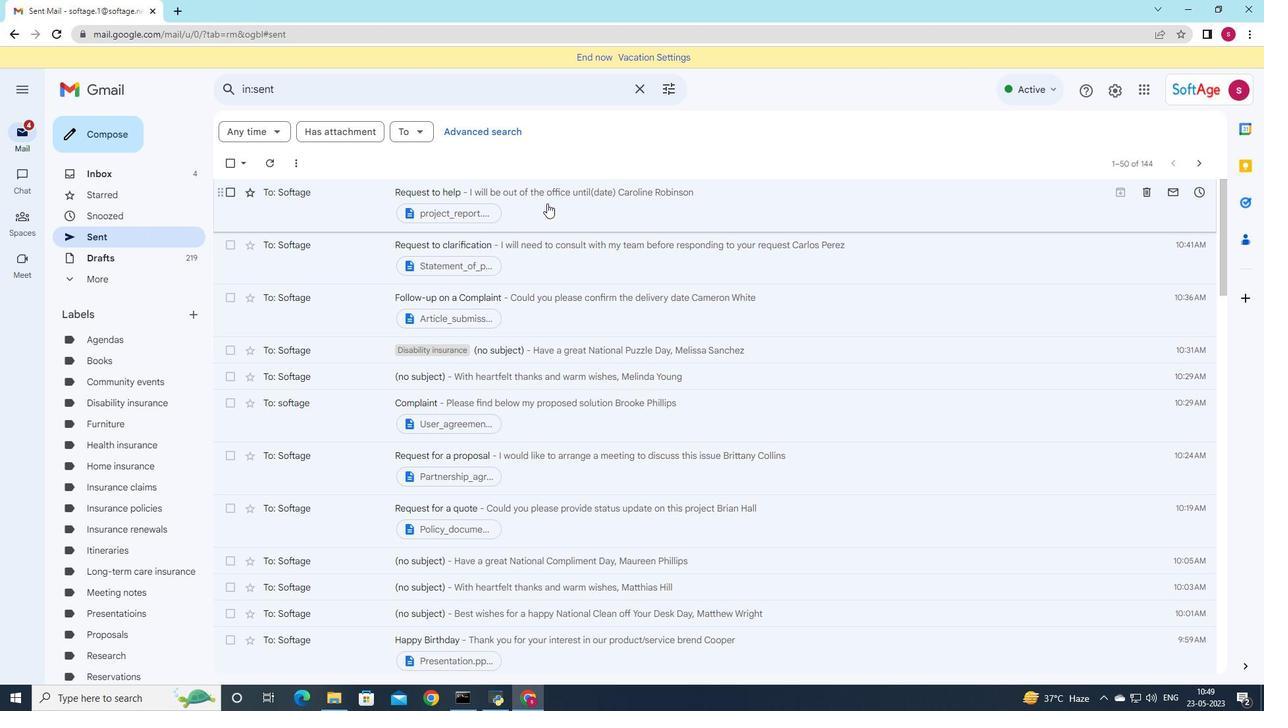 
Action: Mouse scrolled (547, 202) with delta (0, 0)
Screenshot: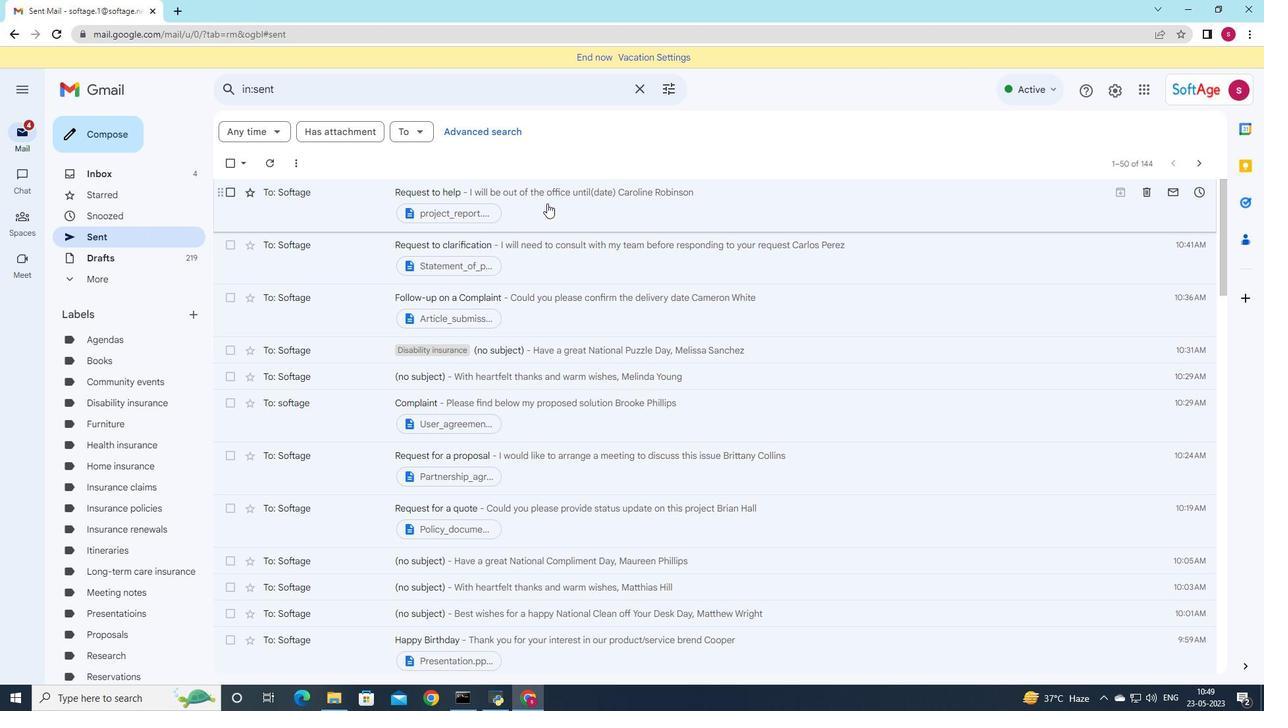 
Action: Mouse scrolled (547, 202) with delta (0, 0)
Screenshot: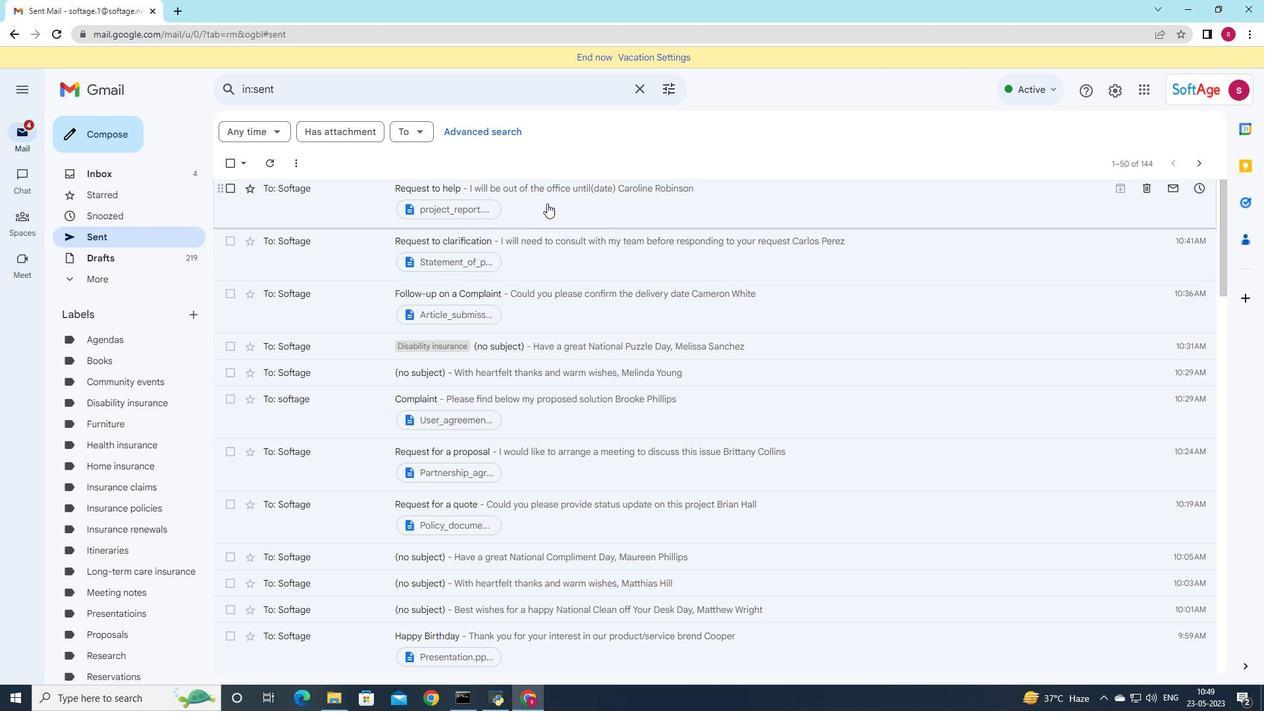 
Action: Mouse scrolled (547, 204) with delta (0, 0)
Screenshot: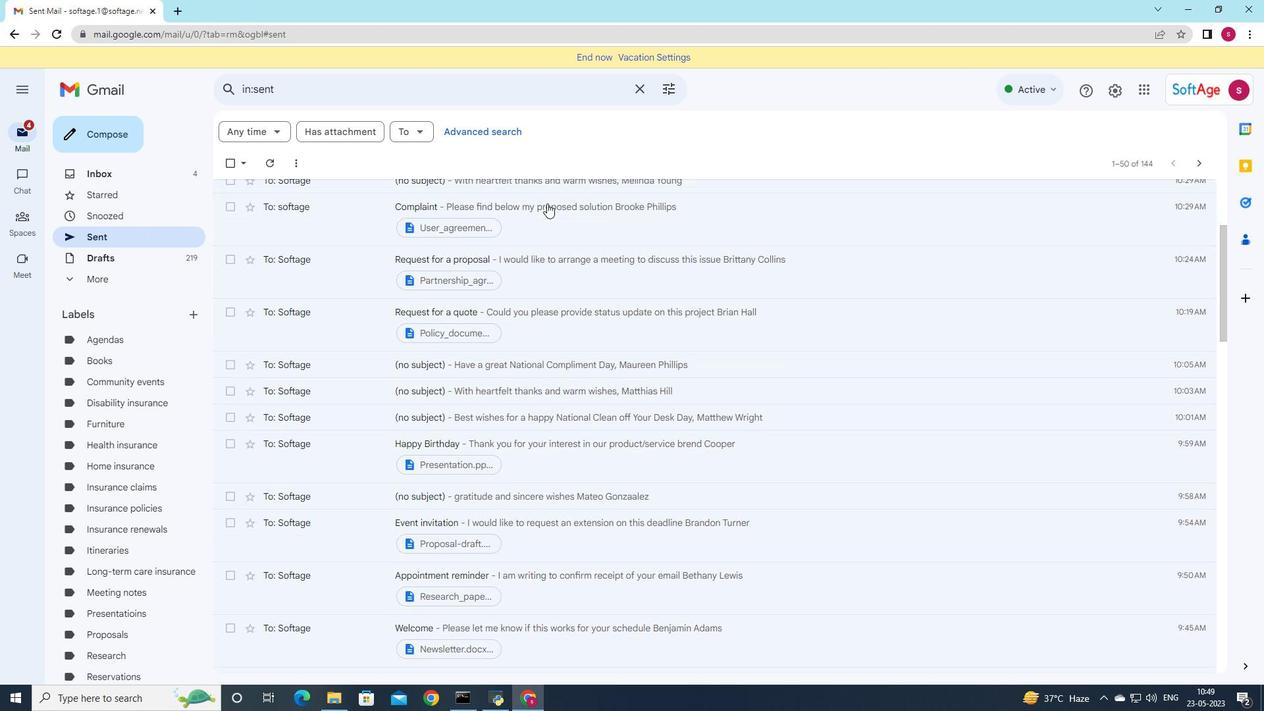 
Action: Mouse scrolled (547, 204) with delta (0, 0)
Screenshot: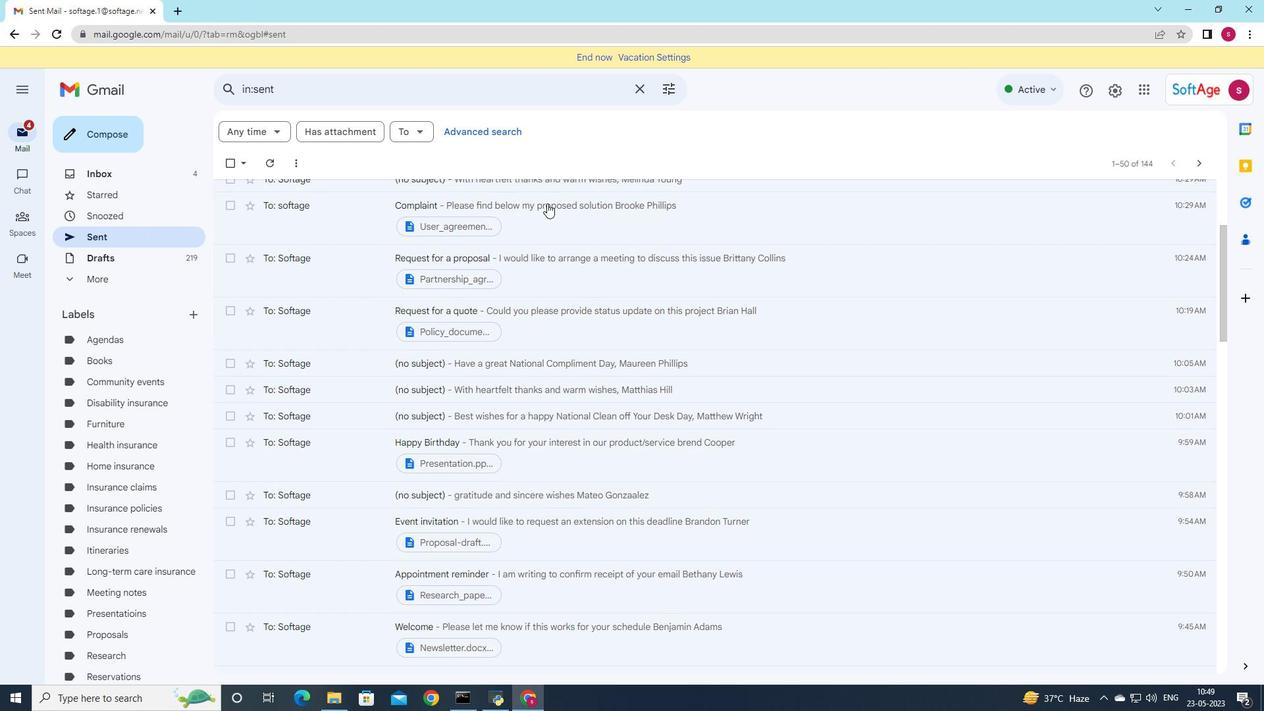 
Action: Mouse moved to (115, 117)
Screenshot: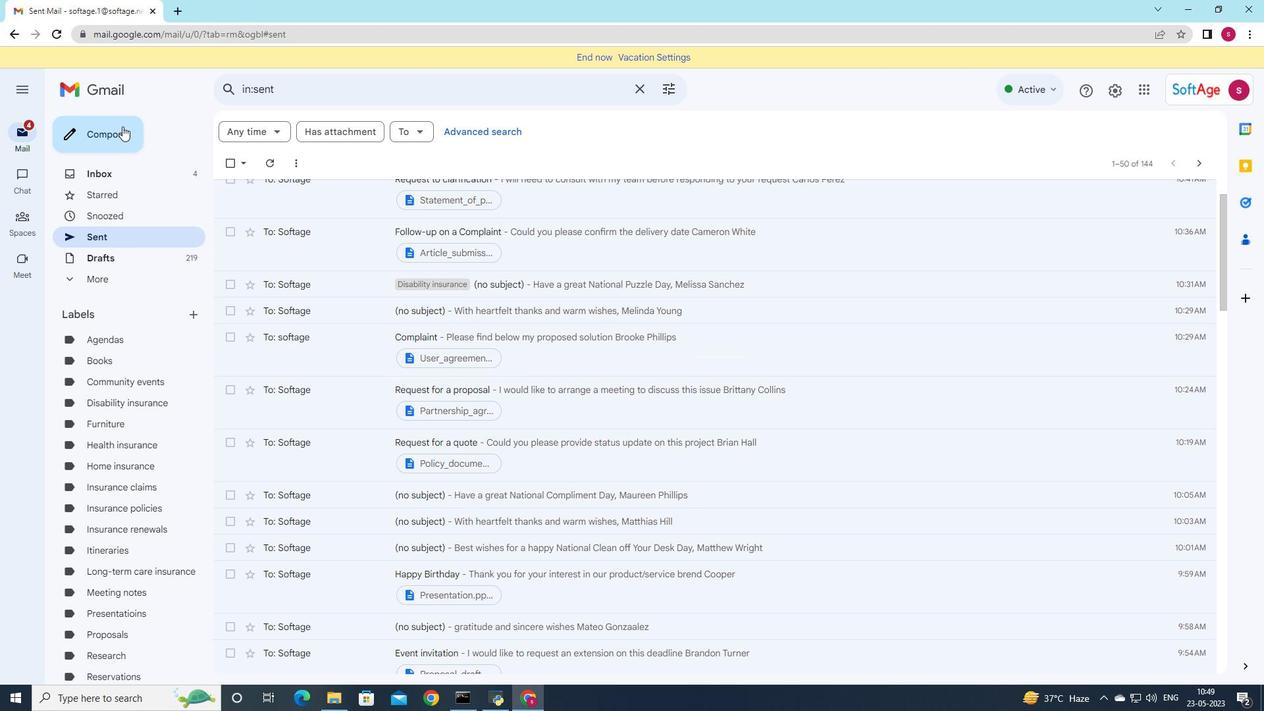 
Action: Mouse pressed left at (115, 117)
Screenshot: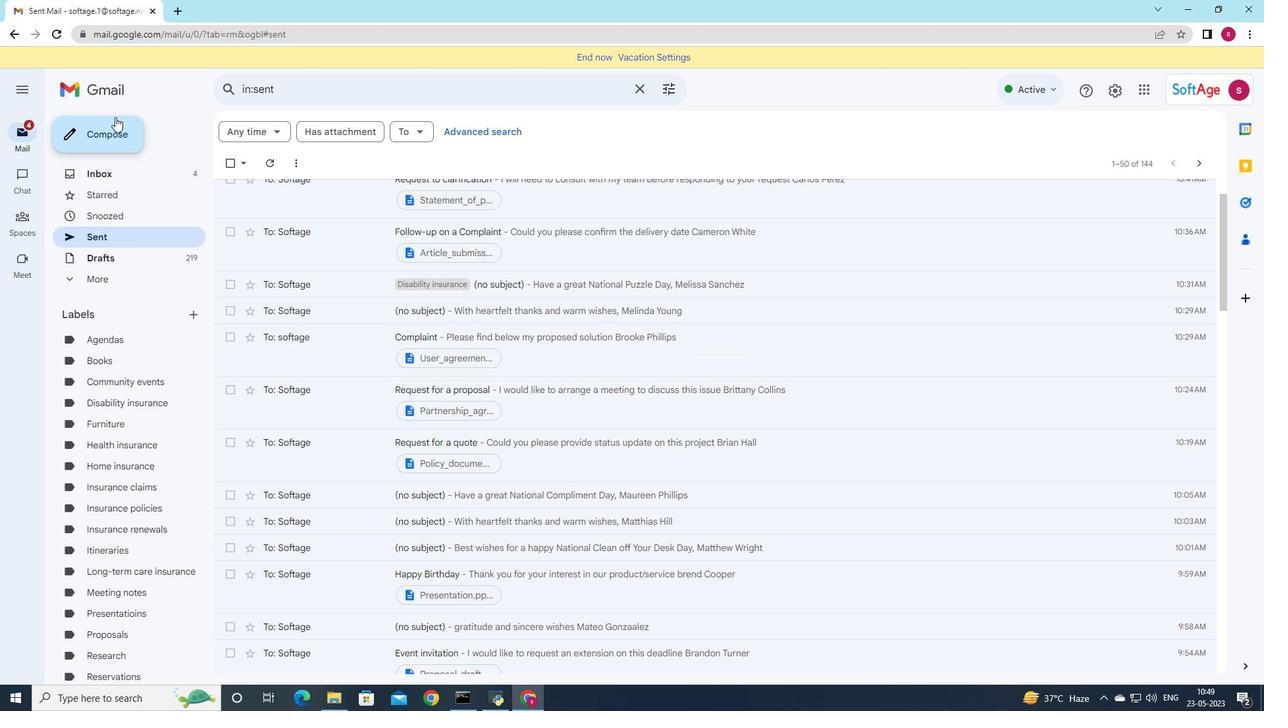
Action: Mouse moved to (974, 339)
Screenshot: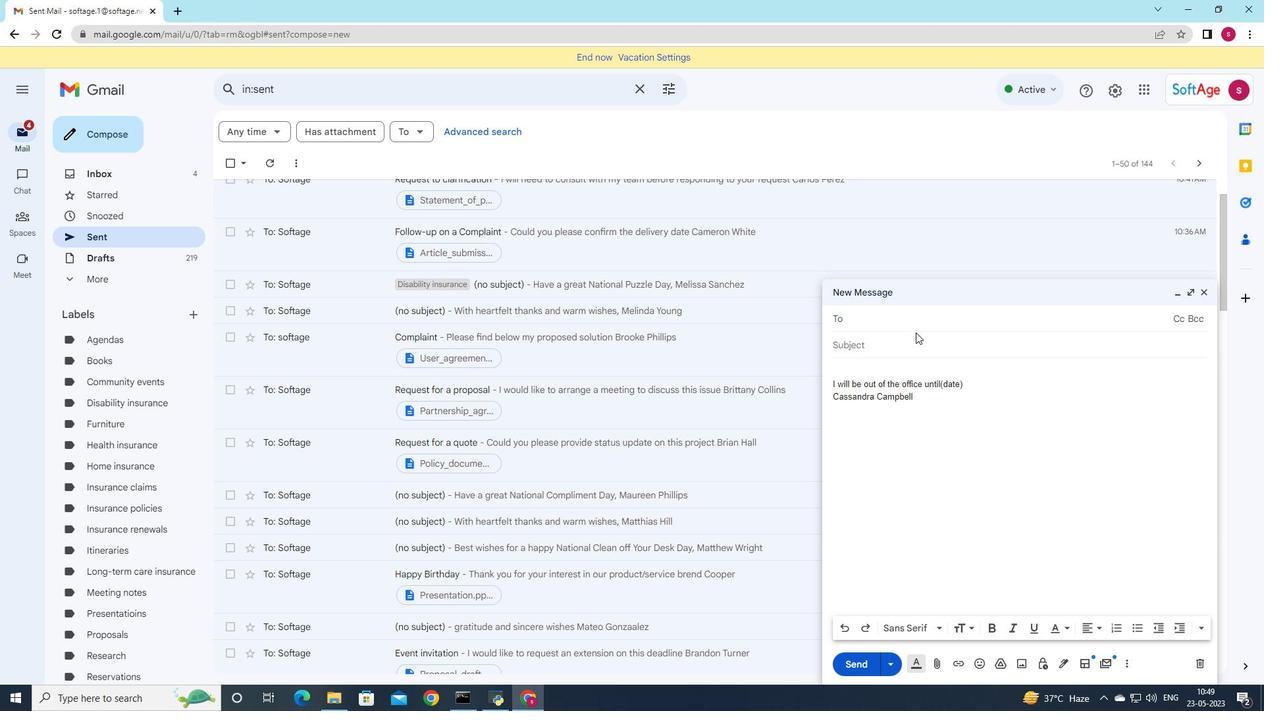 
Action: Key pressed softage
Screenshot: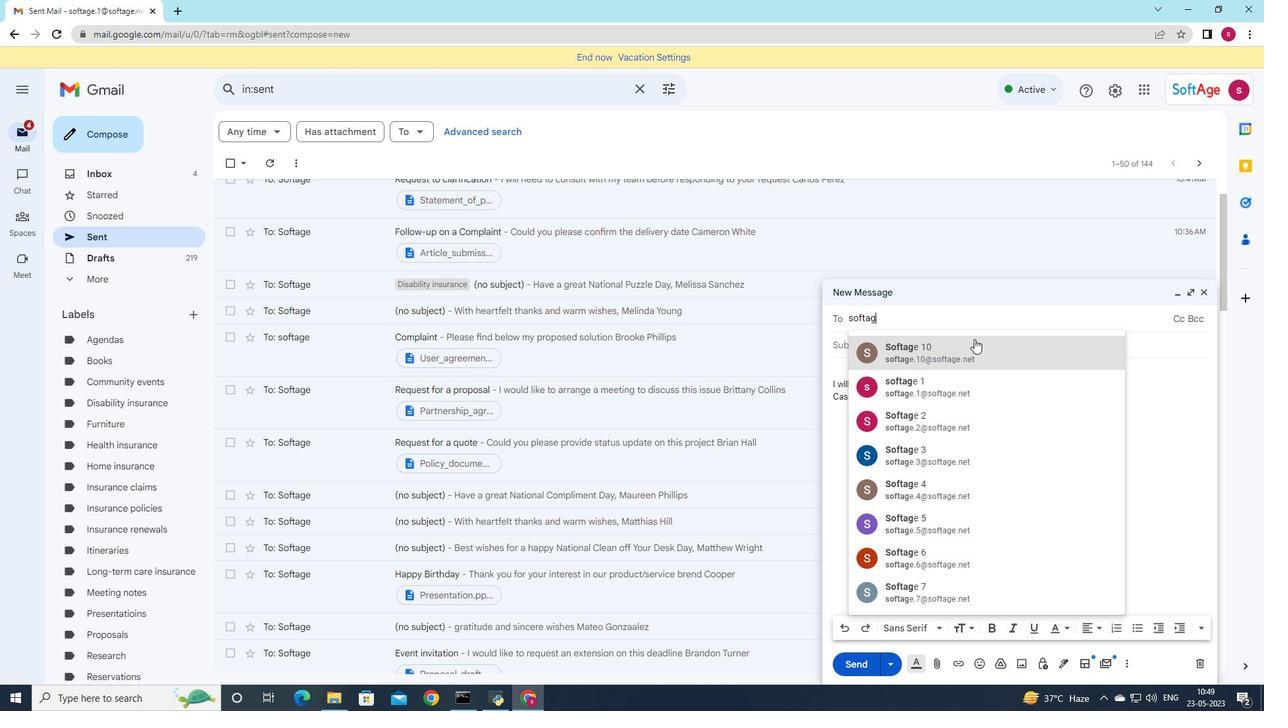 
Action: Mouse moved to (954, 476)
Screenshot: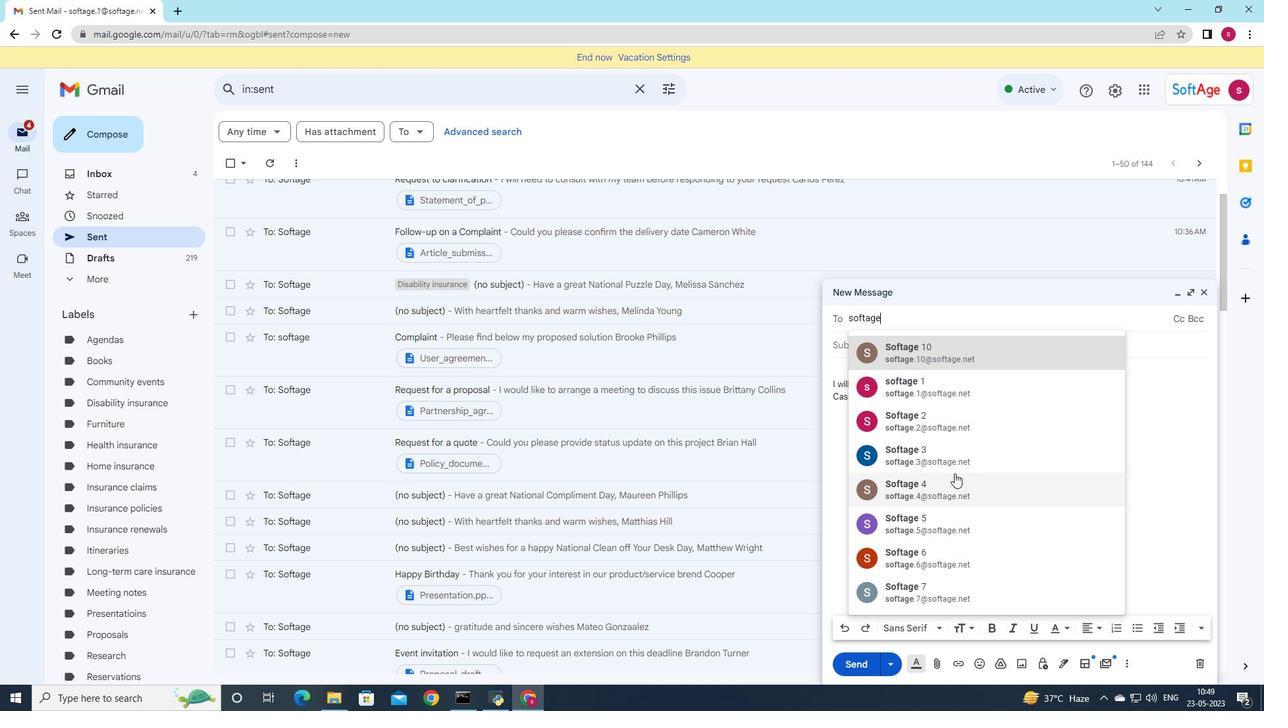 
Action: Mouse pressed left at (954, 476)
Screenshot: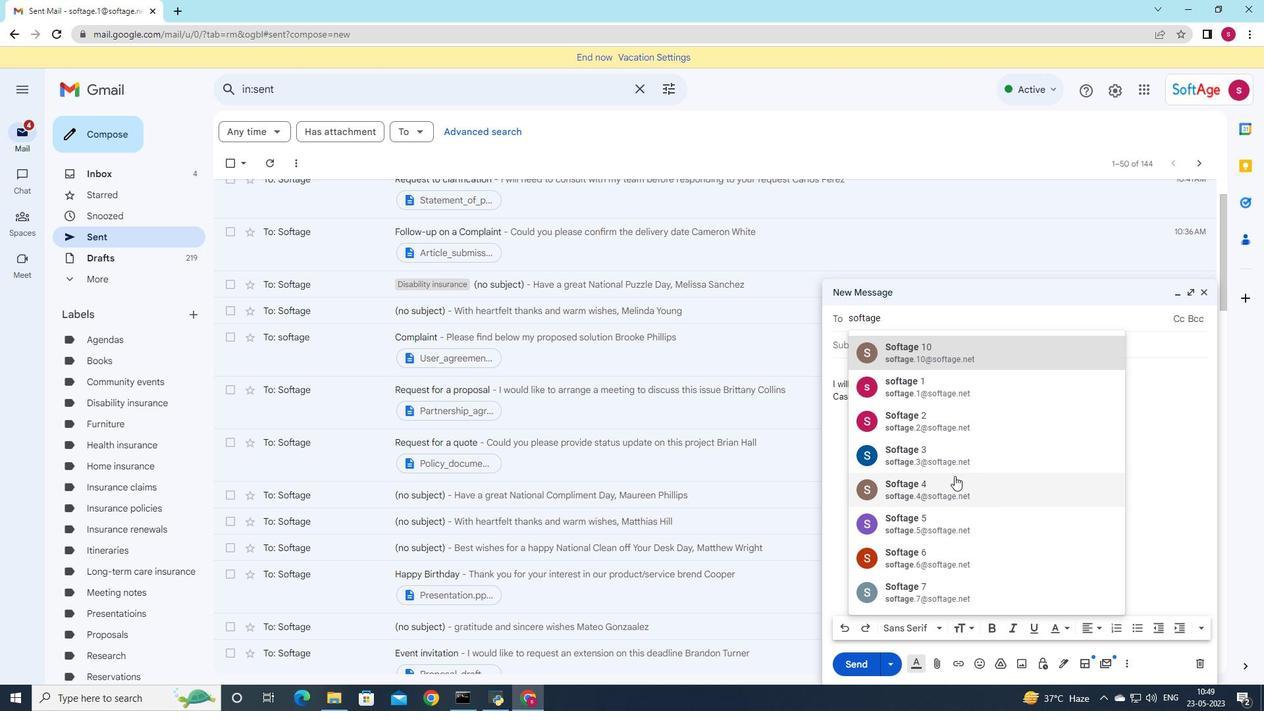 
Action: Mouse moved to (857, 354)
Screenshot: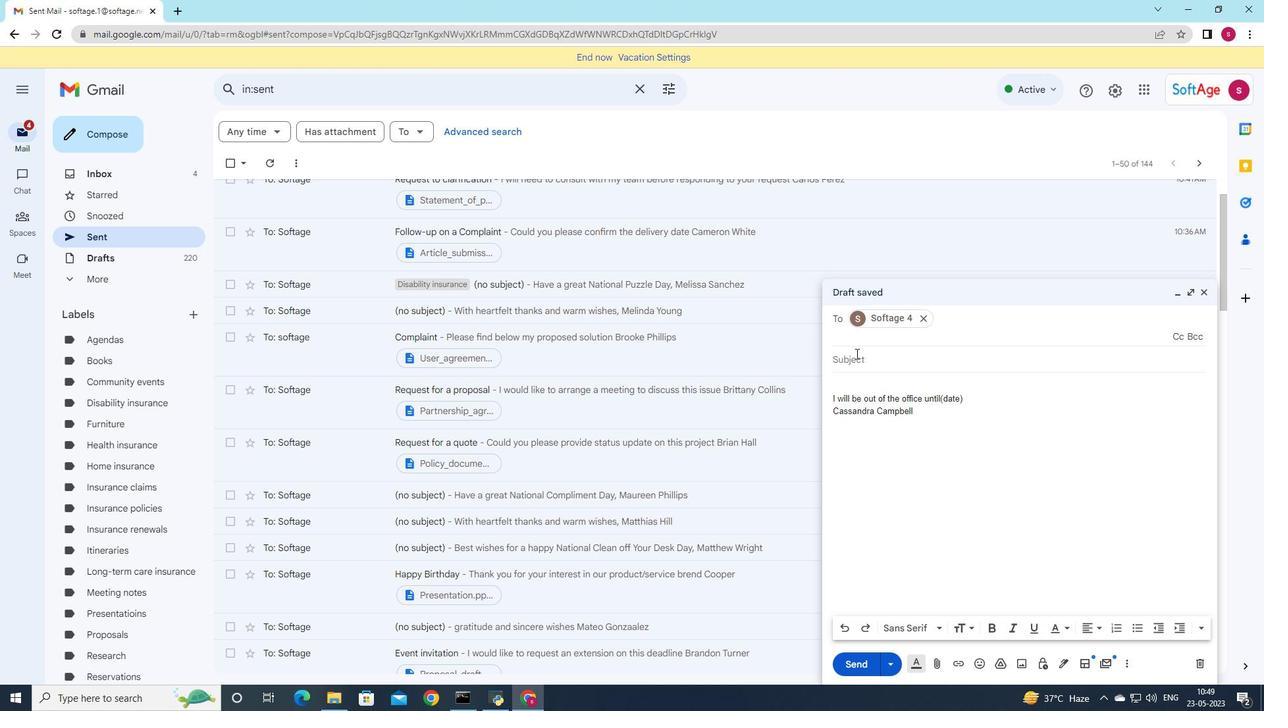 
Action: Mouse pressed left at (857, 354)
Screenshot: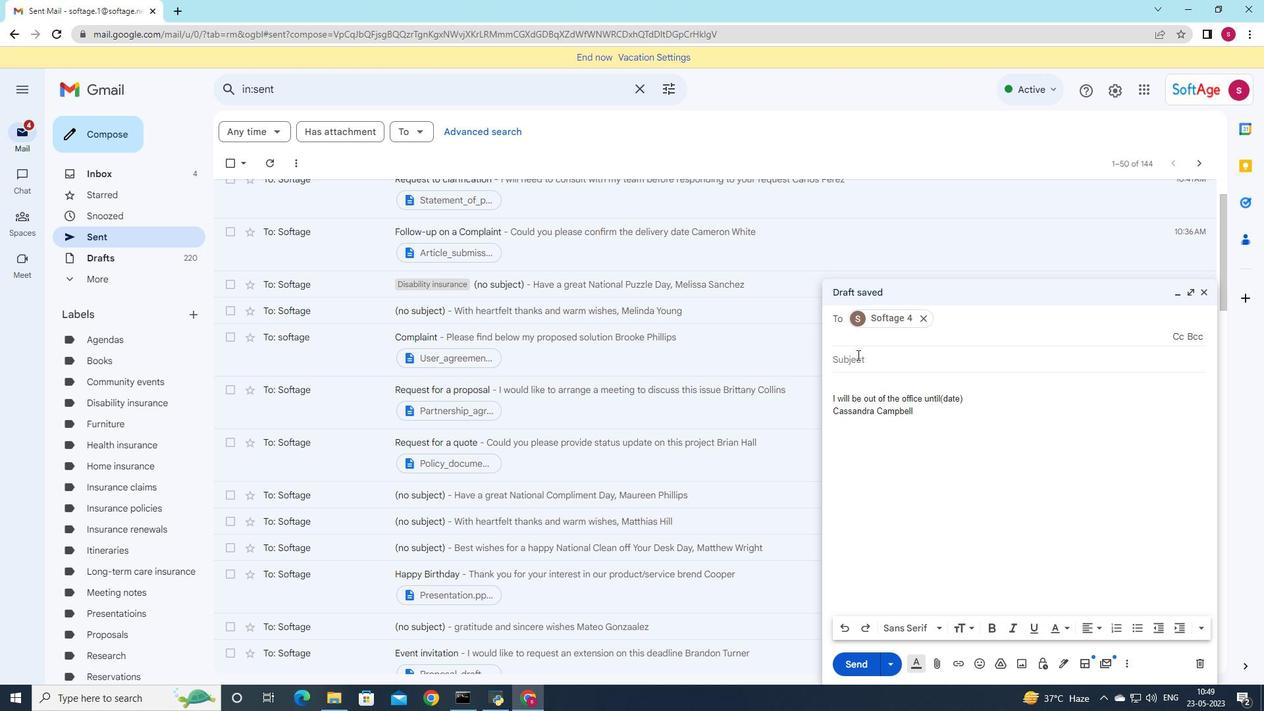 
Action: Mouse moved to (1017, 368)
Screenshot: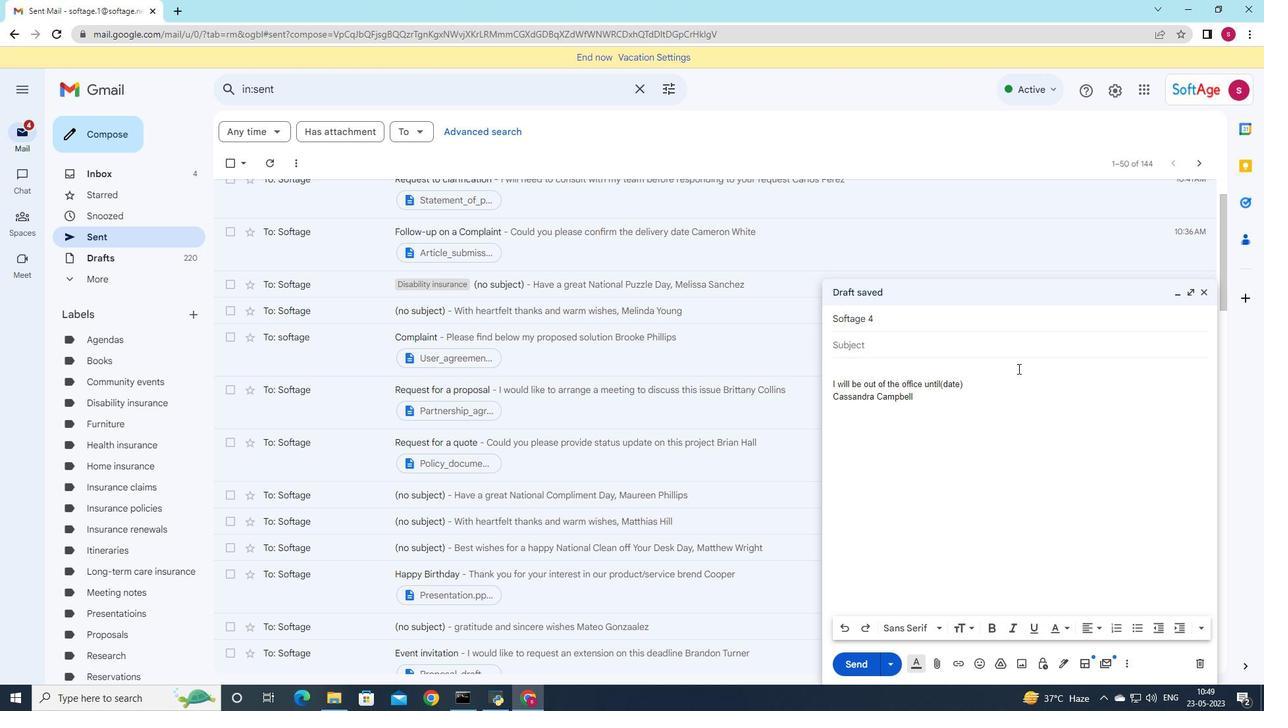 
Action: Key pressed <Key.shift>Request<Key.space>for<Key.space>areffe<Key.backspace><Key.backspace><Key.backspace><Key.backspace><Key.backspace><Key.space>referral
Screenshot: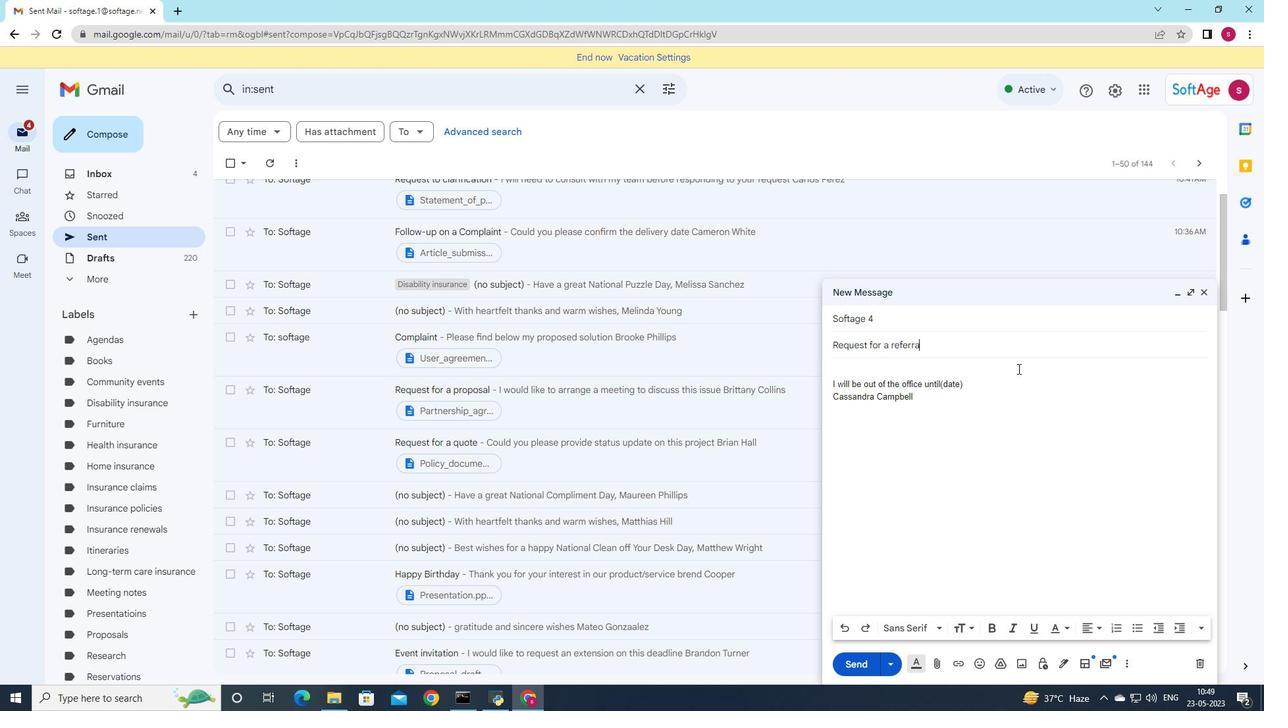 
Action: Mouse moved to (954, 425)
Screenshot: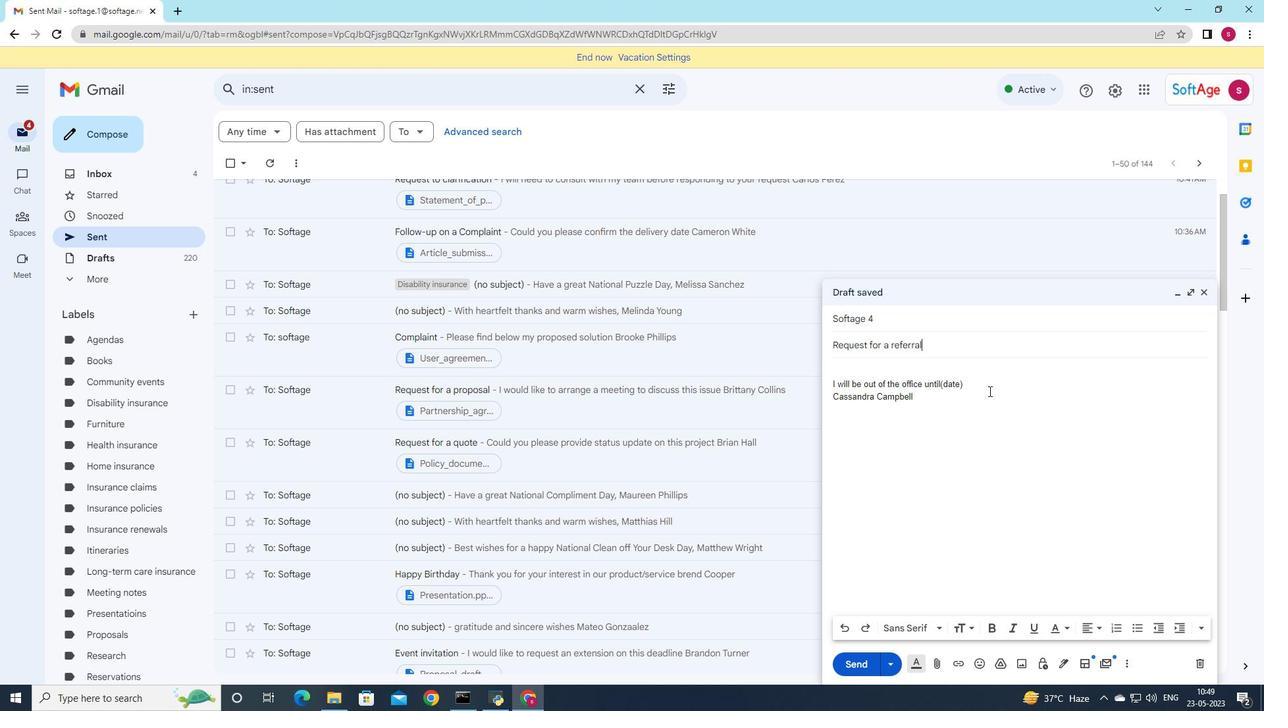 
Action: Mouse scrolled (954, 424) with delta (0, 0)
Screenshot: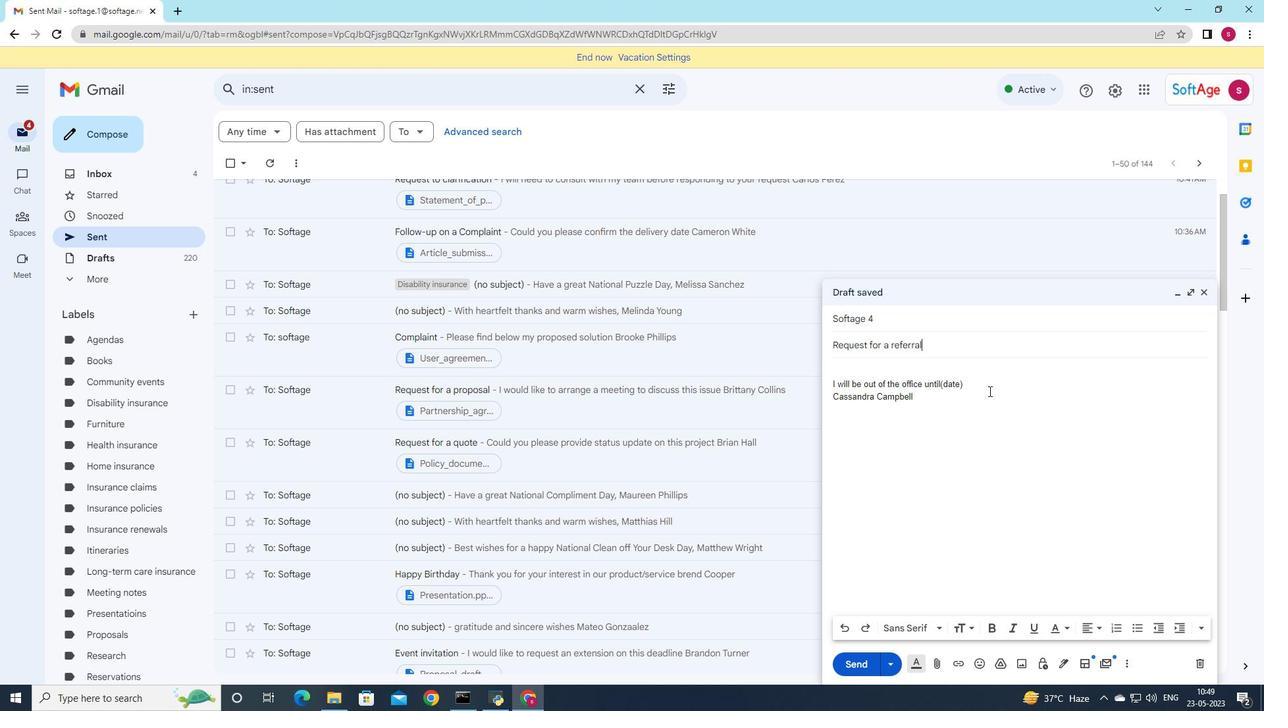 
Action: Mouse moved to (938, 663)
Screenshot: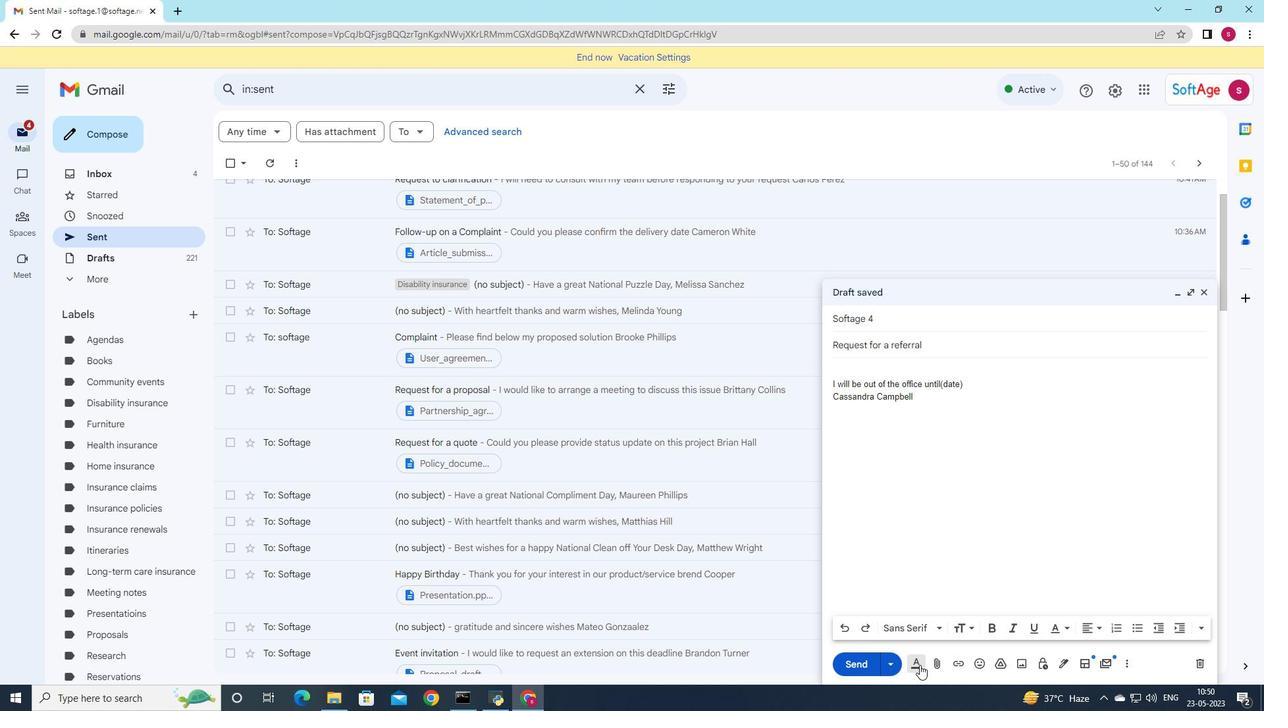 
Action: Mouse pressed left at (938, 663)
Screenshot: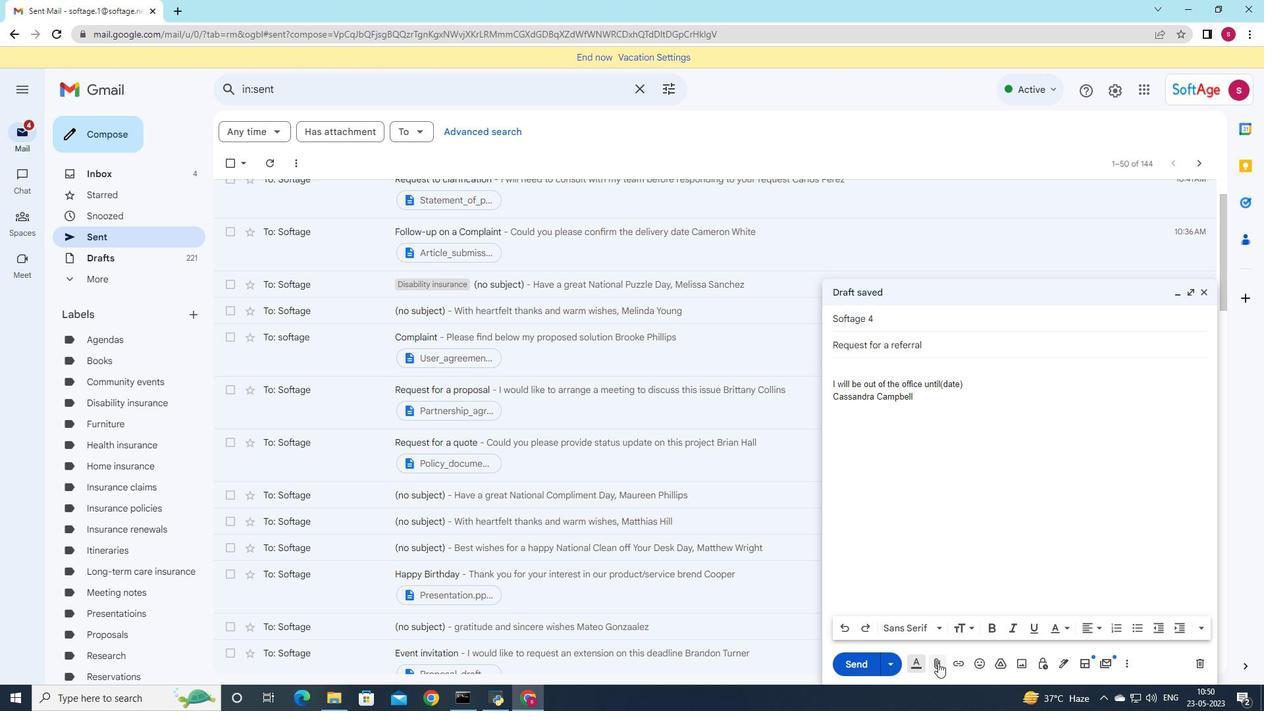 
Action: Mouse moved to (208, 90)
Screenshot: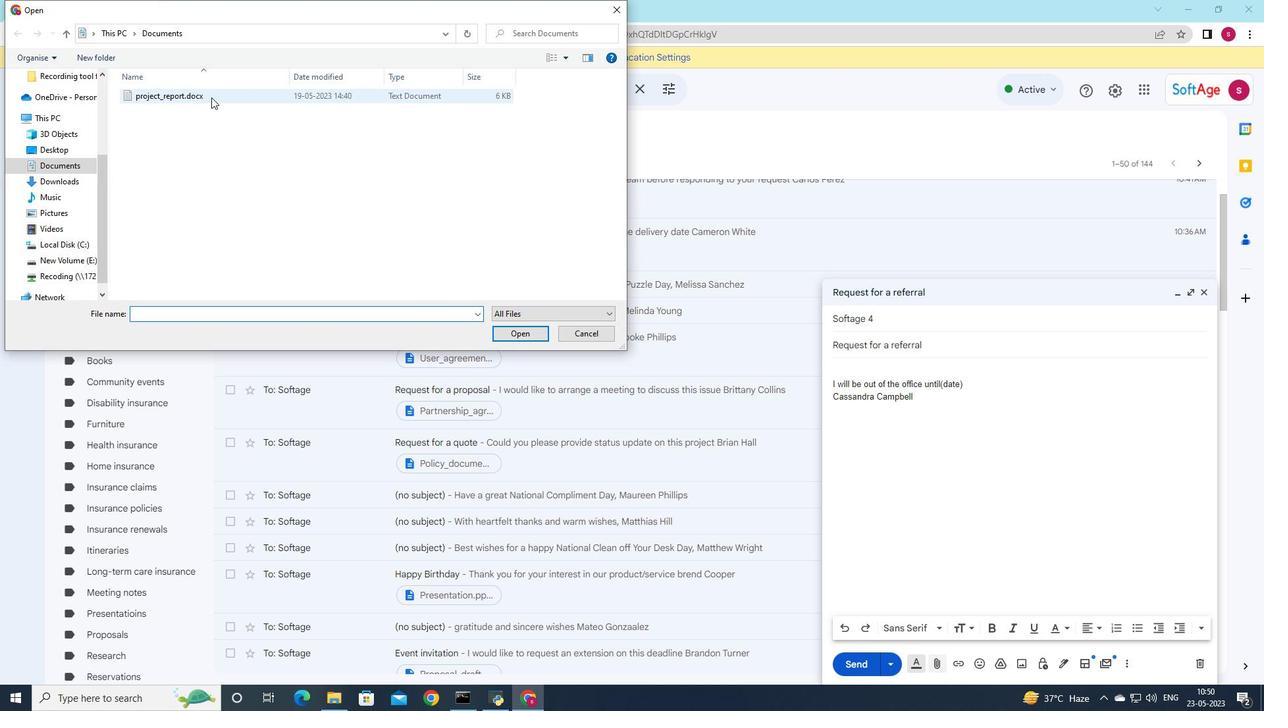 
Action: Mouse pressed left at (208, 90)
Screenshot: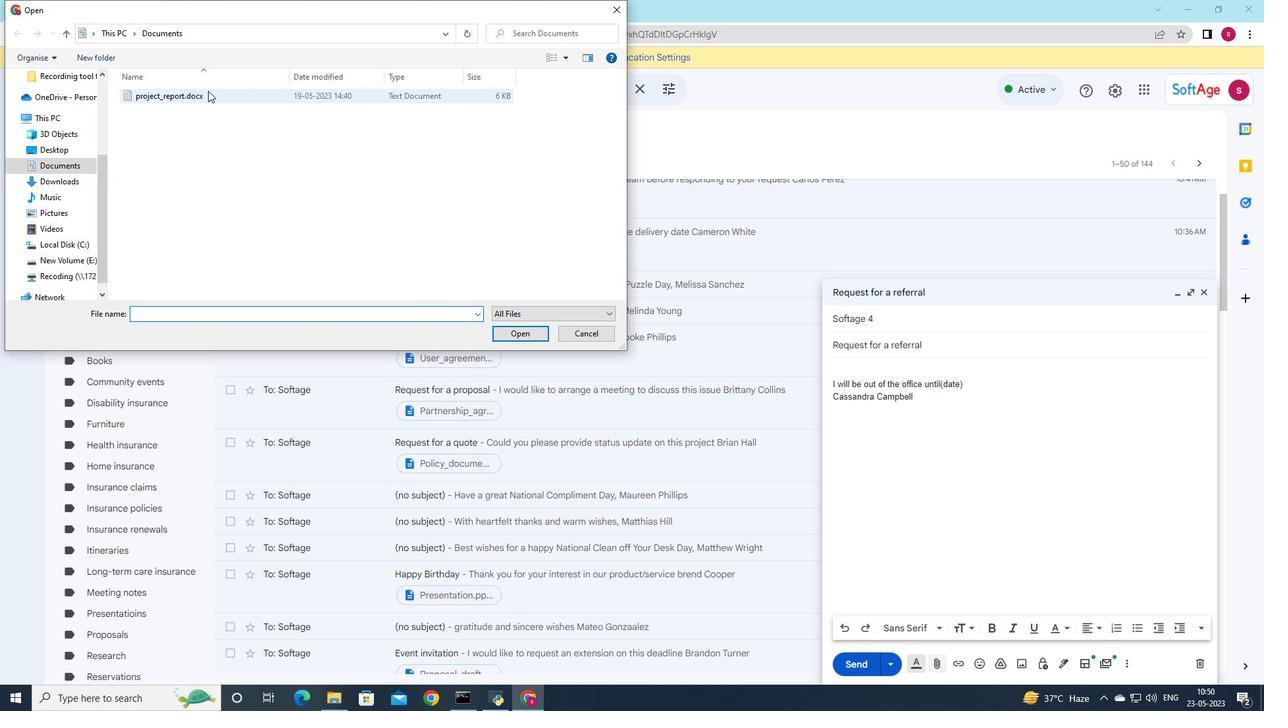 
Action: Mouse moved to (215, 94)
Screenshot: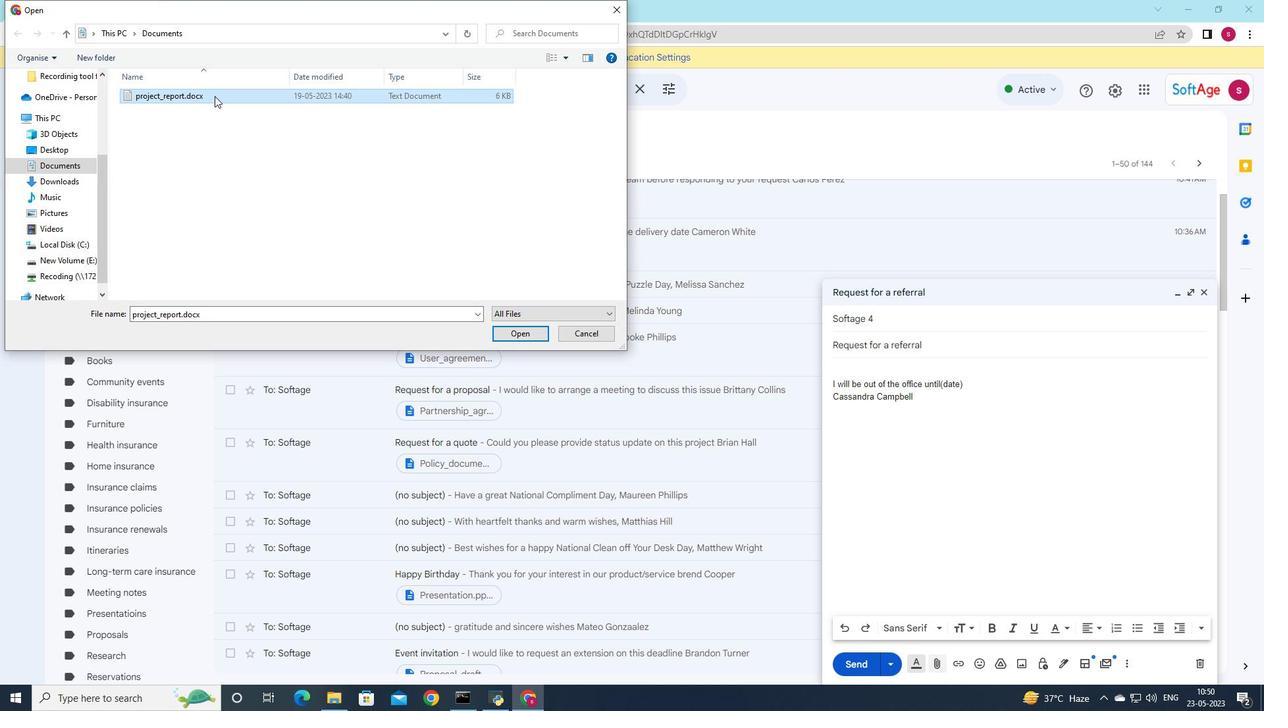 
Action: Mouse pressed left at (215, 94)
Screenshot: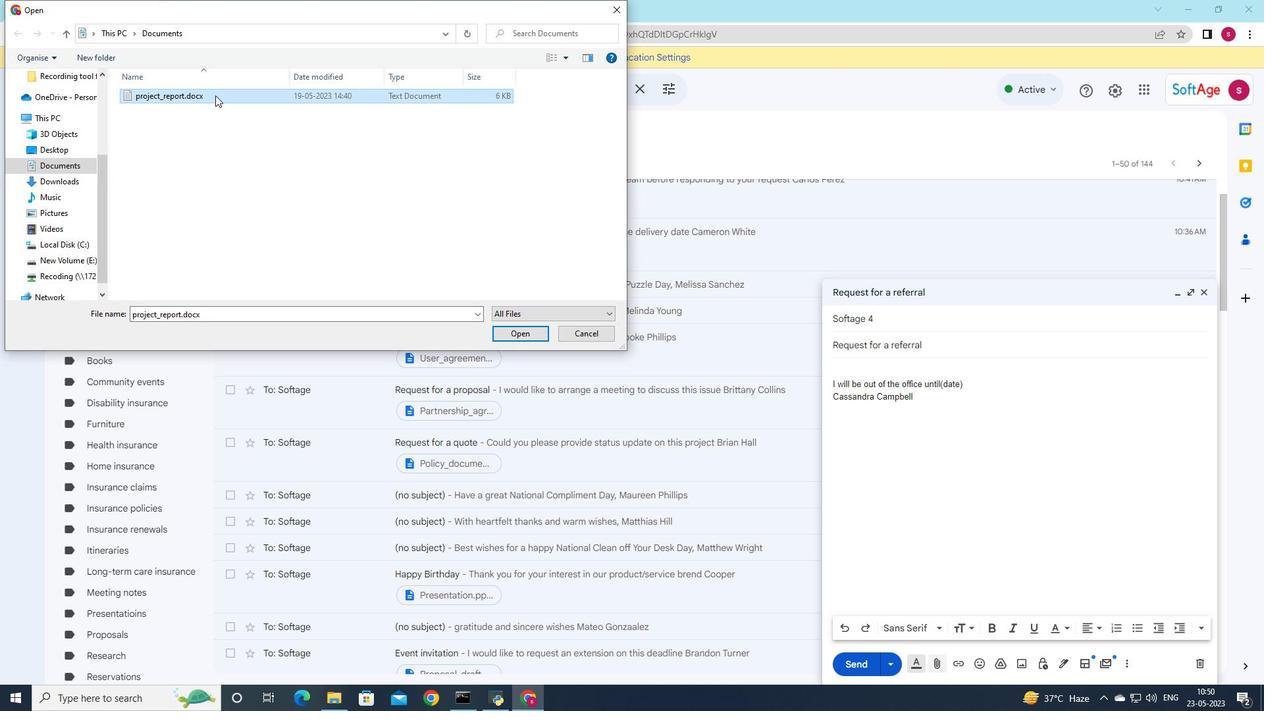
Action: Mouse moved to (401, 123)
Screenshot: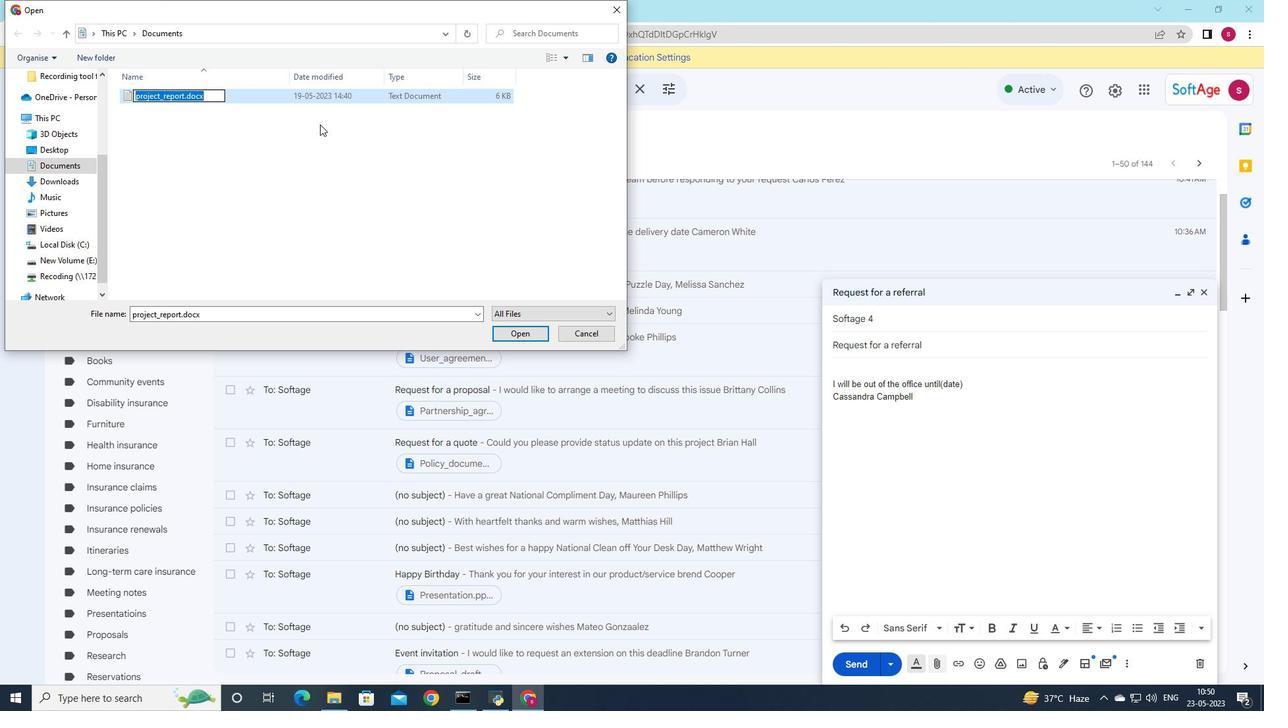 
Action: Key pressed <Key.shift>Company<Key.shift>-profile<Key.backspace><Key.backspace><Key.backspace><Key.backspace><Key.backspace><Key.backspace><Key.backspace><Key.backspace><Key.shift>_profile.pdf
Screenshot: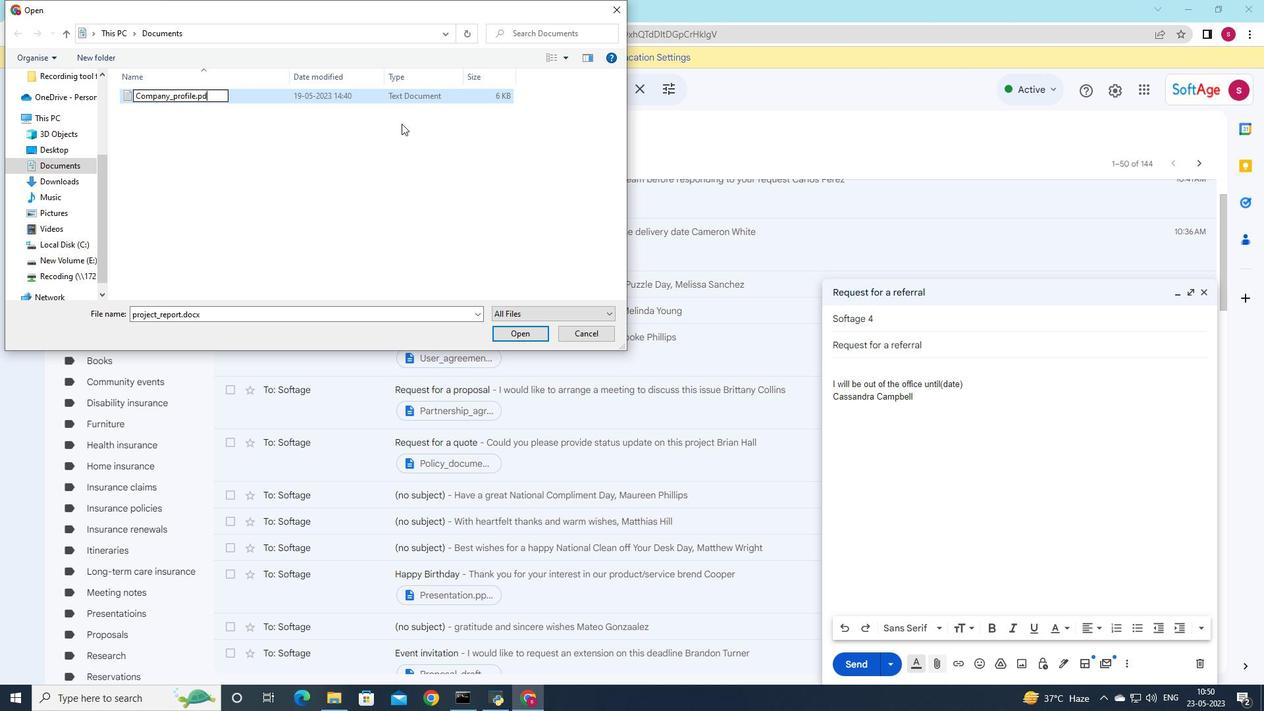 
Action: Mouse moved to (409, 100)
Screenshot: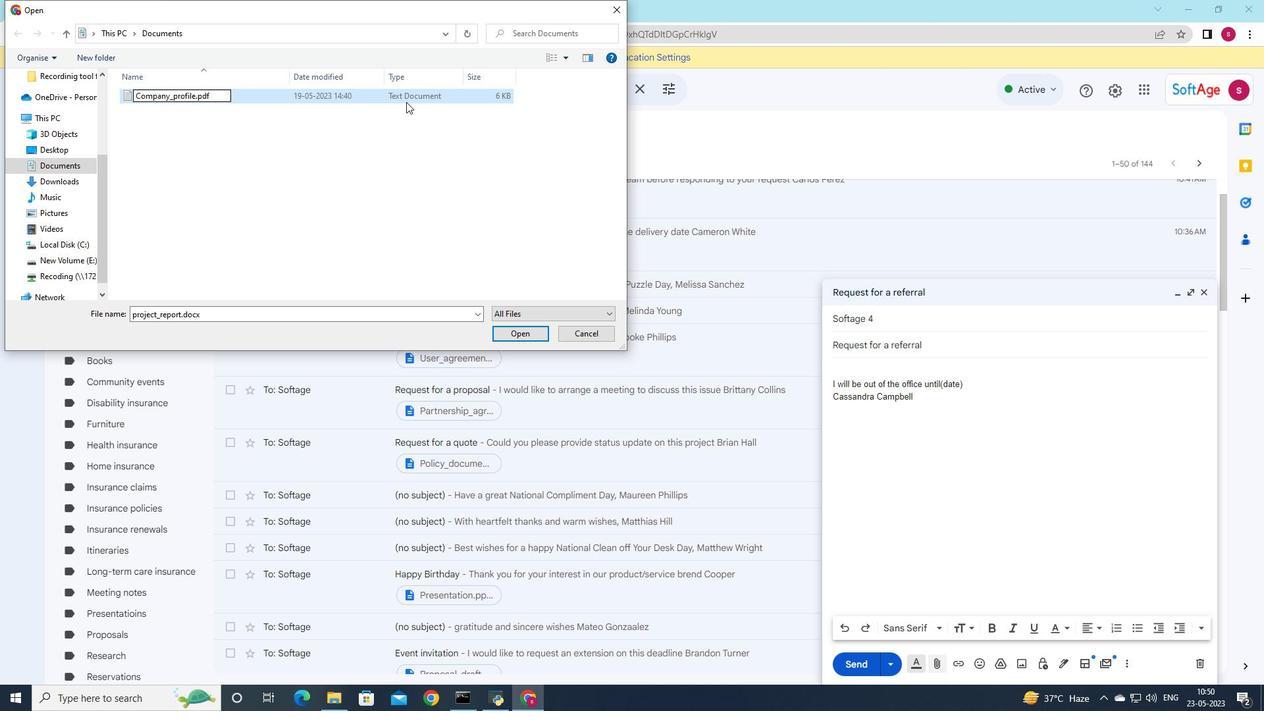 
Action: Mouse pressed left at (409, 100)
Screenshot: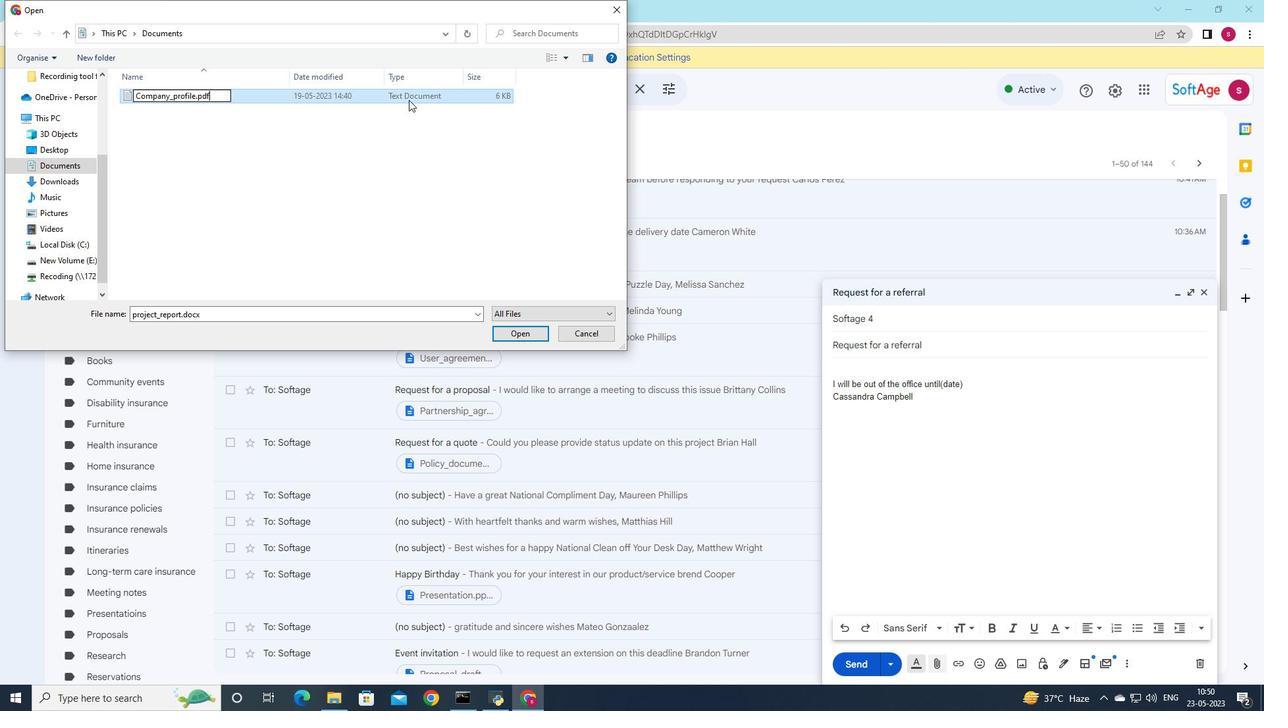 
Action: Mouse moved to (516, 335)
Screenshot: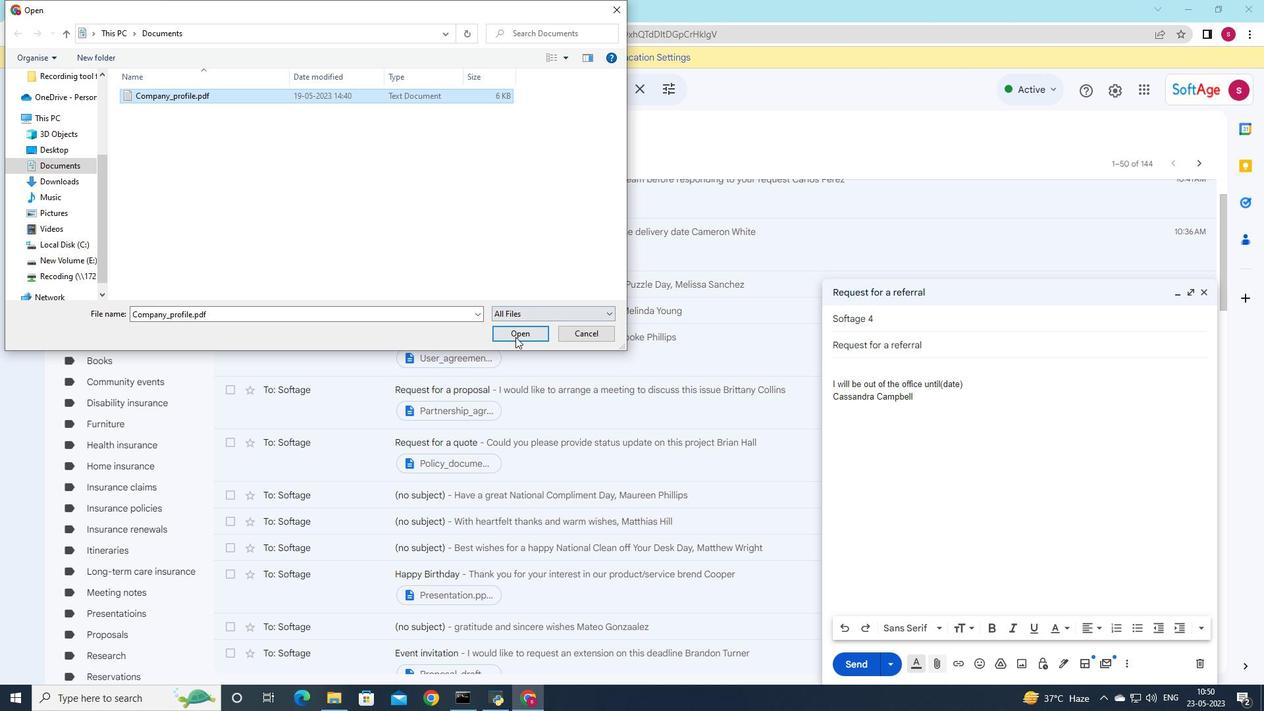 
Action: Mouse pressed left at (516, 335)
Screenshot: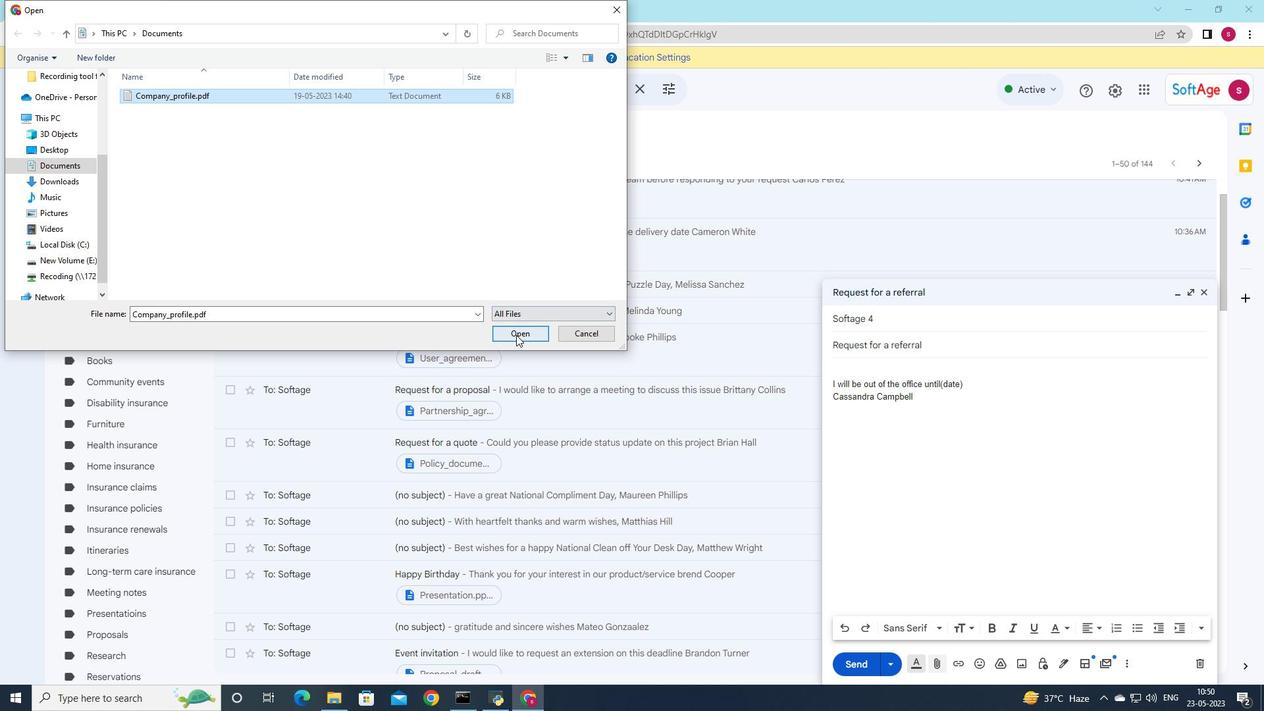 
Action: Mouse moved to (851, 661)
Screenshot: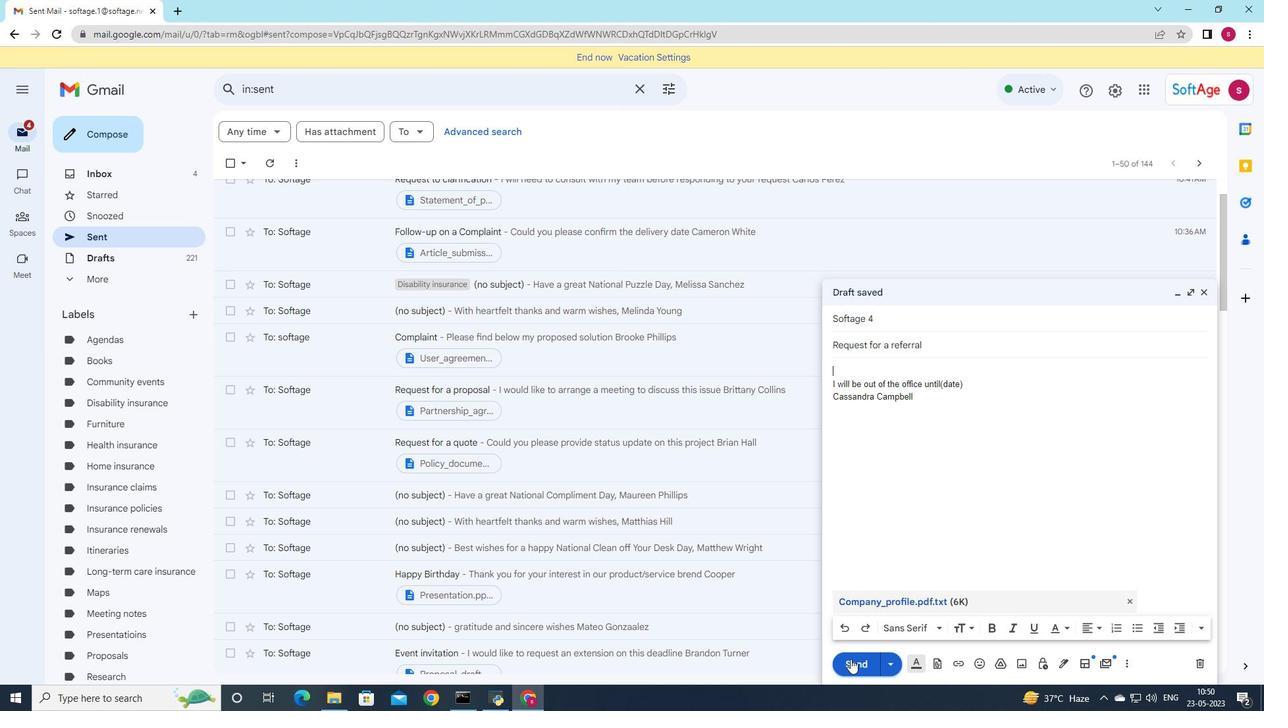 
Action: Mouse pressed left at (851, 661)
Screenshot: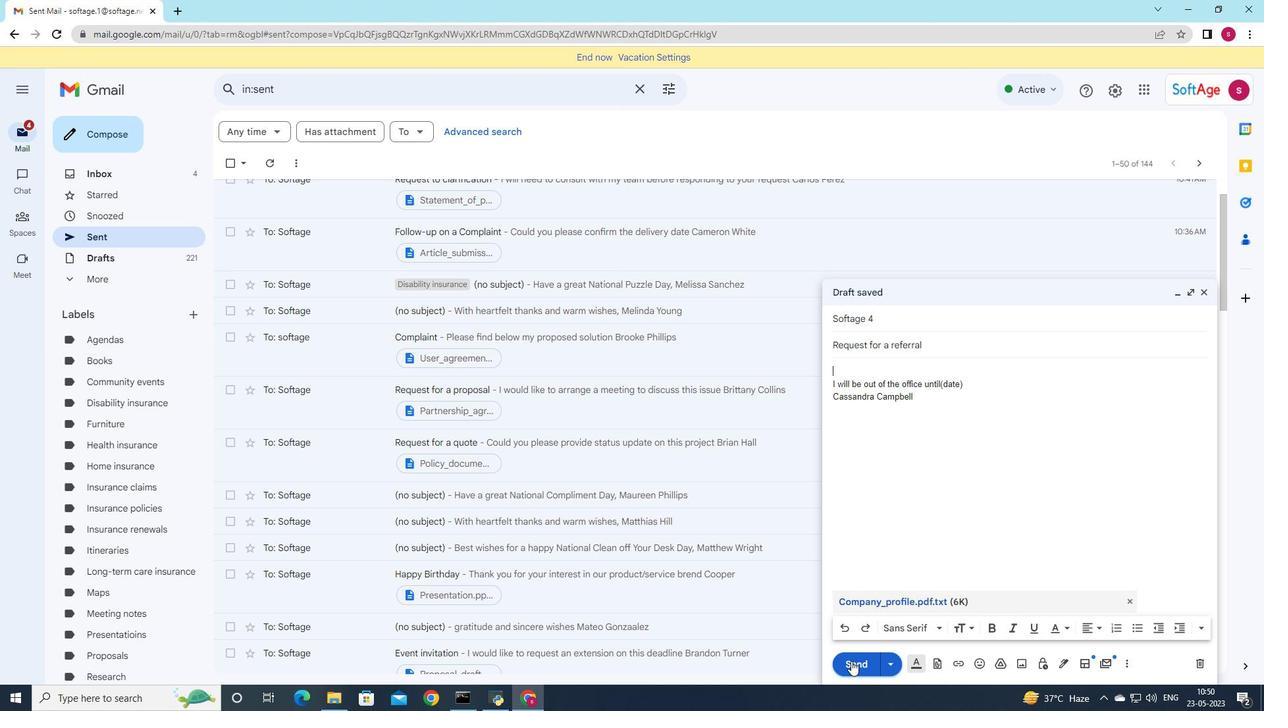 
Action: Mouse moved to (429, 359)
Screenshot: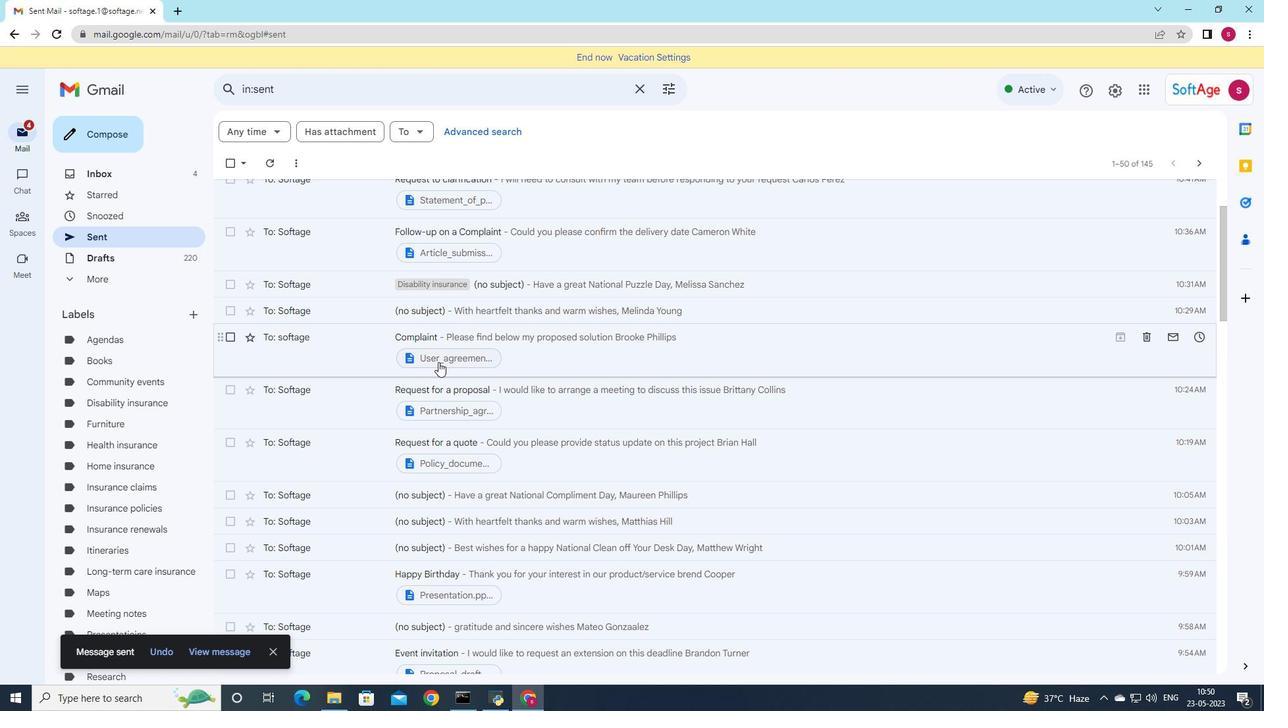 
Action: Mouse scrolled (429, 360) with delta (0, 0)
Screenshot: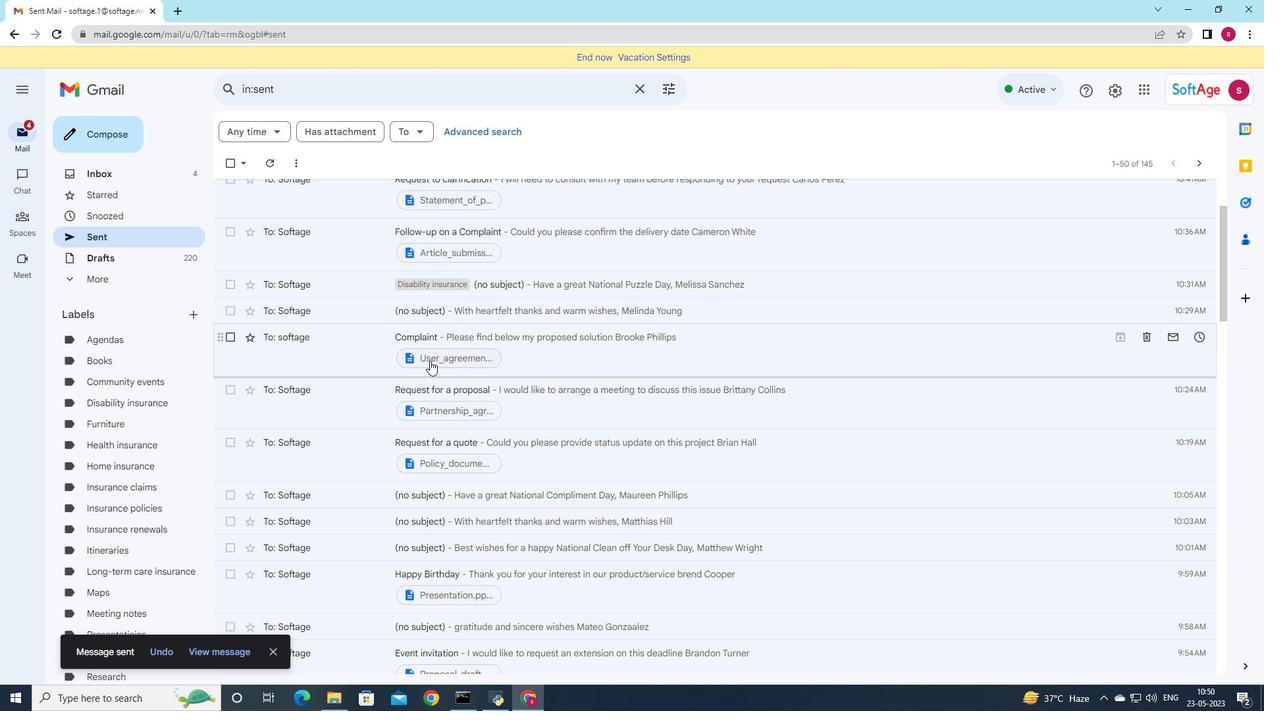 
Action: Mouse scrolled (429, 360) with delta (0, 0)
Screenshot: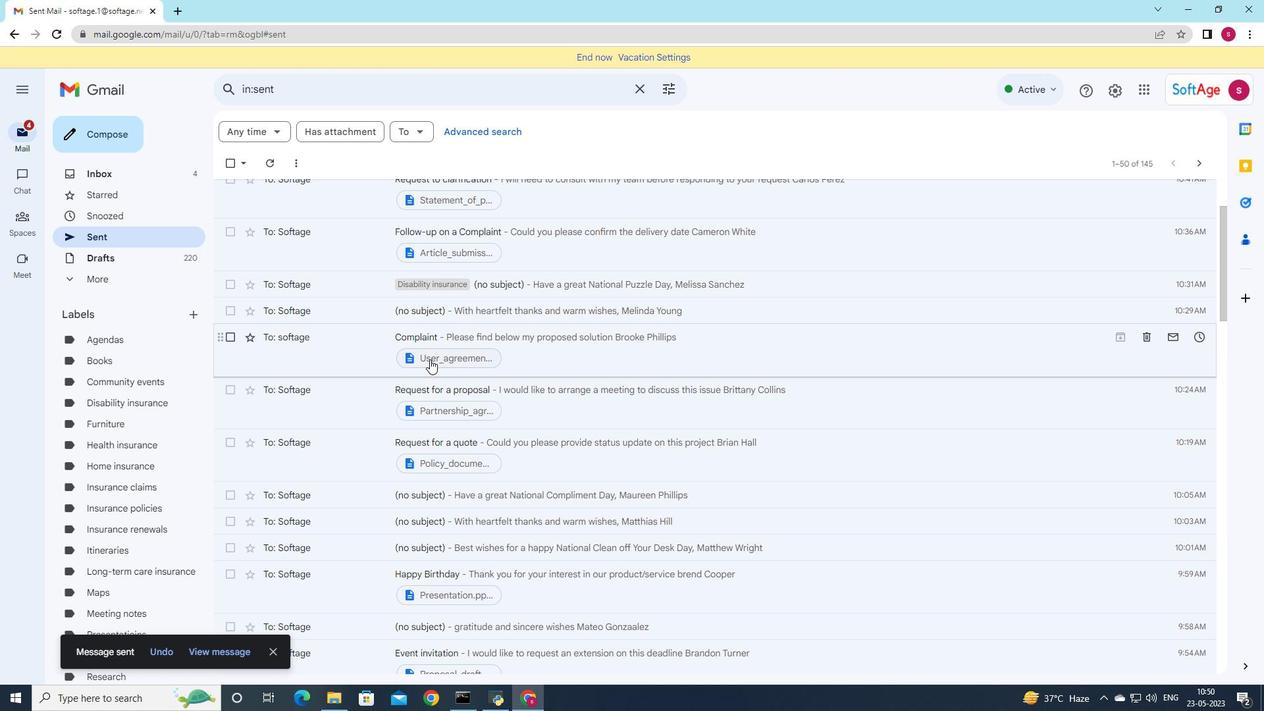 
Action: Mouse scrolled (429, 360) with delta (0, 0)
Screenshot: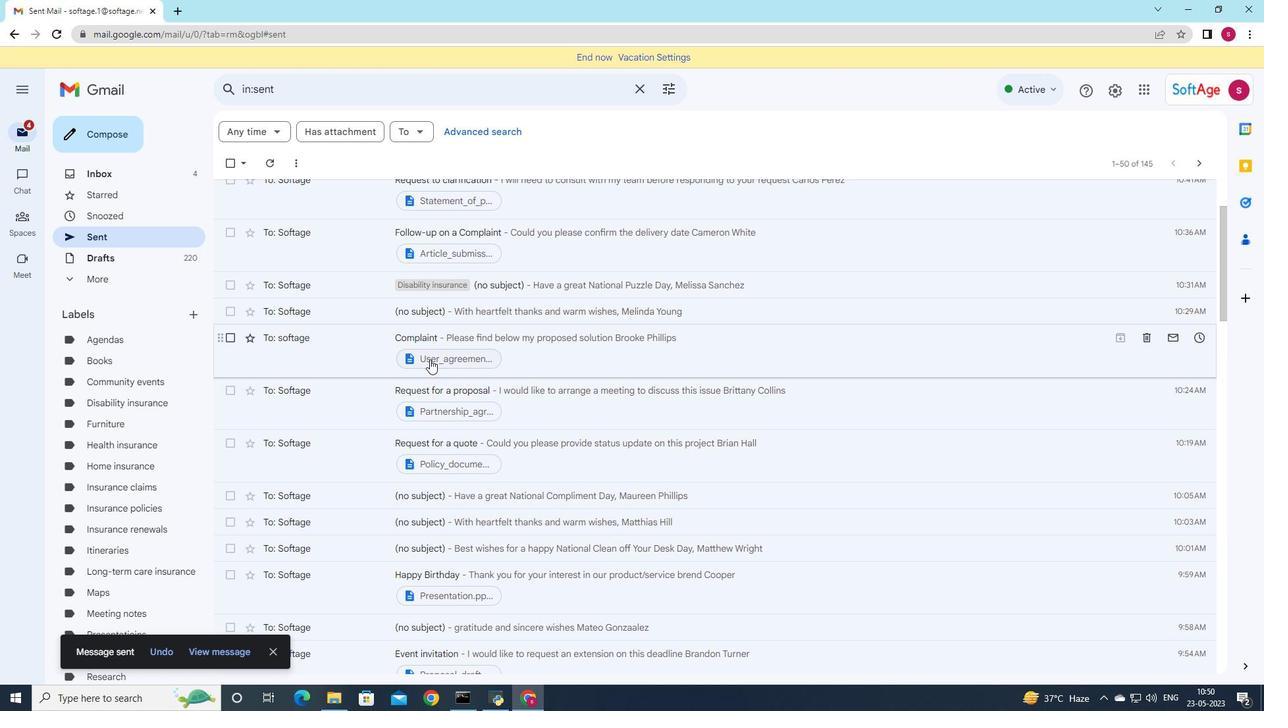 
Action: Mouse scrolled (429, 360) with delta (0, 0)
Screenshot: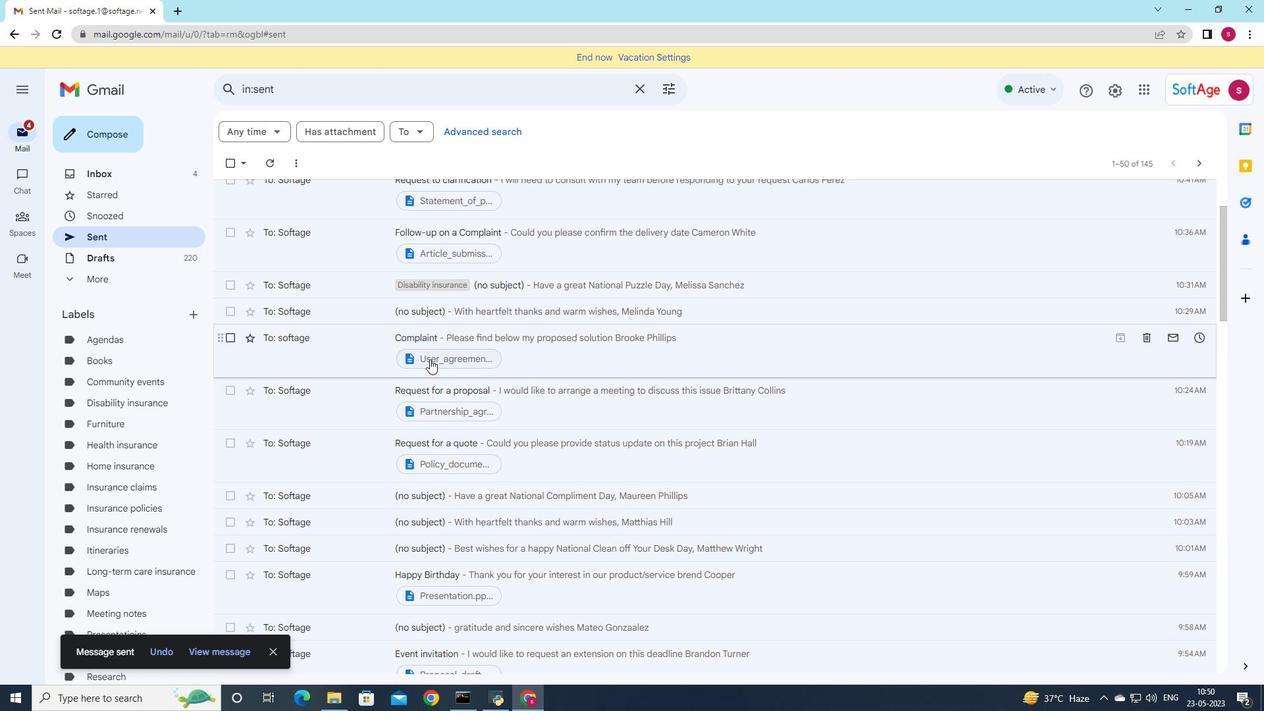 
Action: Mouse moved to (517, 206)
Screenshot: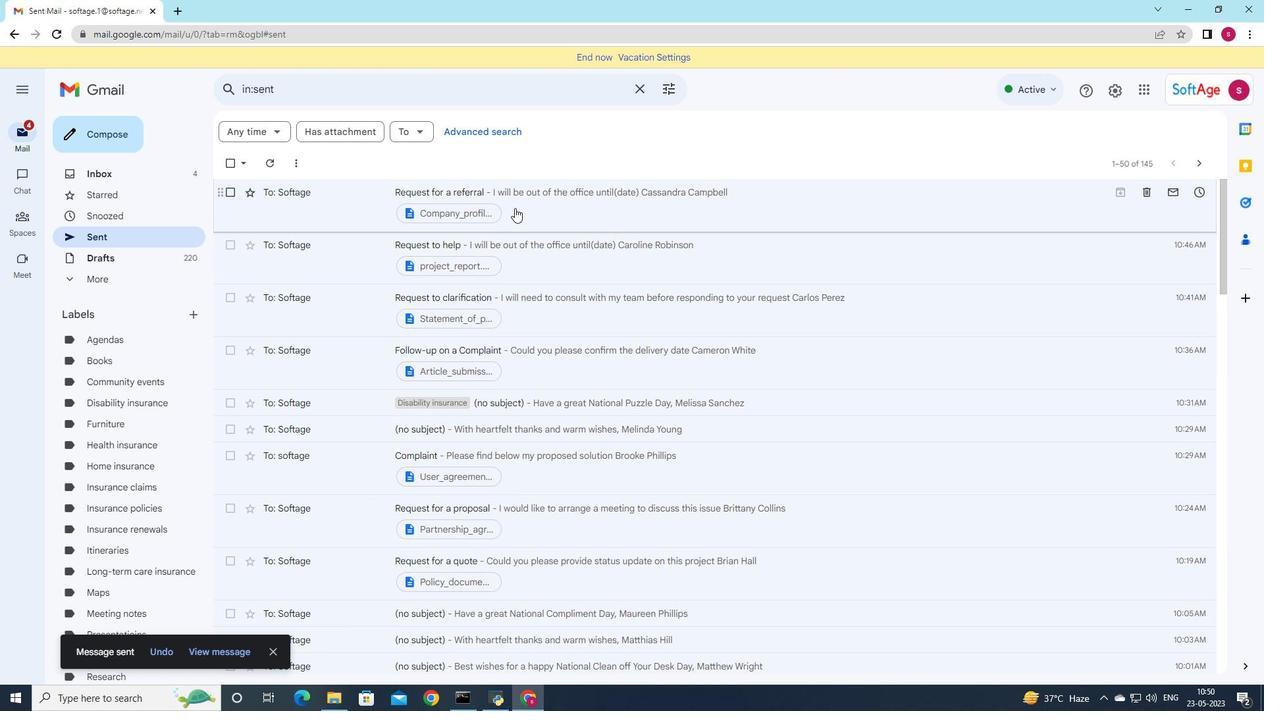 
Action: Mouse pressed left at (517, 206)
Screenshot: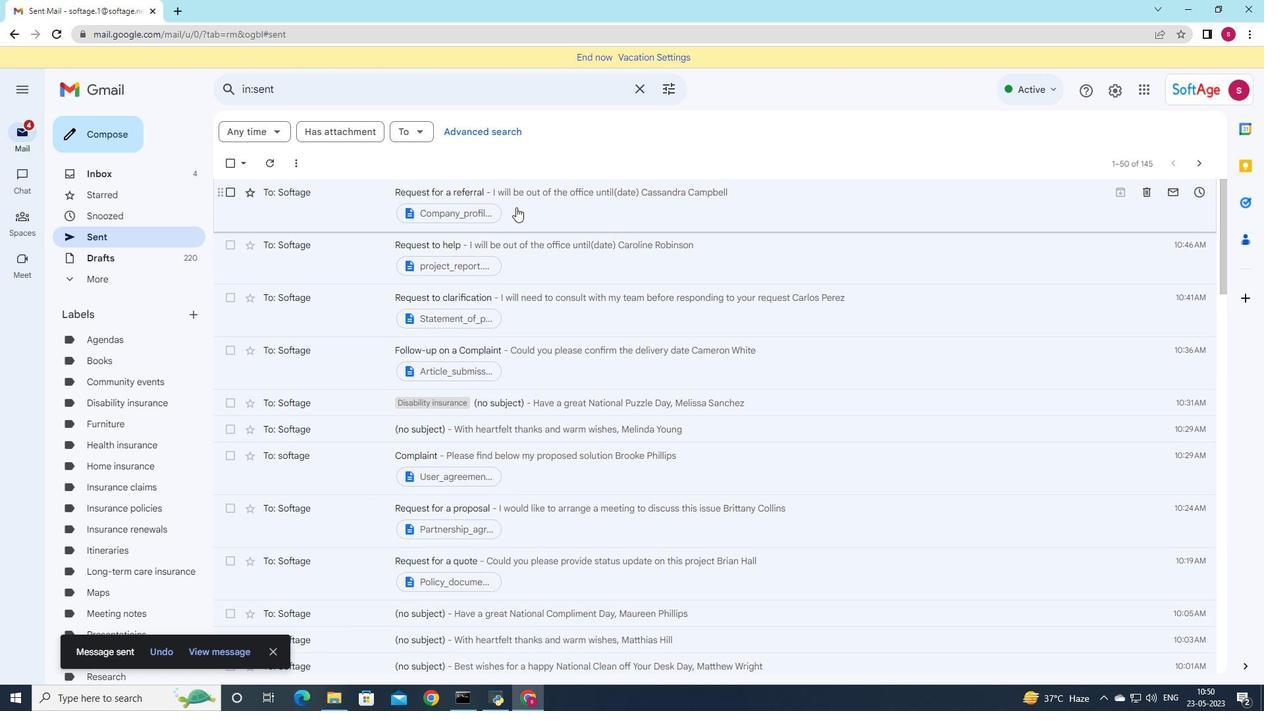 
Action: Mouse moved to (196, 311)
Screenshot: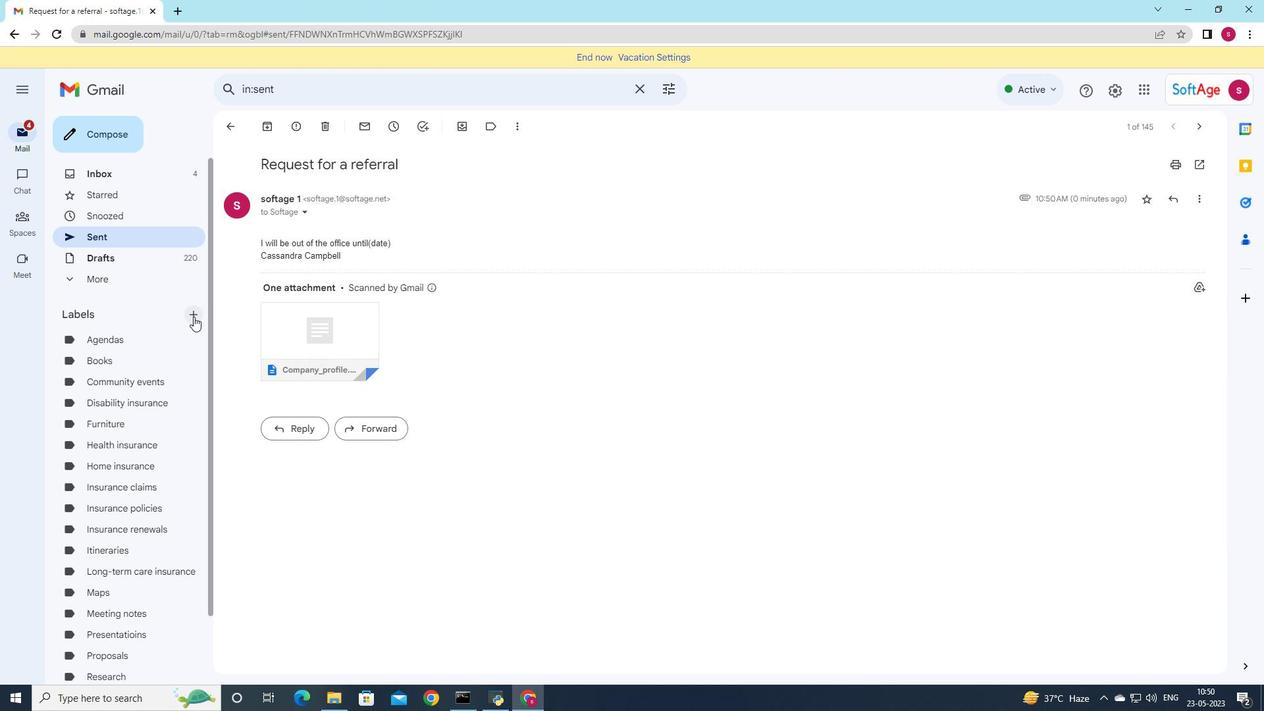 
Action: Mouse pressed left at (196, 311)
Screenshot: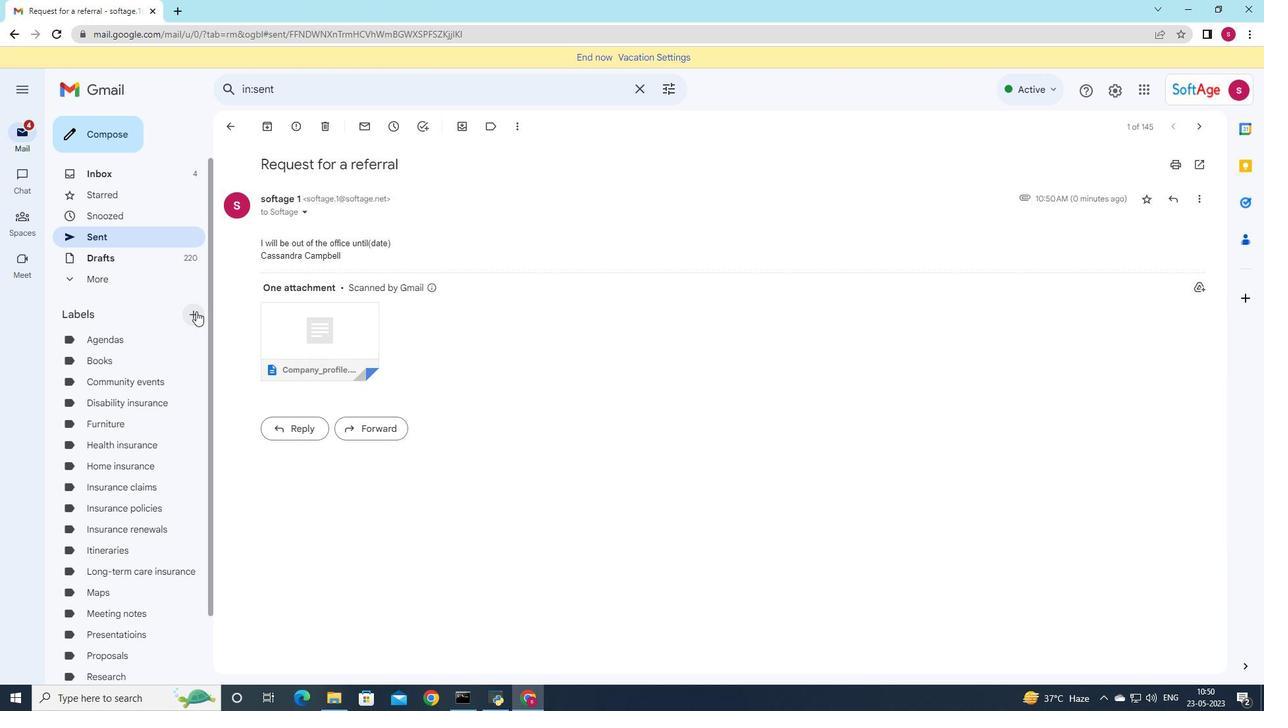 
Action: Mouse moved to (551, 333)
Screenshot: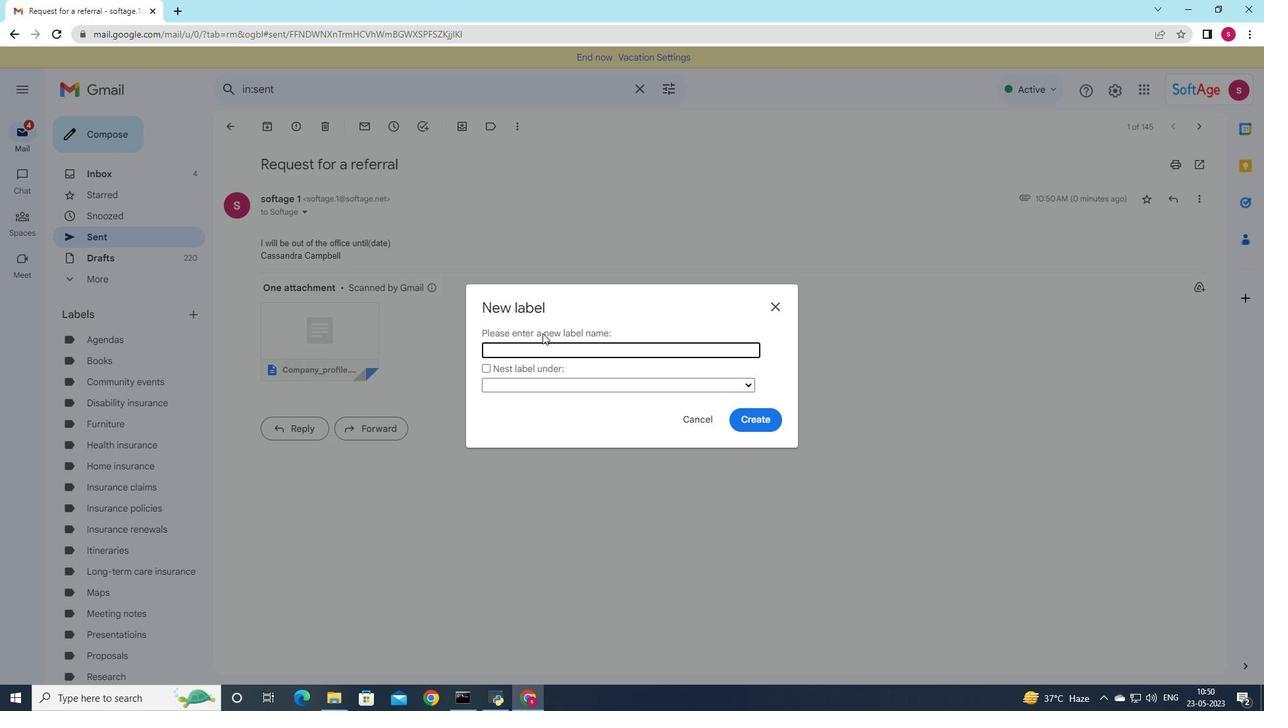 
Action: Key pressed <Key.shift>Minutes
Screenshot: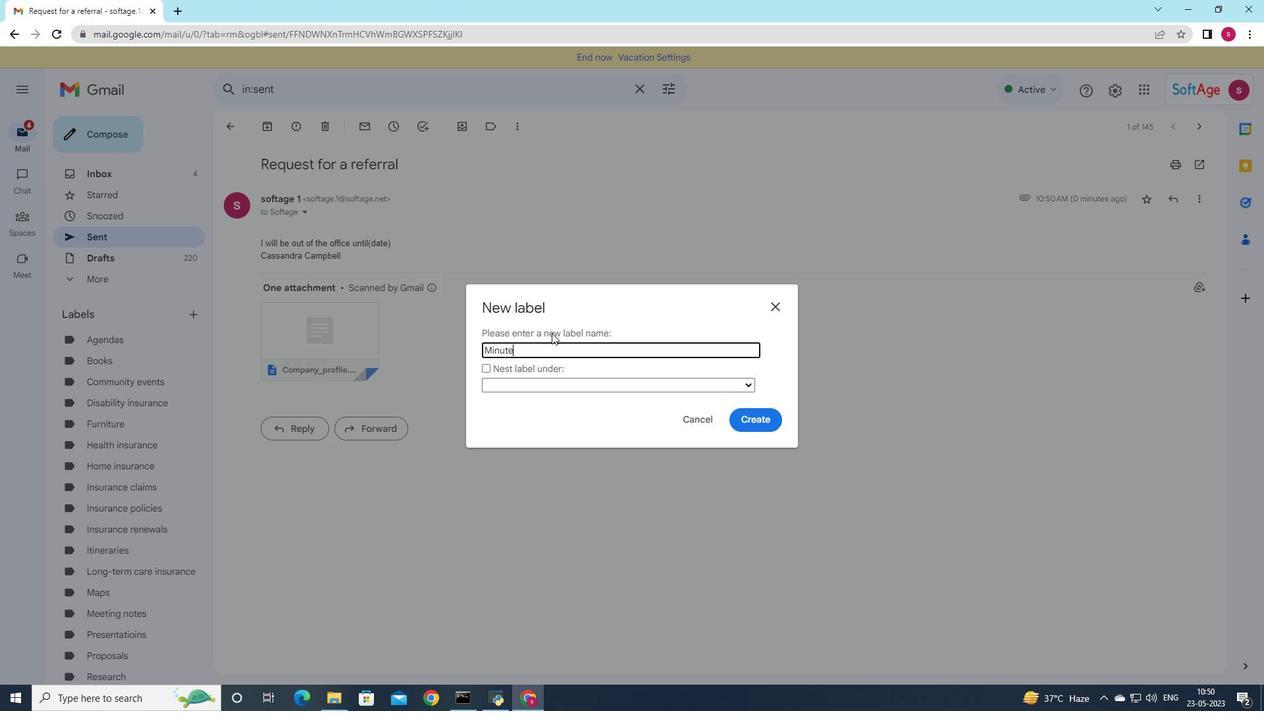 
Action: Mouse moved to (775, 424)
Screenshot: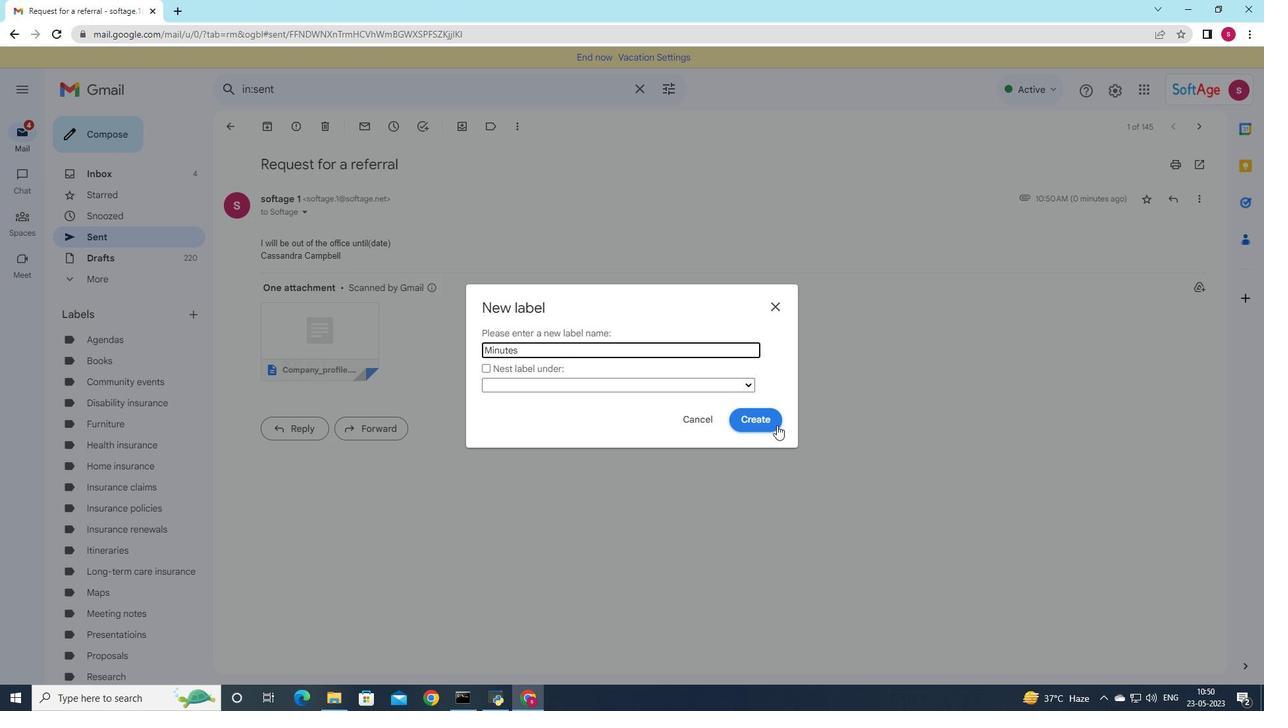 
Action: Mouse pressed left at (775, 424)
Screenshot: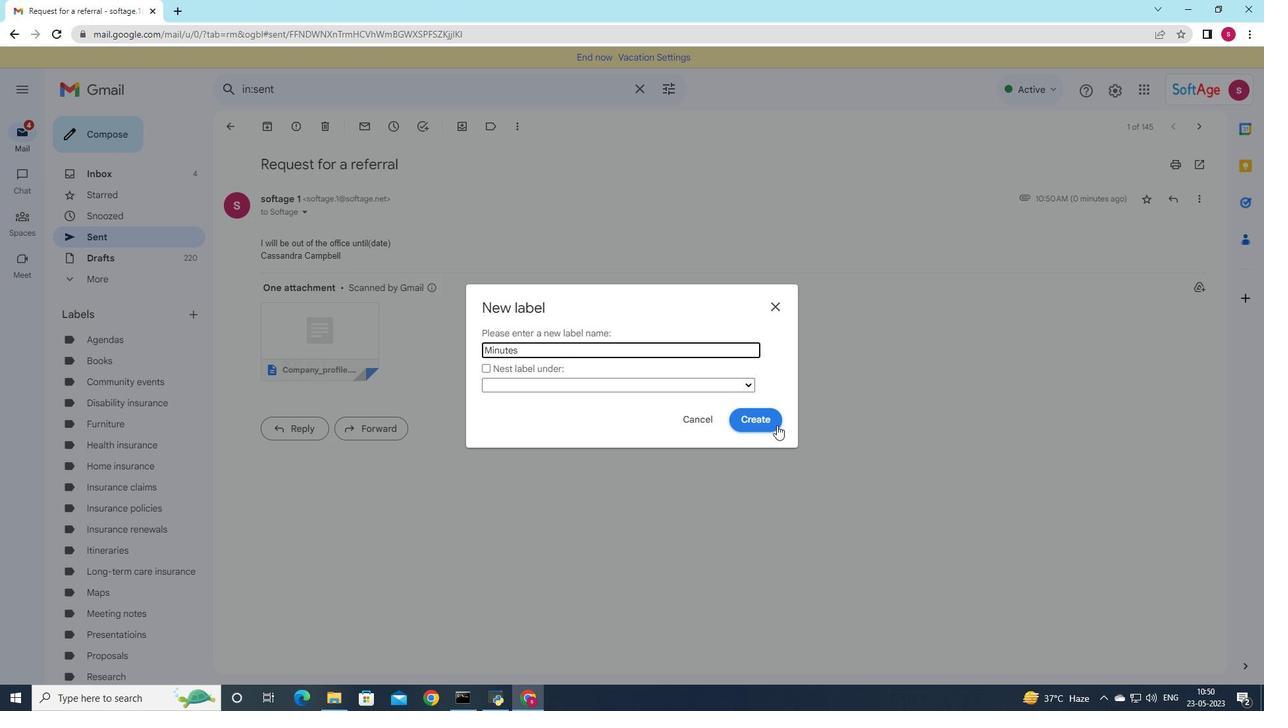 
Action: Mouse moved to (806, 300)
Screenshot: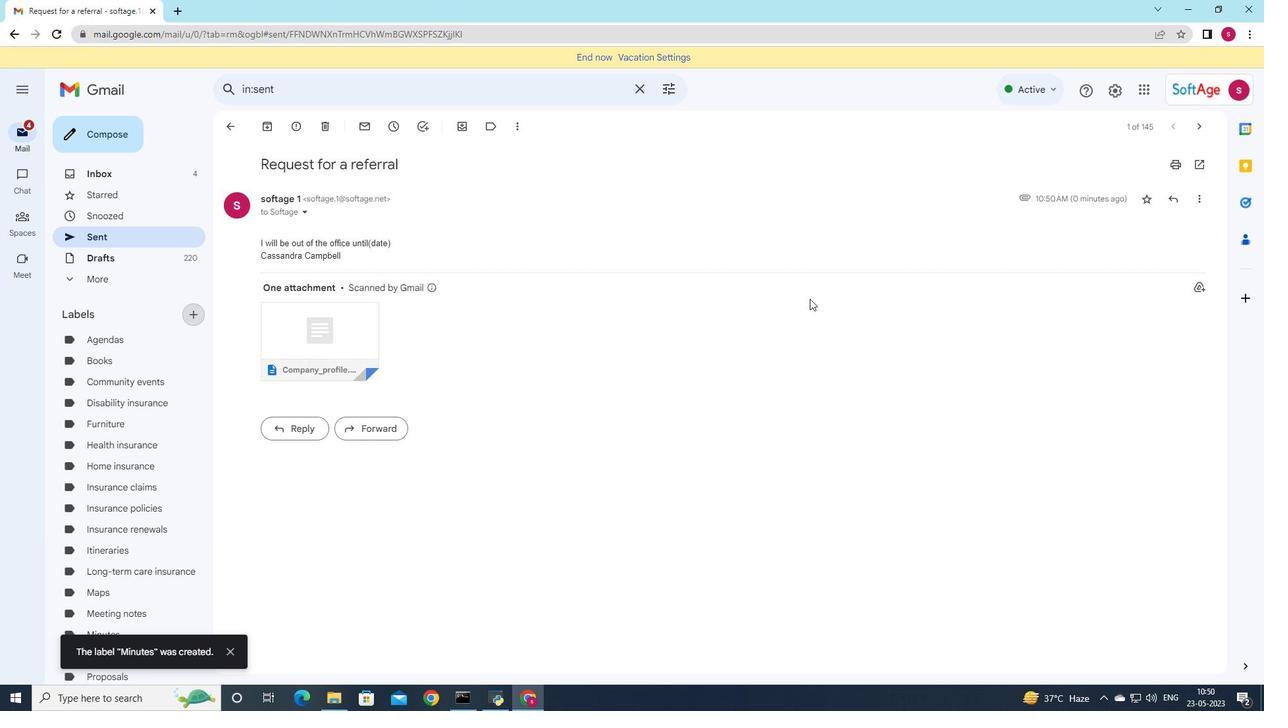 
